 Task: Find connections with filter location Bathgate with filter topic #careerswith filter profile language Potuguese with filter current company CNBC-TV18 with filter school Sathyabama Institute of Science & Technology, Chennai with filter industry Taxi and Limousine Services with filter service category Telecommunications with filter keywords title Branch Manager
Action: Mouse moved to (643, 93)
Screenshot: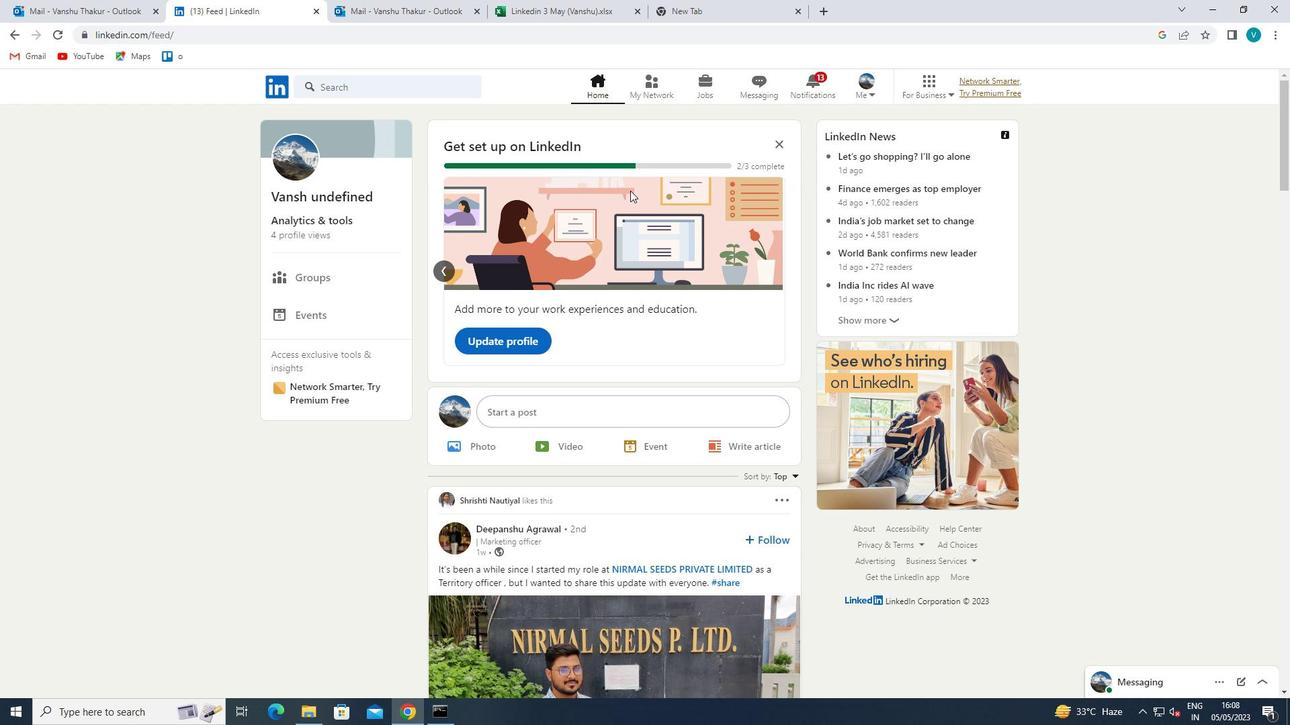 
Action: Mouse pressed left at (643, 93)
Screenshot: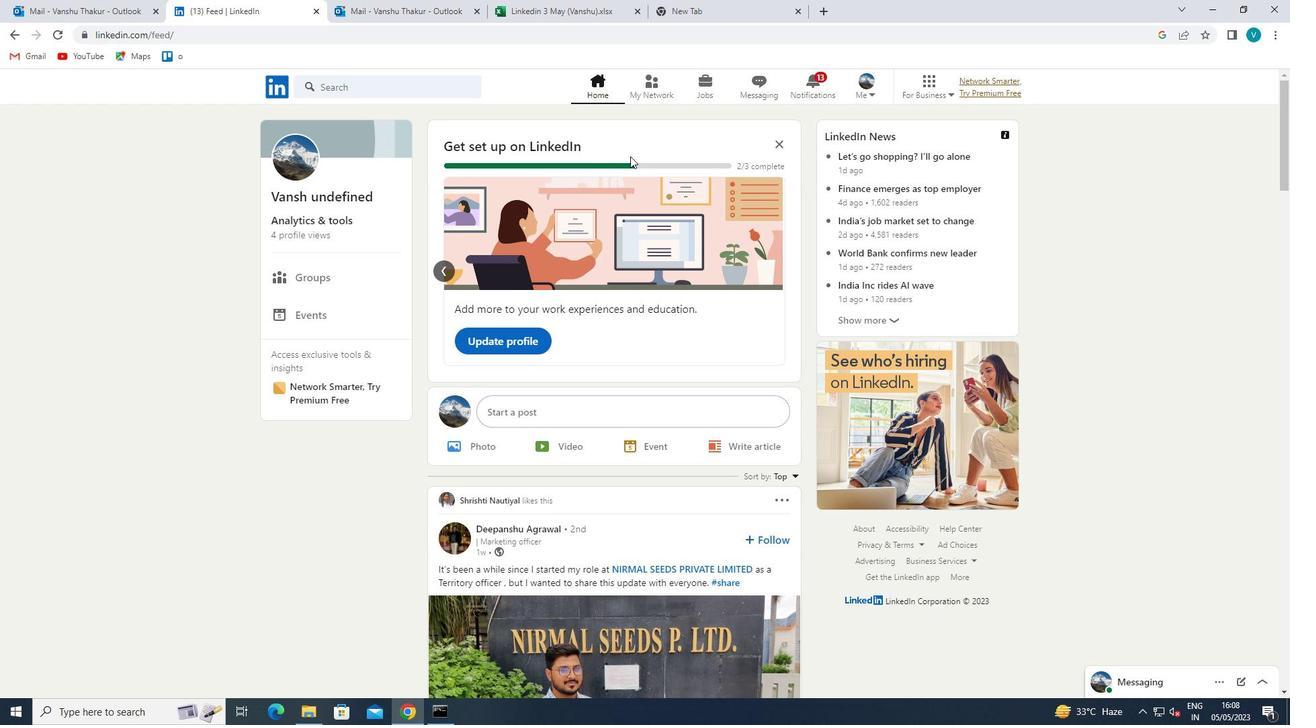 
Action: Mouse moved to (400, 155)
Screenshot: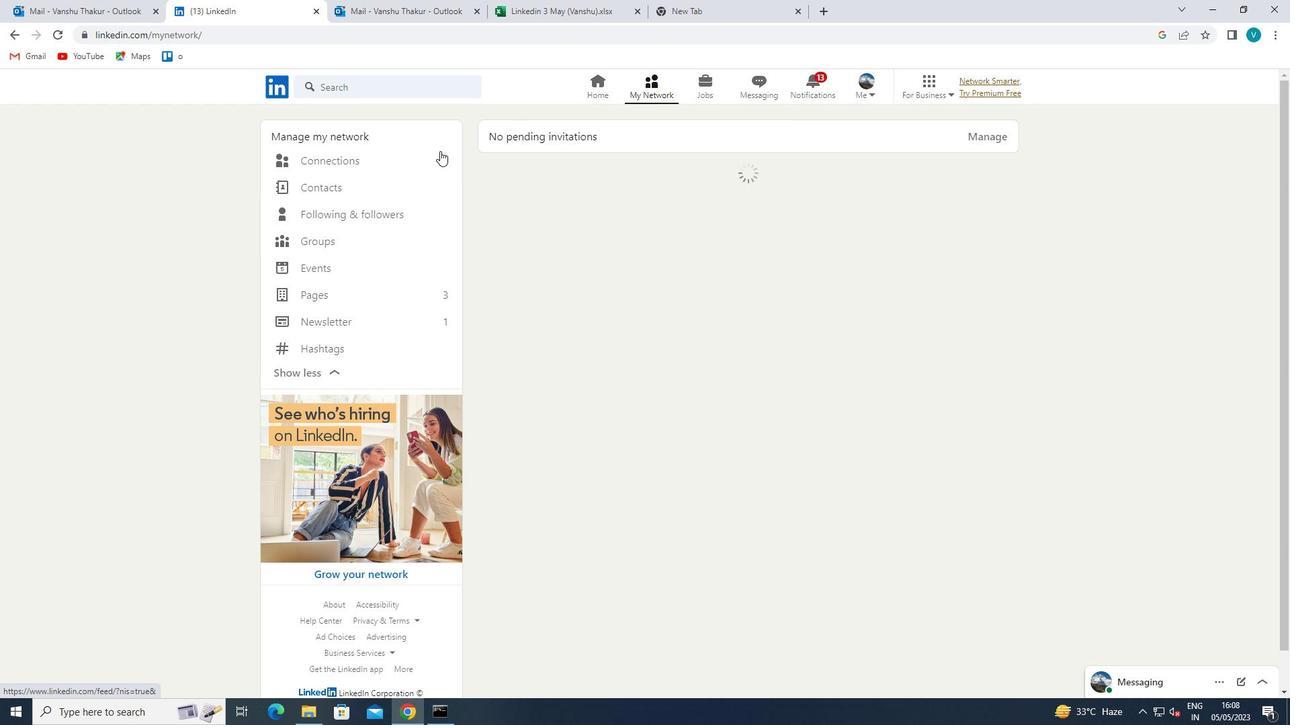 
Action: Mouse pressed left at (400, 155)
Screenshot: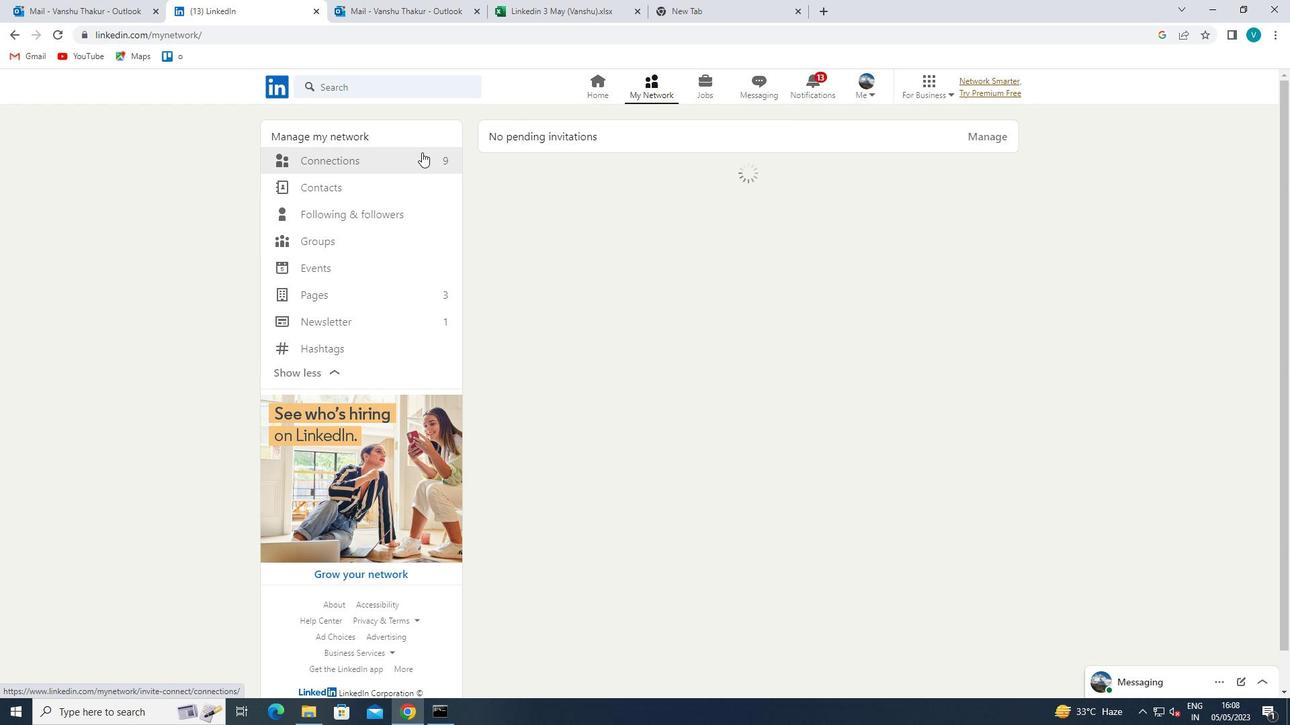 
Action: Mouse moved to (729, 163)
Screenshot: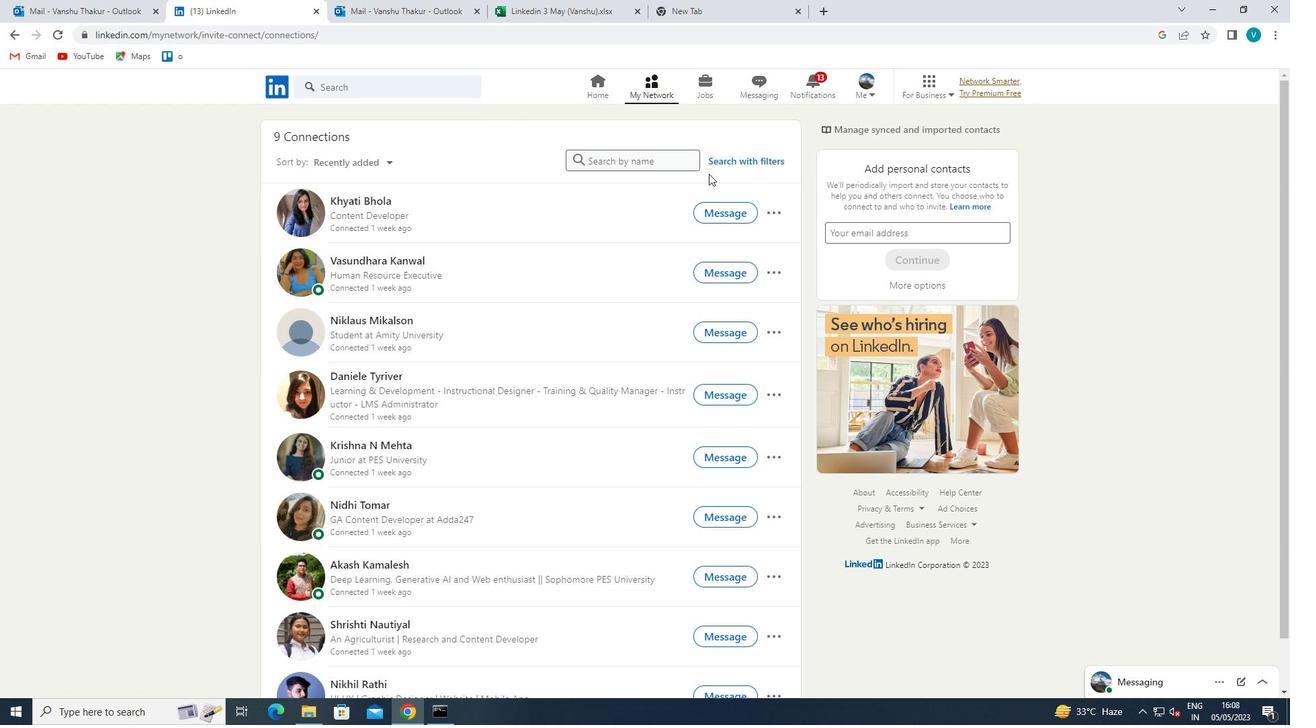 
Action: Mouse pressed left at (729, 163)
Screenshot: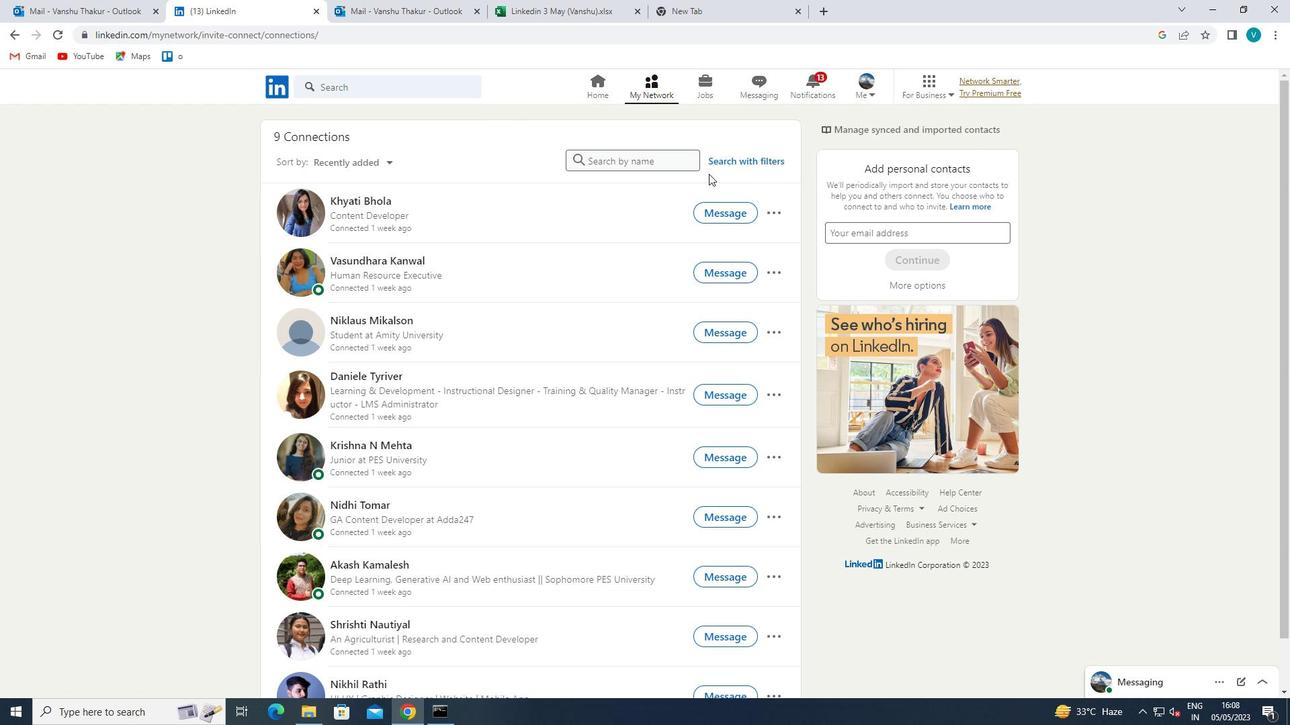 
Action: Mouse moved to (656, 126)
Screenshot: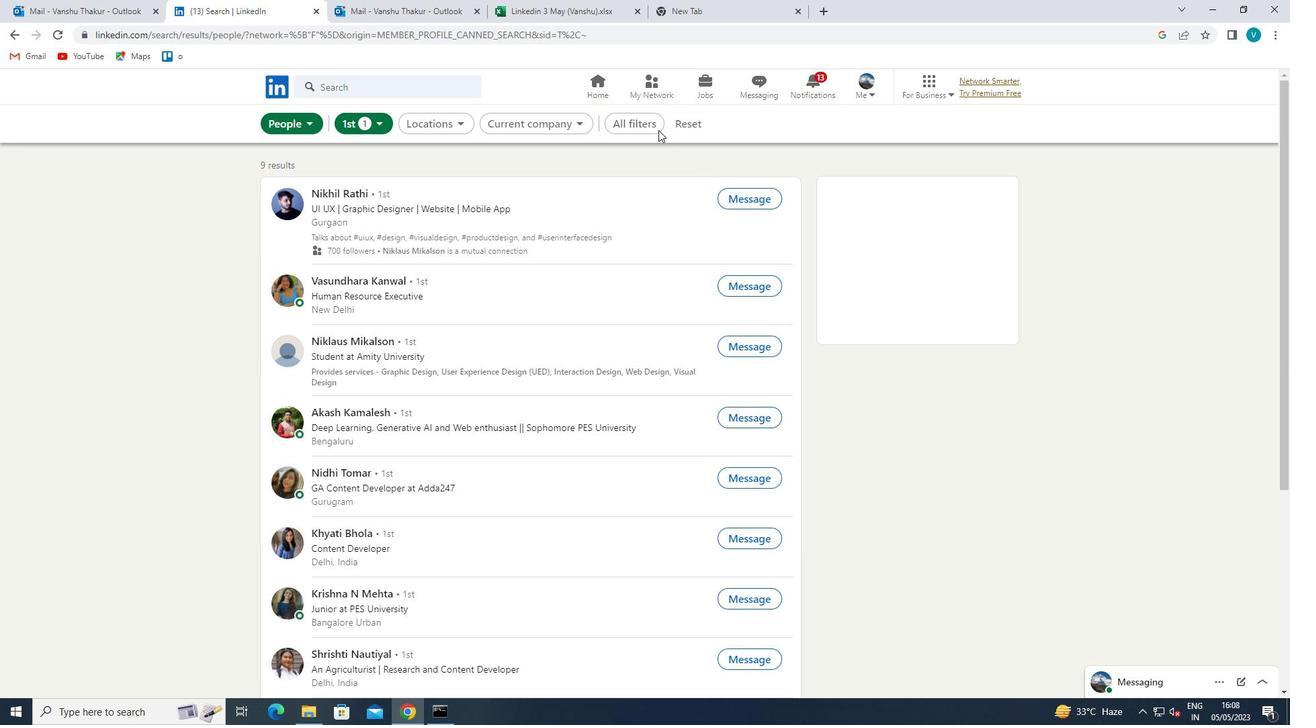 
Action: Mouse pressed left at (656, 126)
Screenshot: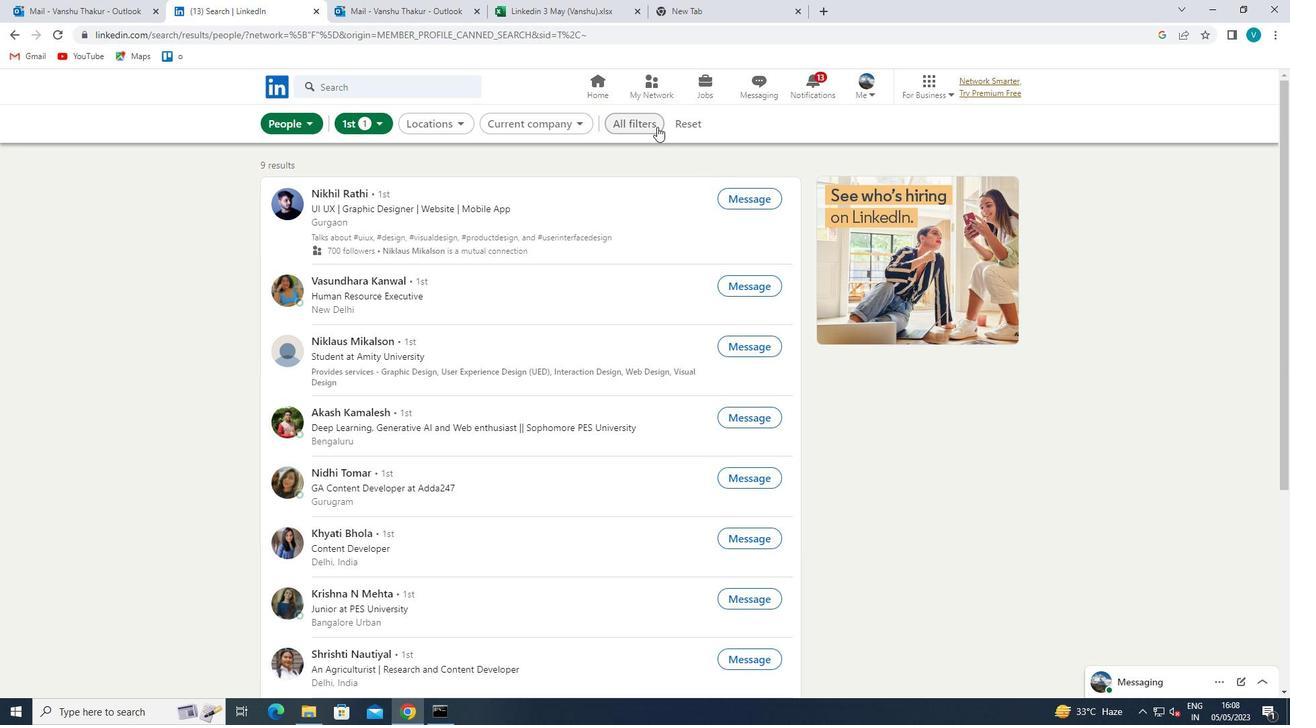 
Action: Mouse moved to (1094, 282)
Screenshot: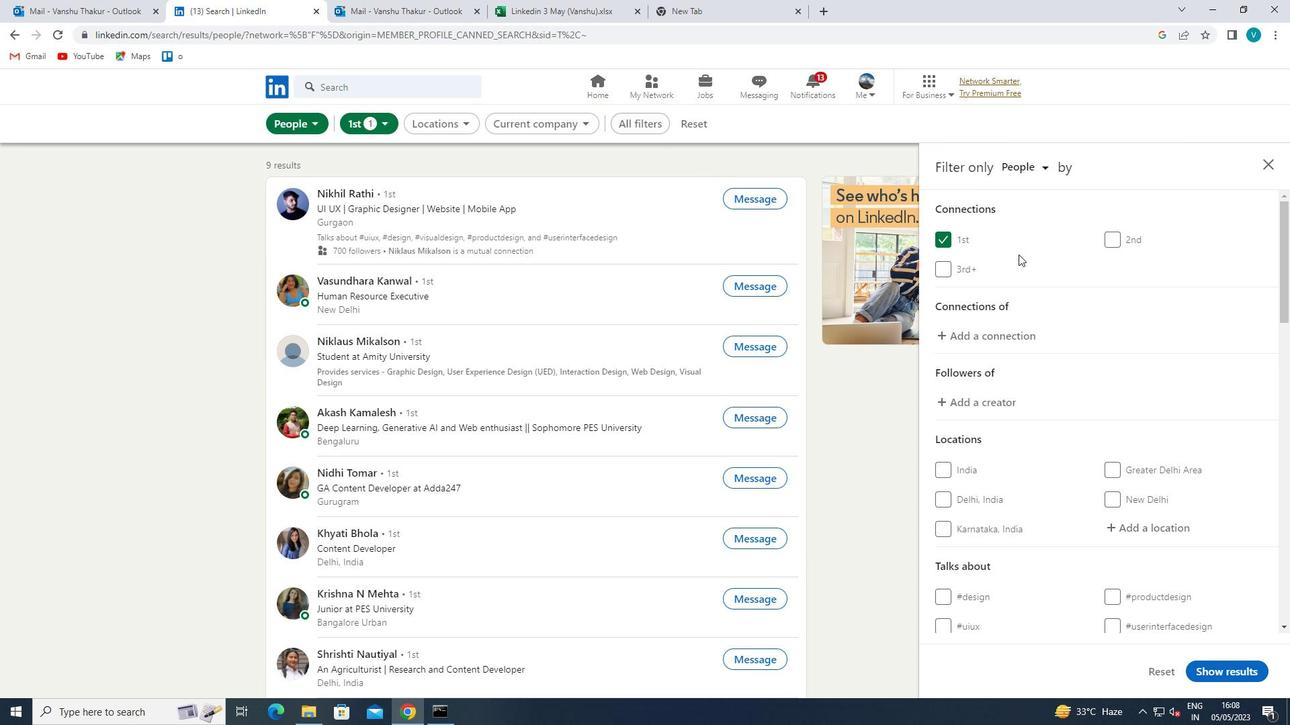 
Action: Mouse scrolled (1094, 281) with delta (0, 0)
Screenshot: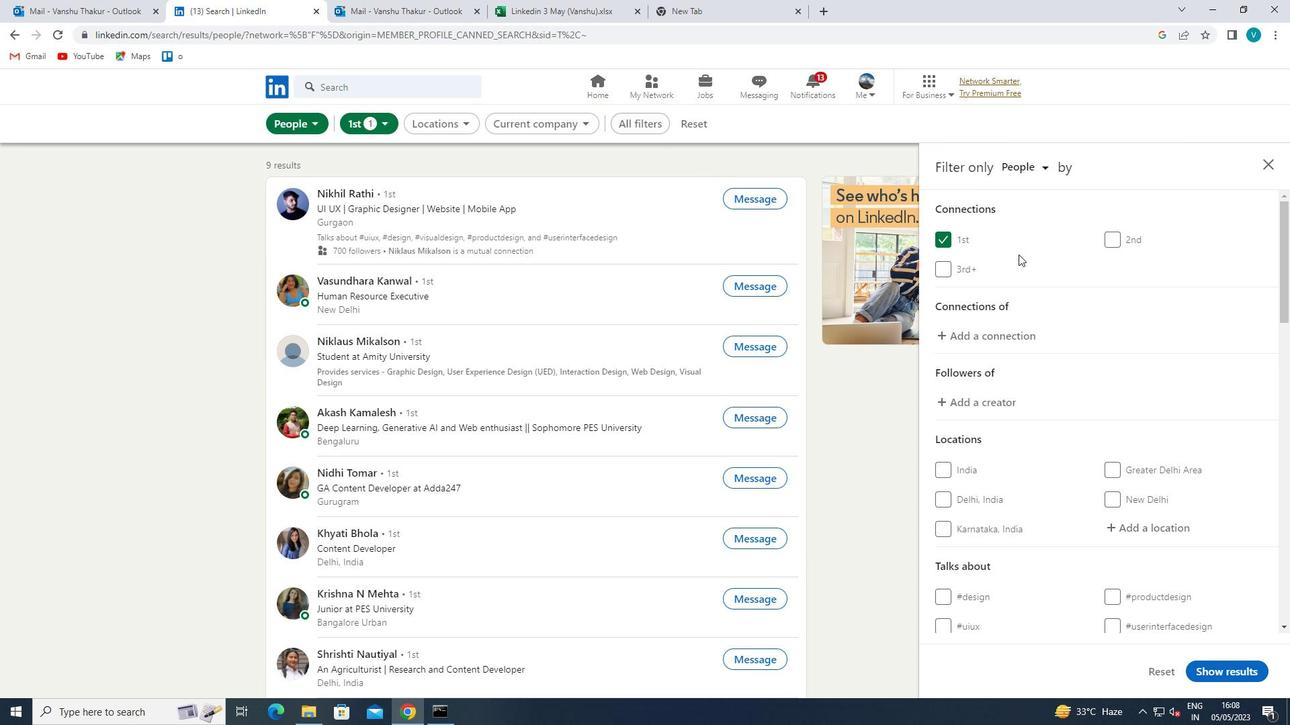 
Action: Mouse moved to (1094, 284)
Screenshot: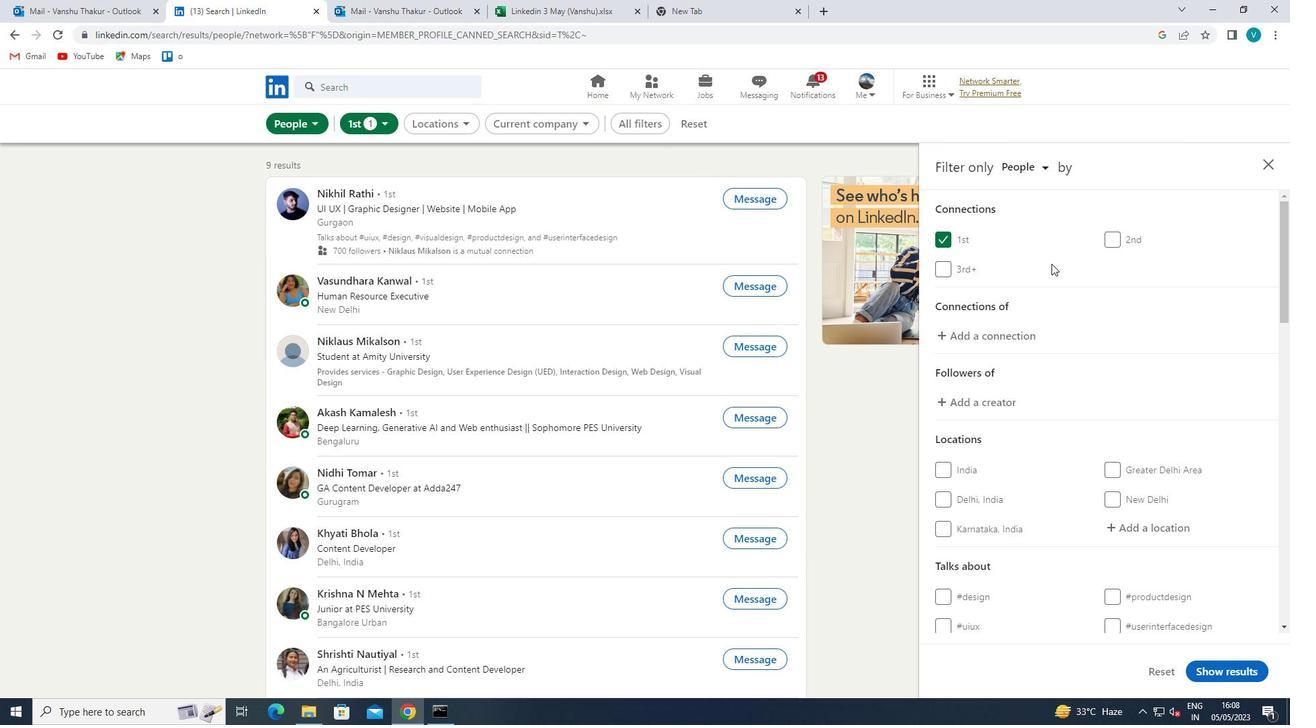 
Action: Mouse scrolled (1094, 284) with delta (0, 0)
Screenshot: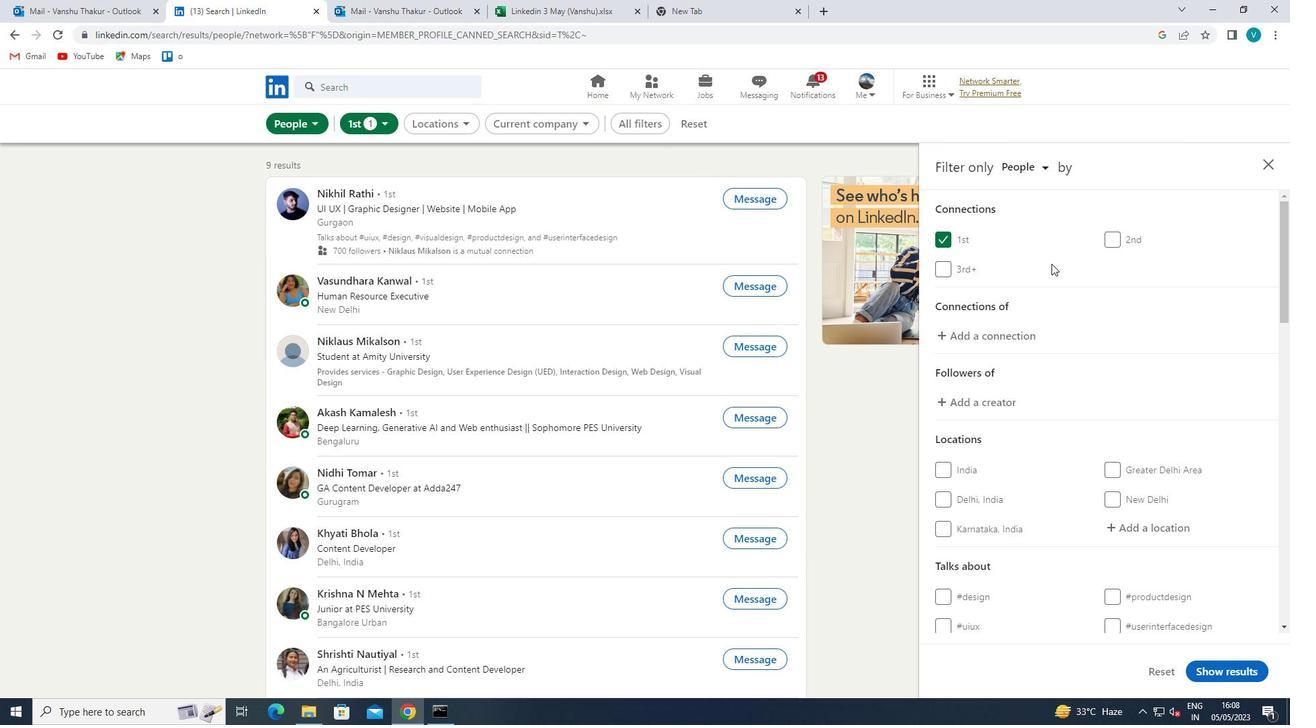 
Action: Mouse moved to (1095, 290)
Screenshot: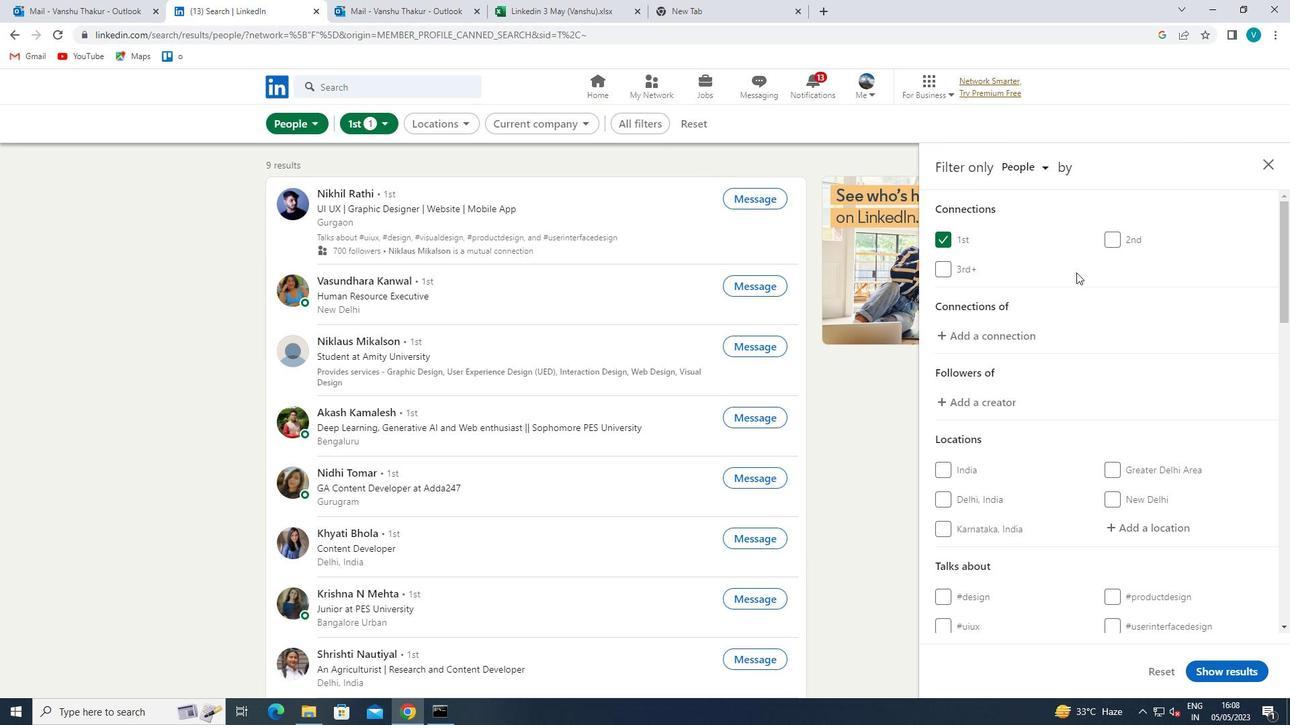 
Action: Mouse scrolled (1095, 290) with delta (0, 0)
Screenshot: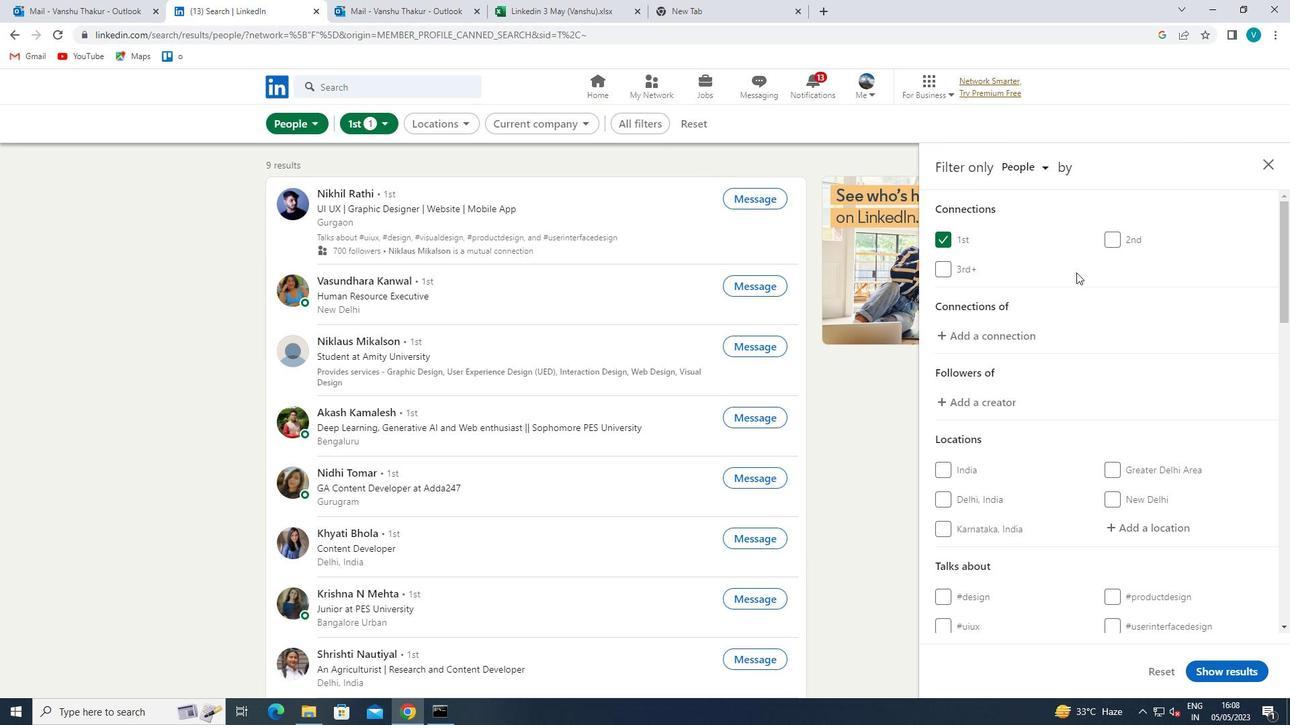 
Action: Mouse moved to (1143, 327)
Screenshot: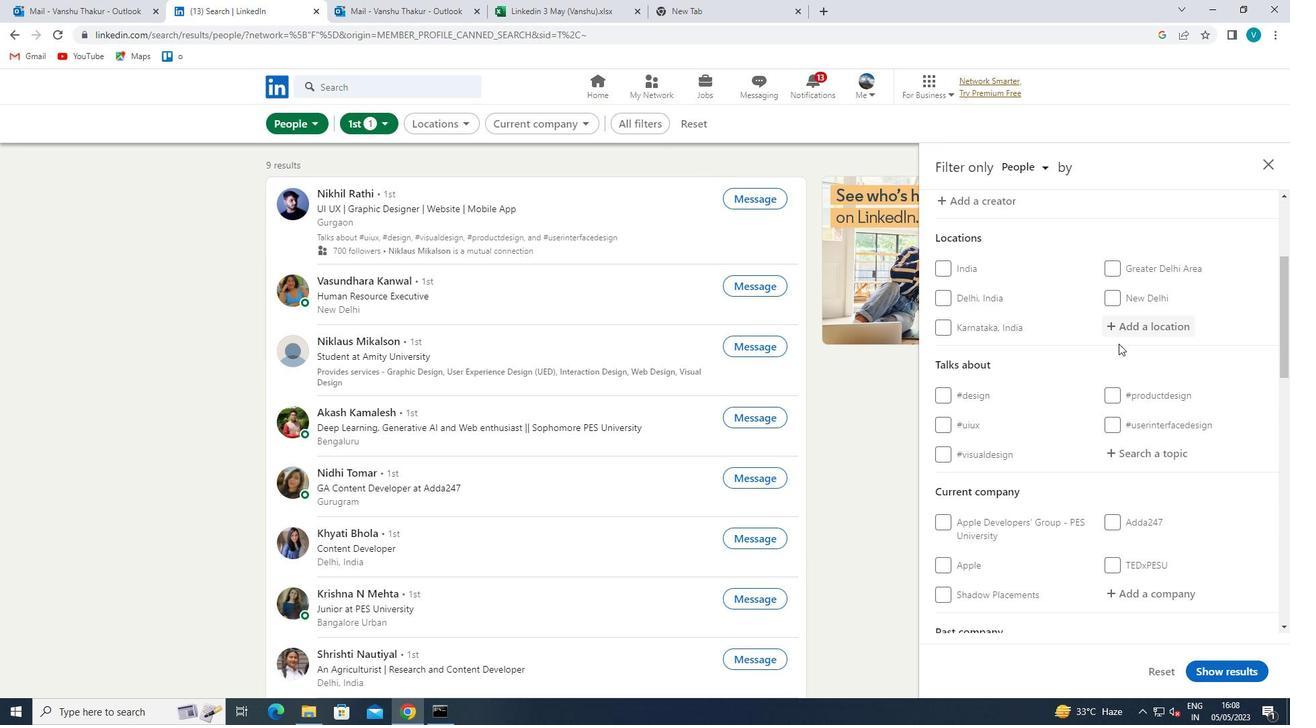 
Action: Mouse pressed left at (1143, 327)
Screenshot: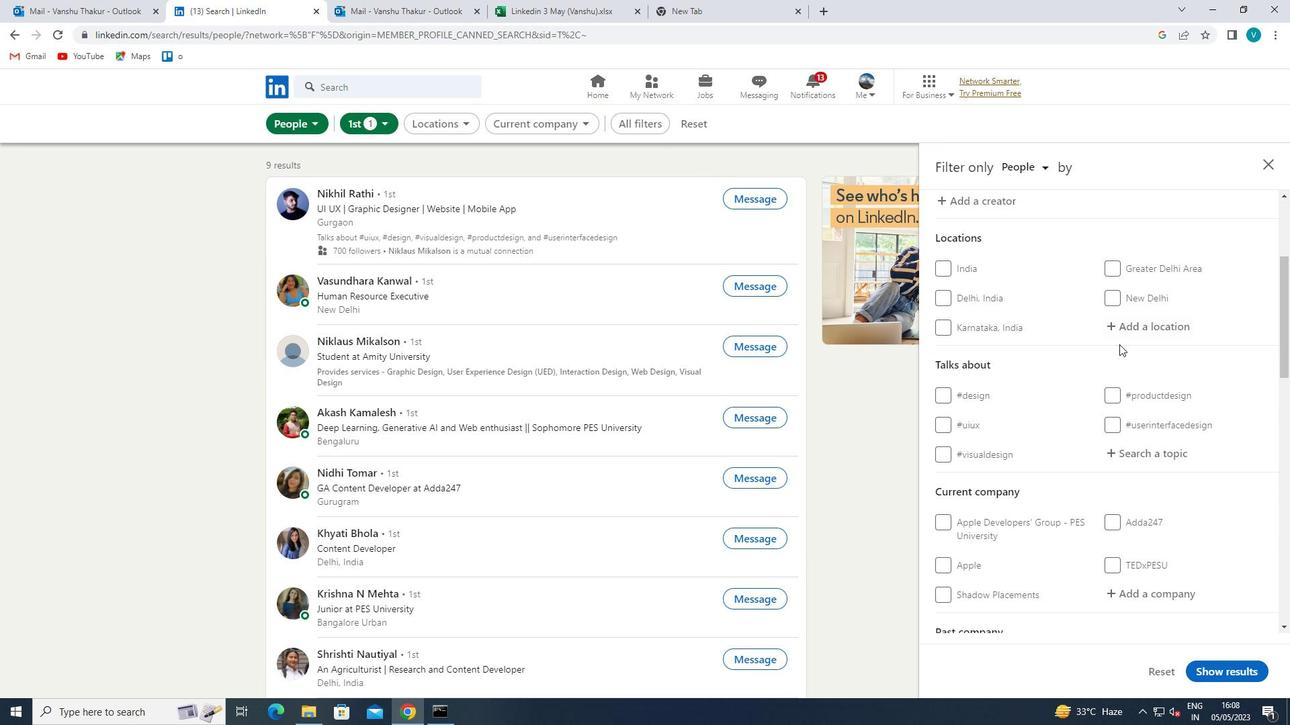 
Action: Mouse moved to (1122, 340)
Screenshot: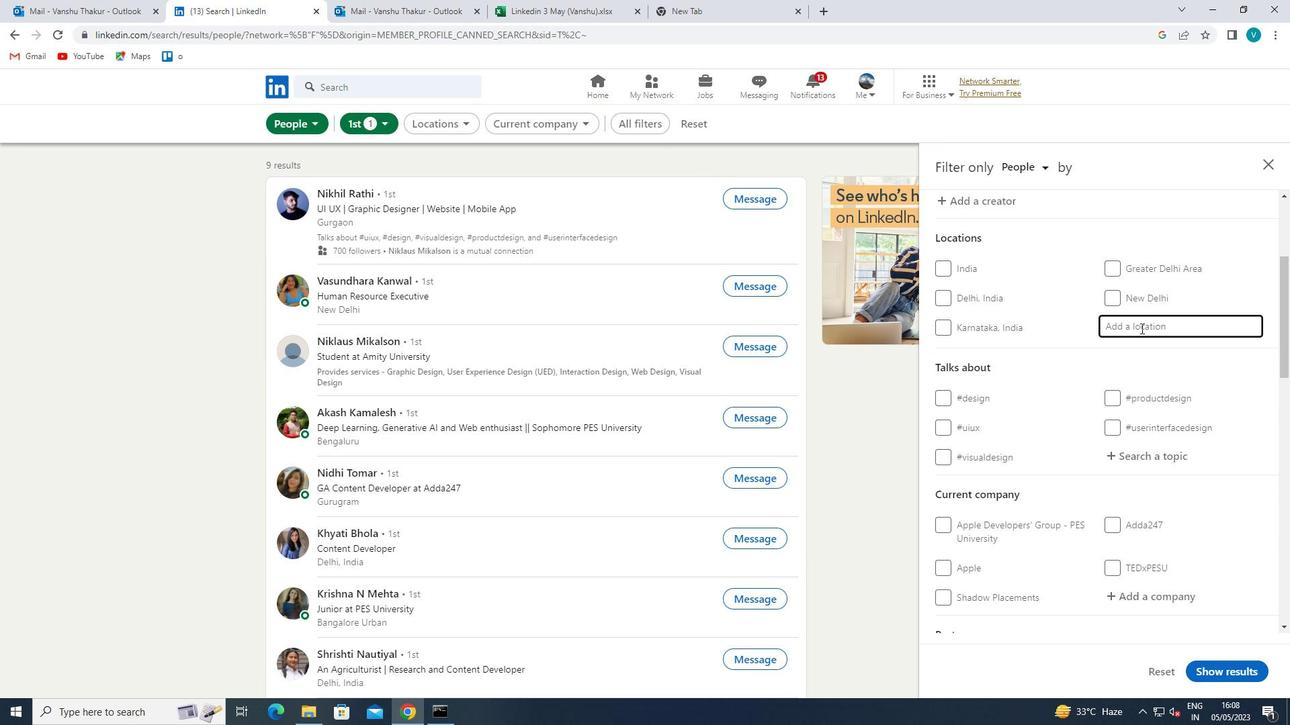 
Action: Key pressed <Key.shift>BATHGATE
Screenshot: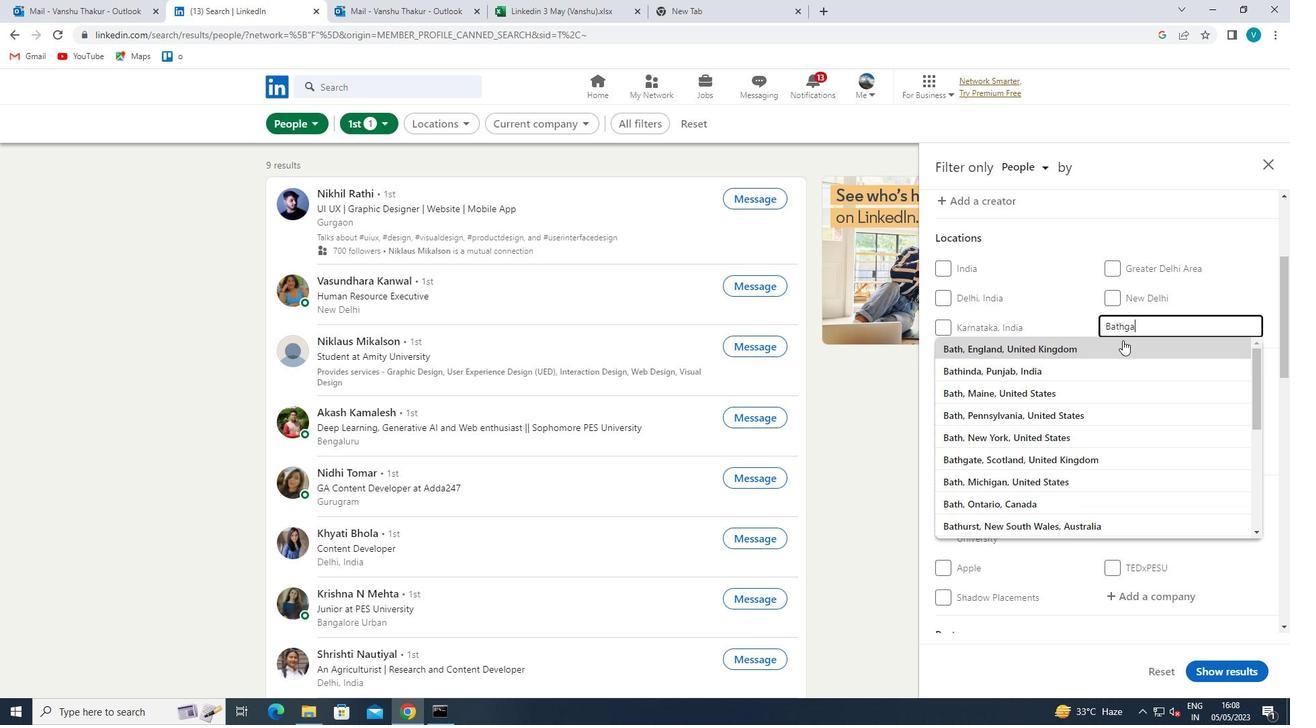 
Action: Mouse pressed left at (1122, 340)
Screenshot: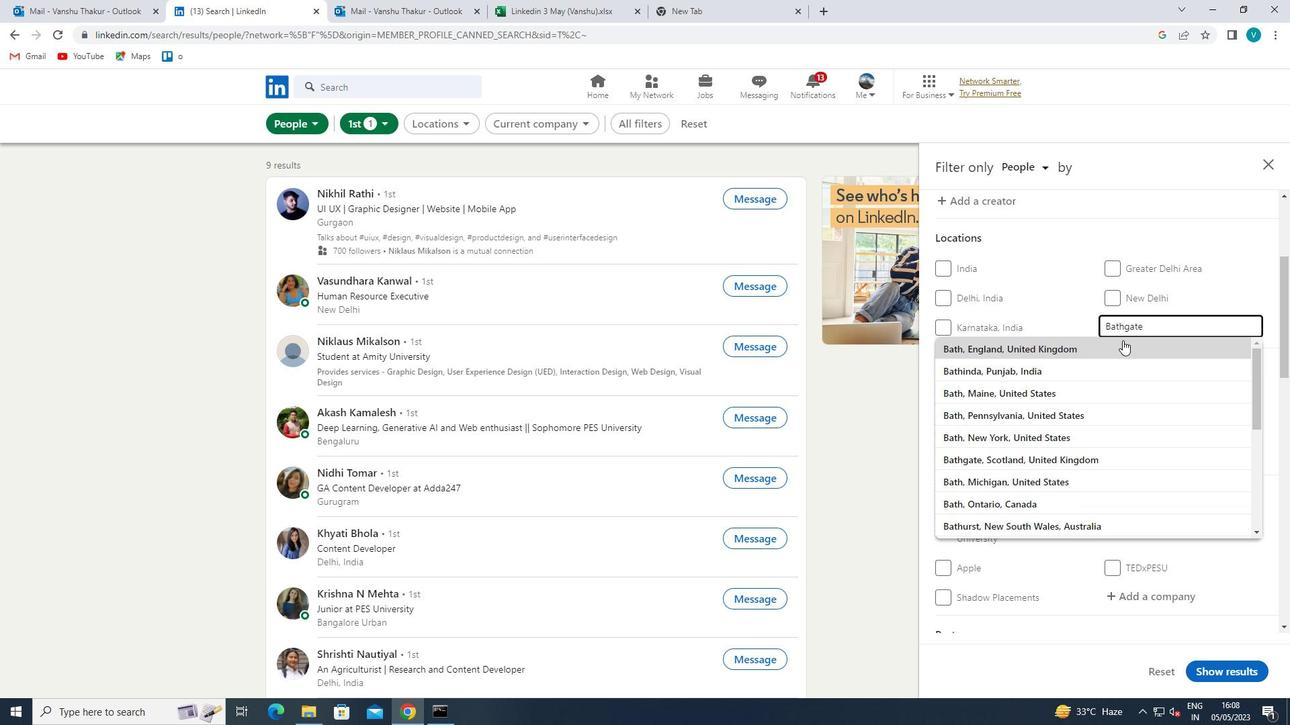 
Action: Mouse moved to (1112, 347)
Screenshot: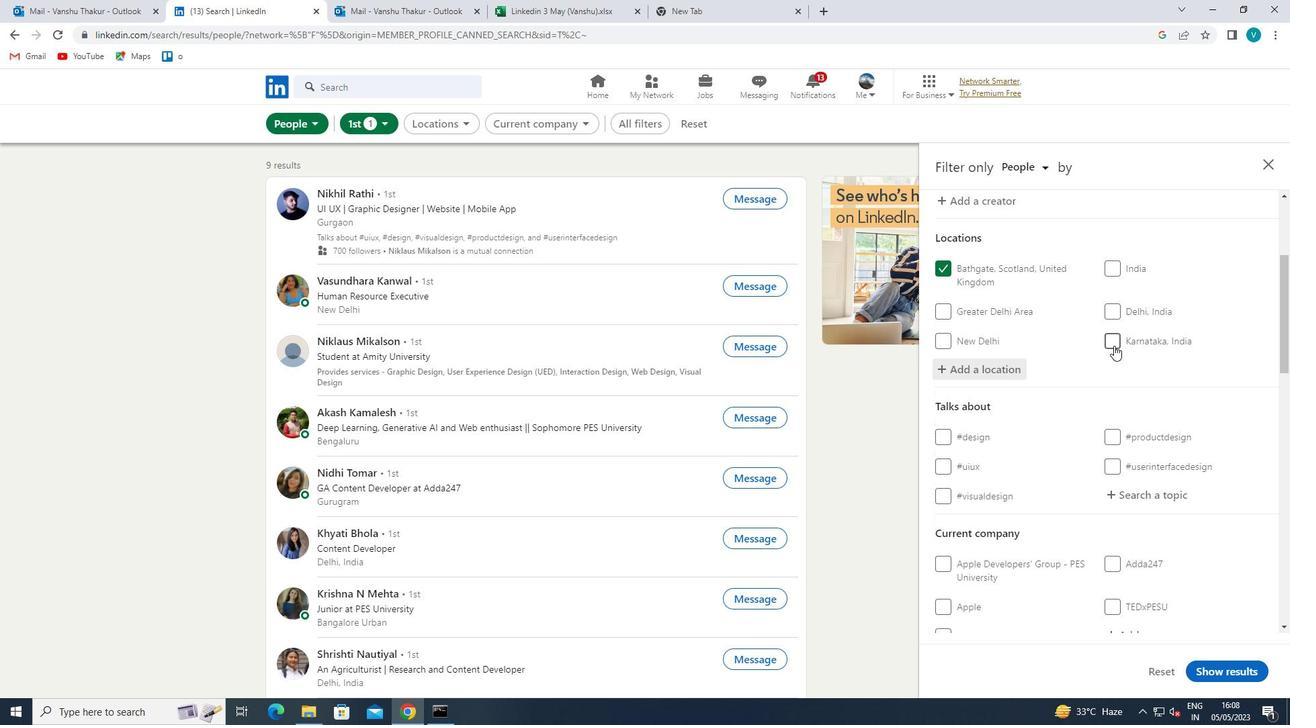 
Action: Mouse scrolled (1112, 346) with delta (0, 0)
Screenshot: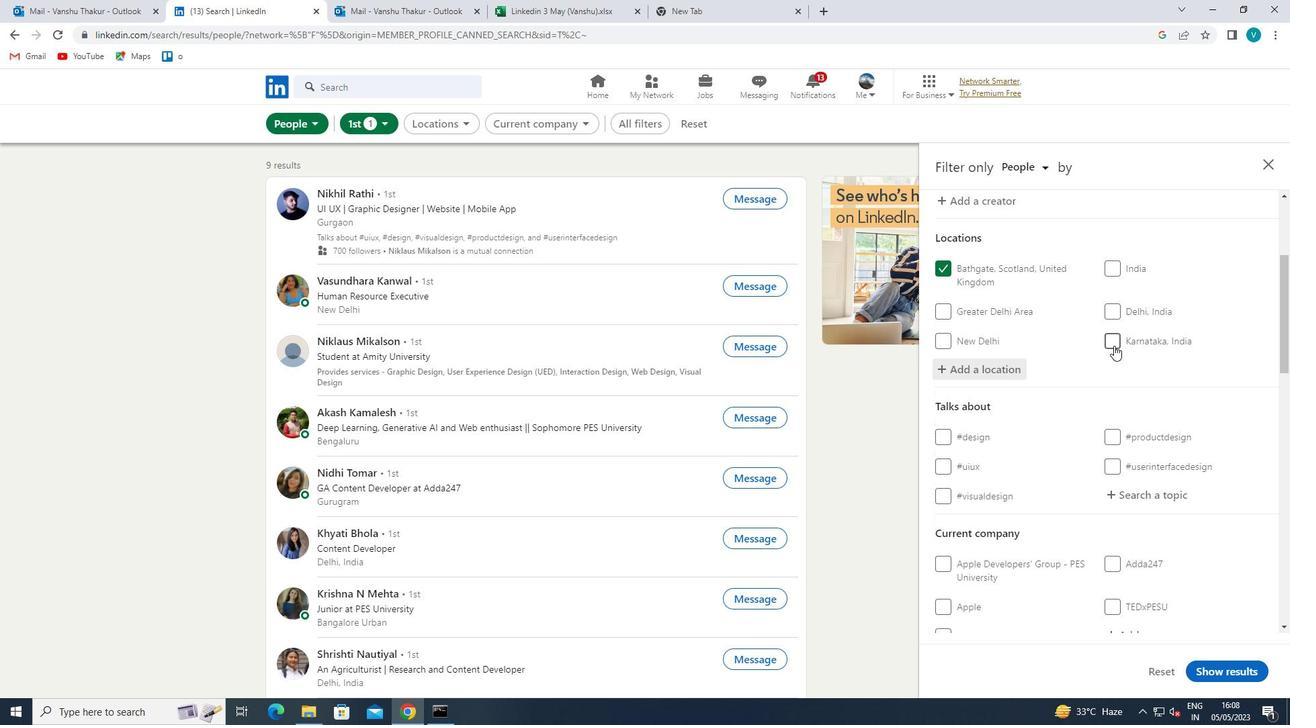 
Action: Mouse moved to (1110, 348)
Screenshot: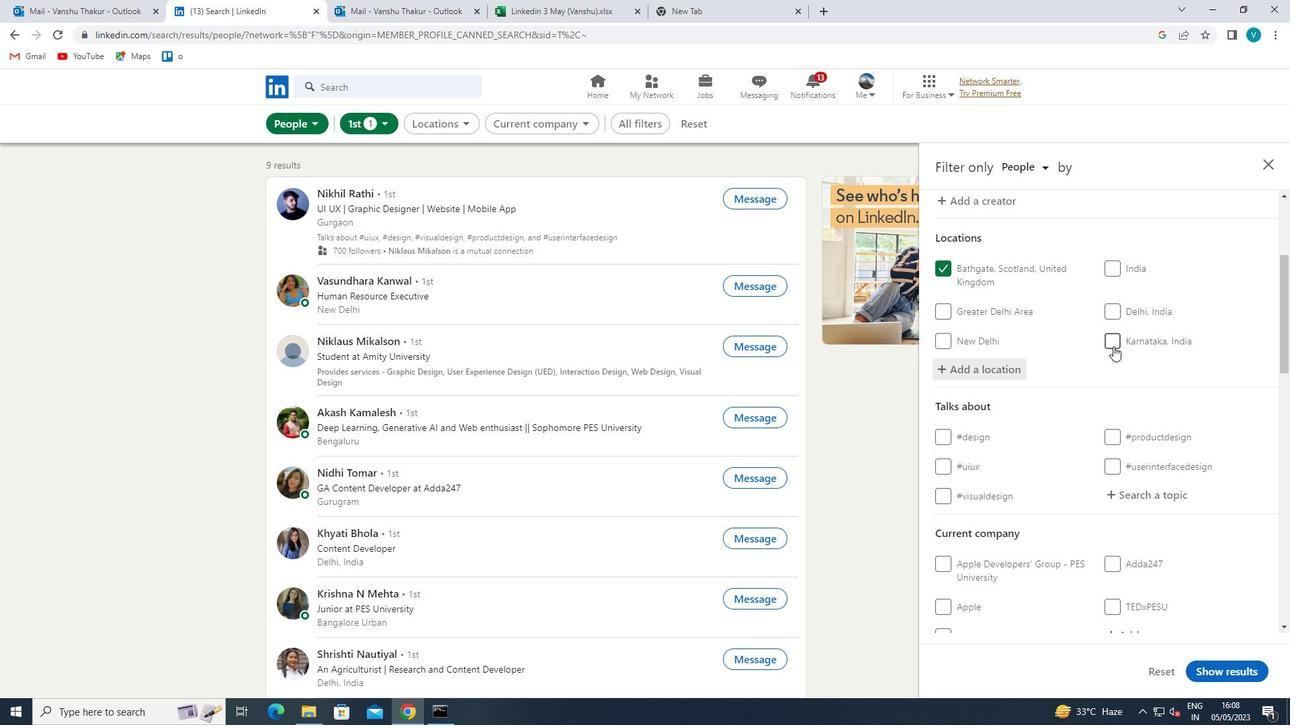 
Action: Mouse scrolled (1110, 348) with delta (0, 0)
Screenshot: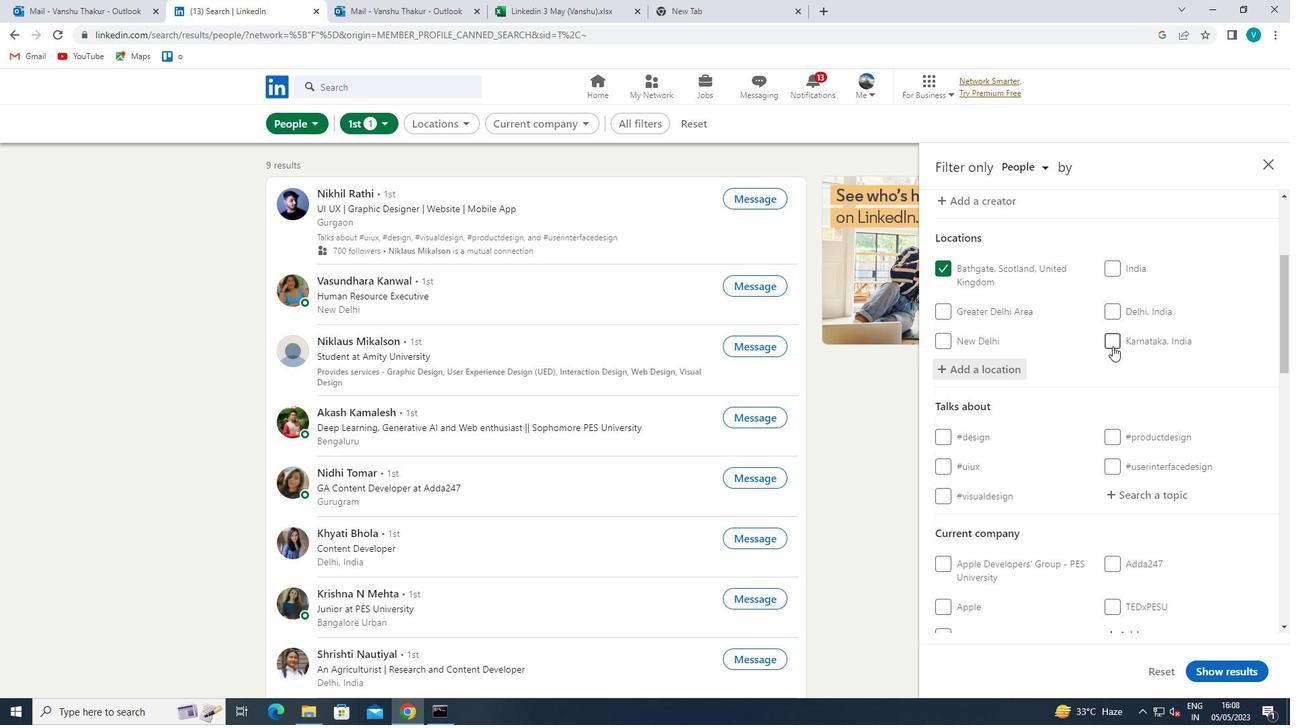 
Action: Mouse moved to (1151, 366)
Screenshot: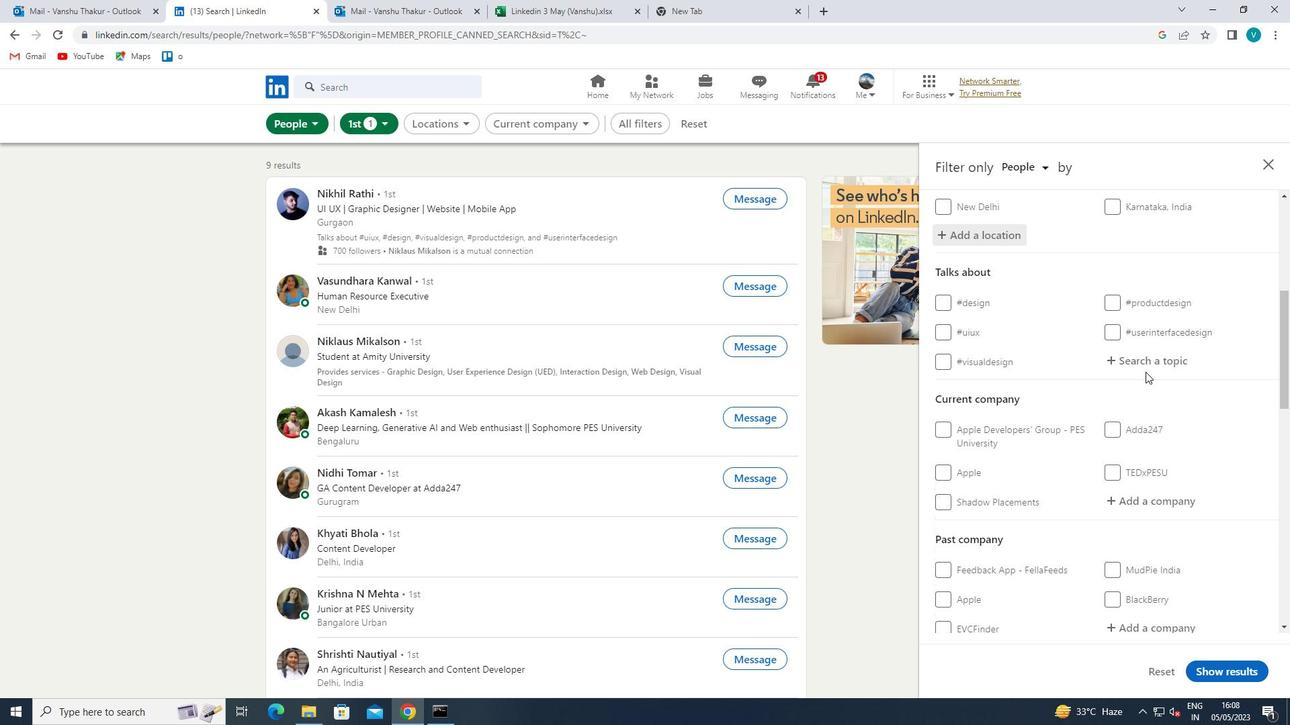 
Action: Mouse pressed left at (1151, 366)
Screenshot: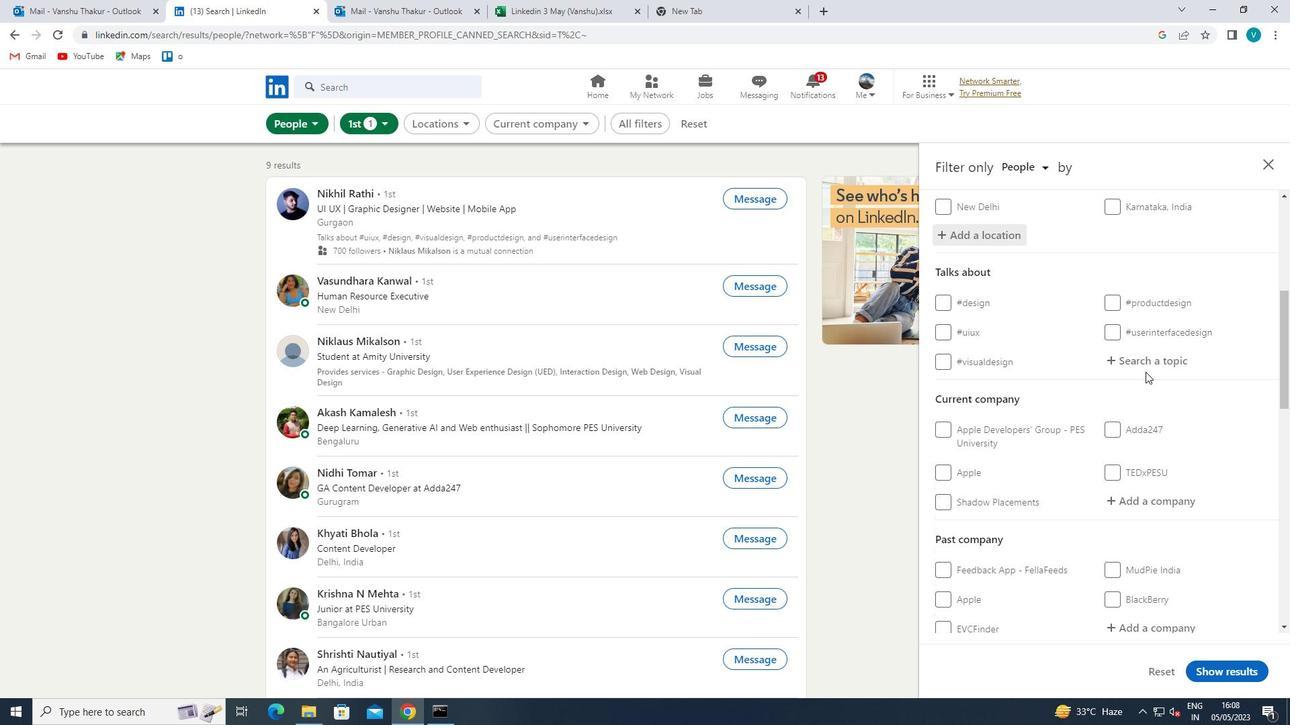 
Action: Mouse moved to (1151, 366)
Screenshot: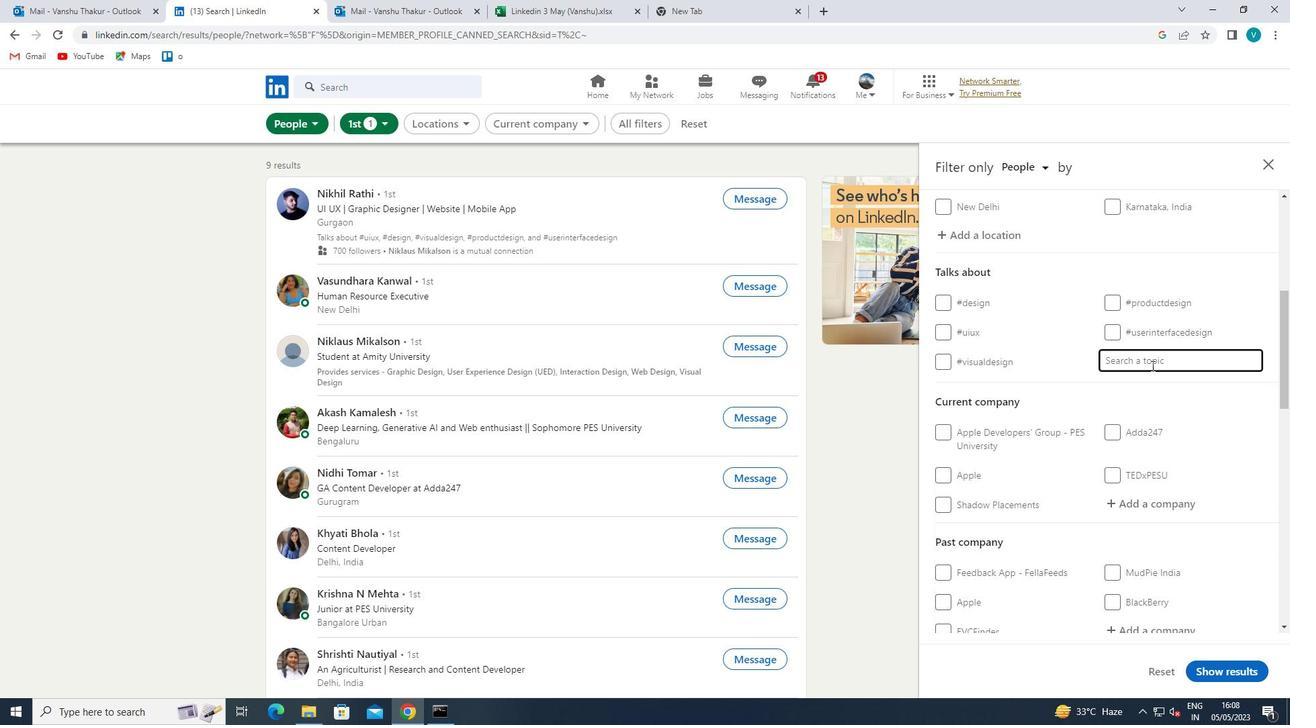 
Action: Key pressed CAT<Key.backspace>REERS
Screenshot: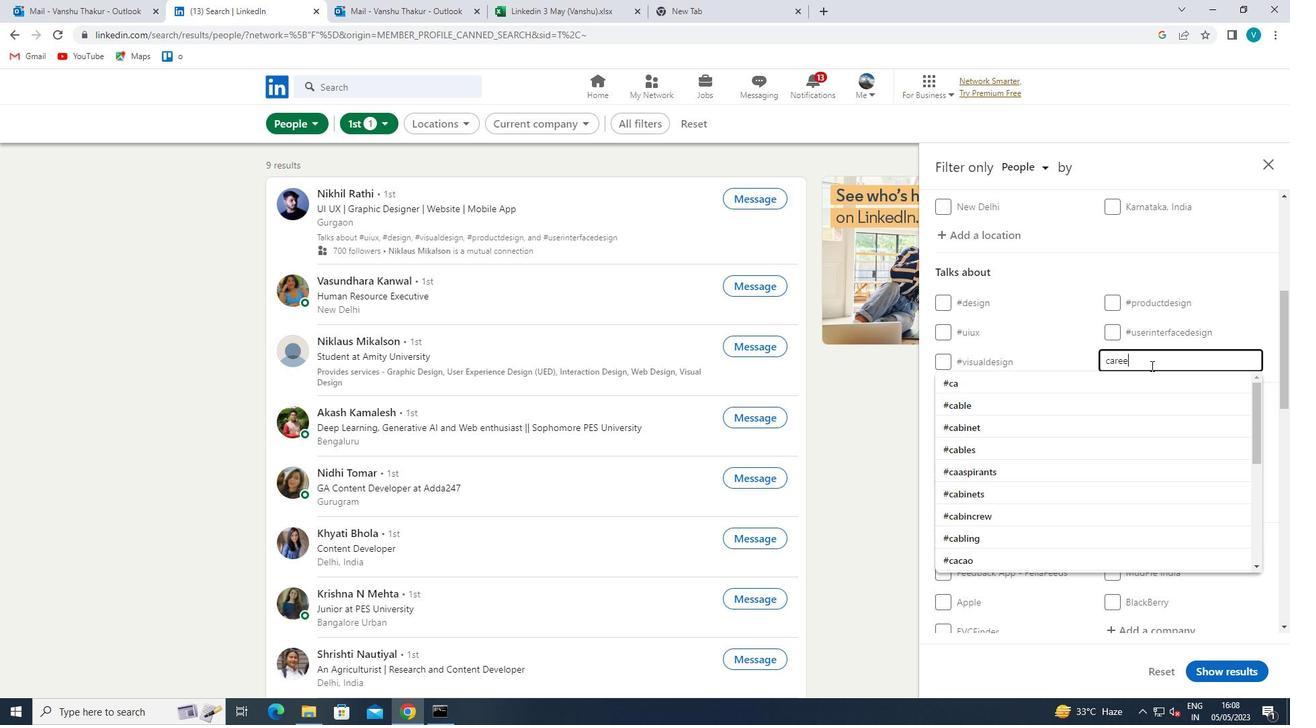 
Action: Mouse moved to (1141, 373)
Screenshot: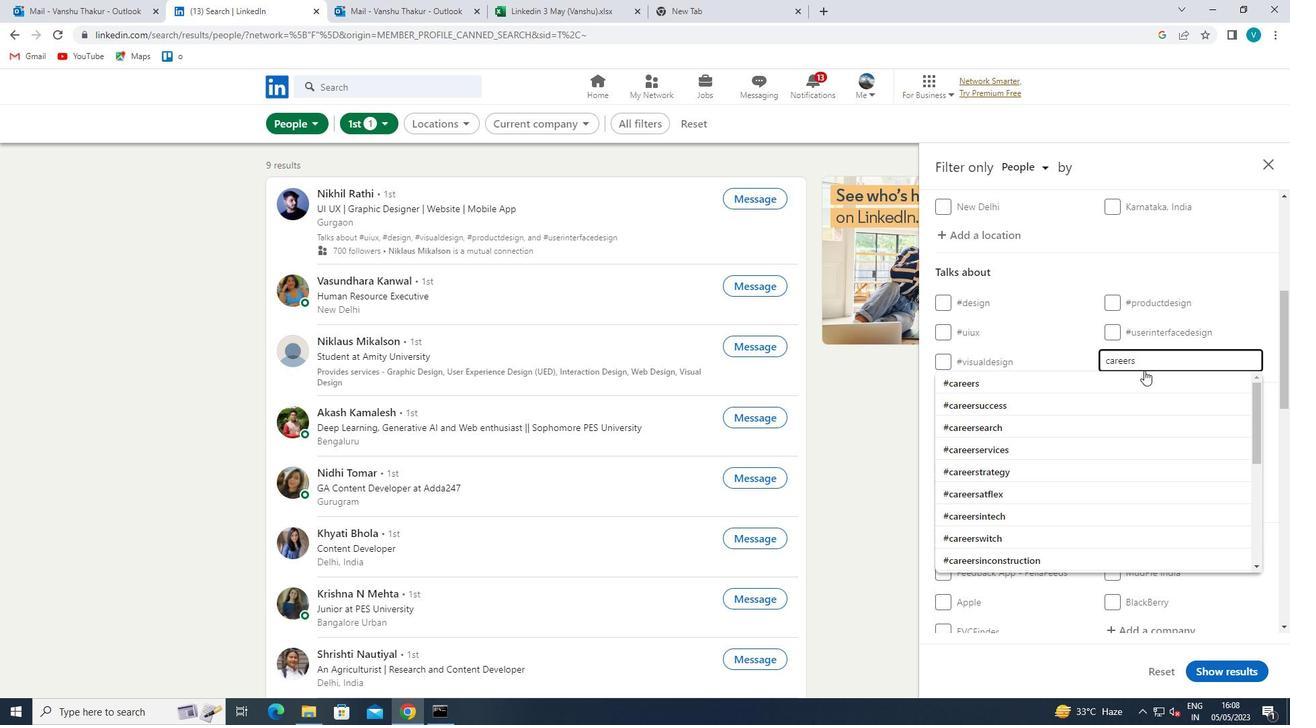 
Action: Mouse pressed left at (1141, 373)
Screenshot: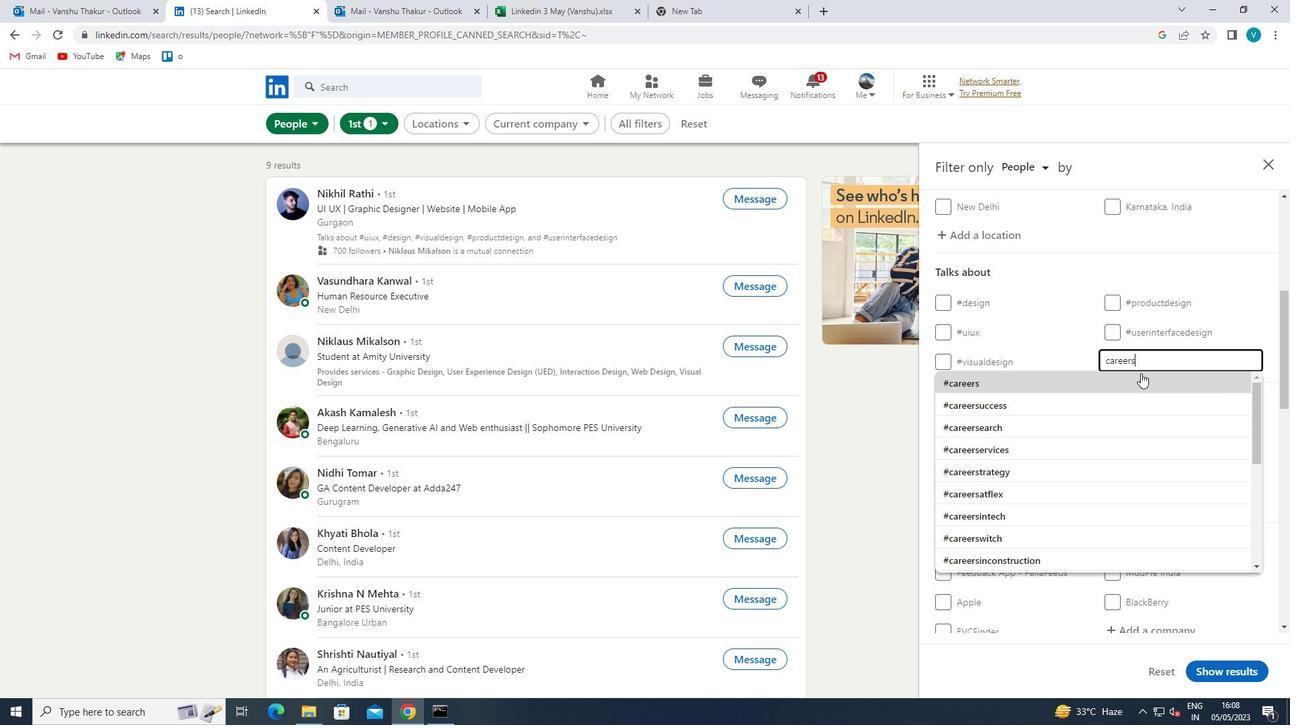 
Action: Mouse scrolled (1141, 372) with delta (0, 0)
Screenshot: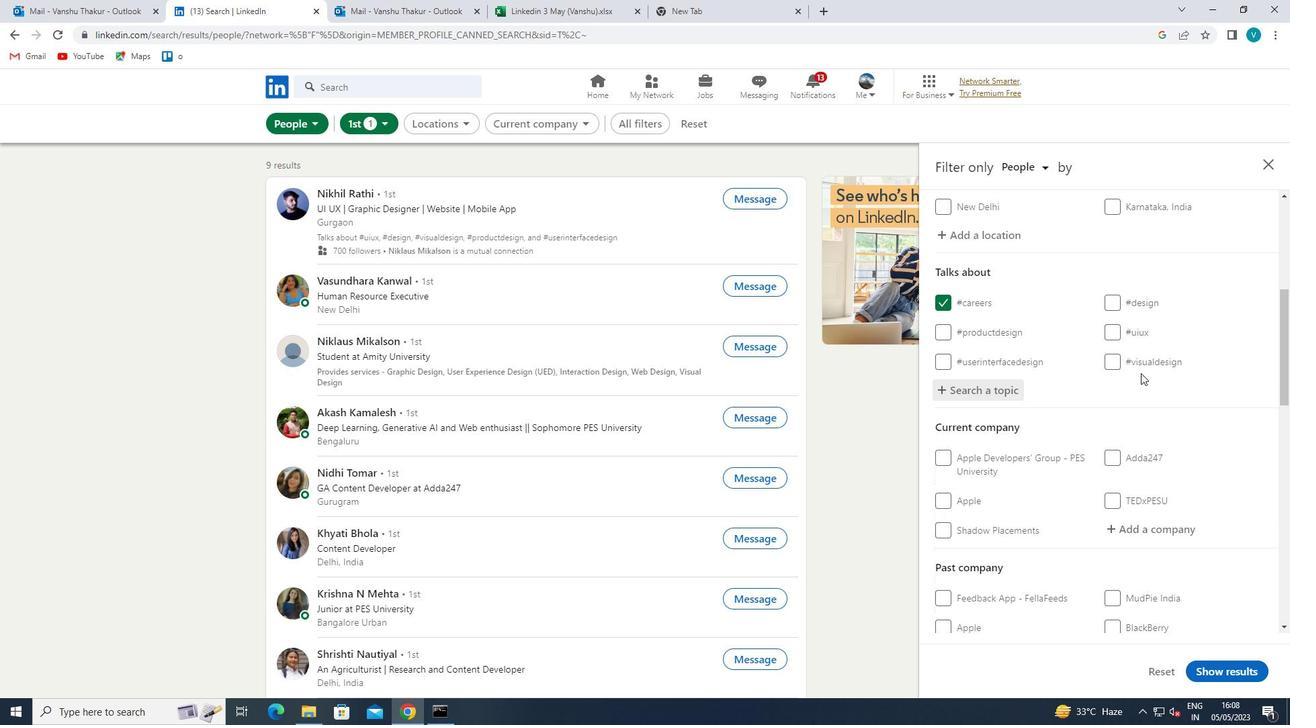 
Action: Mouse scrolled (1141, 372) with delta (0, 0)
Screenshot: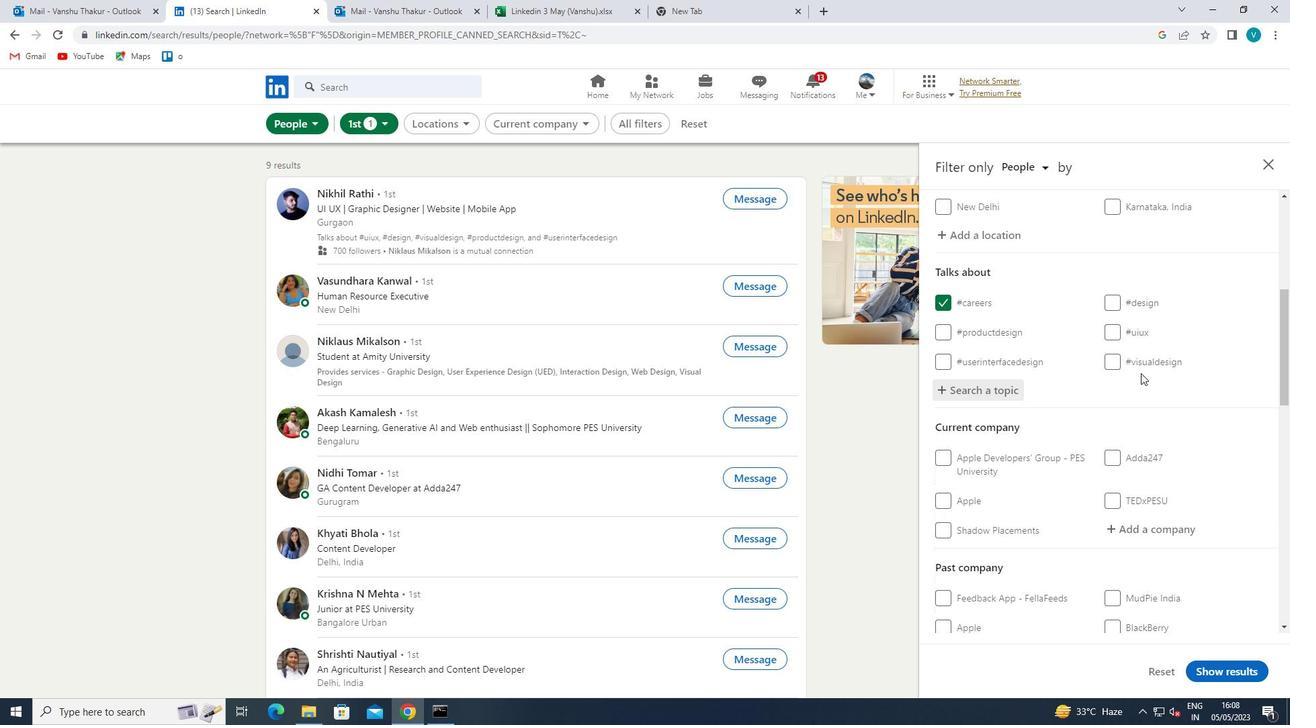 
Action: Mouse moved to (1136, 388)
Screenshot: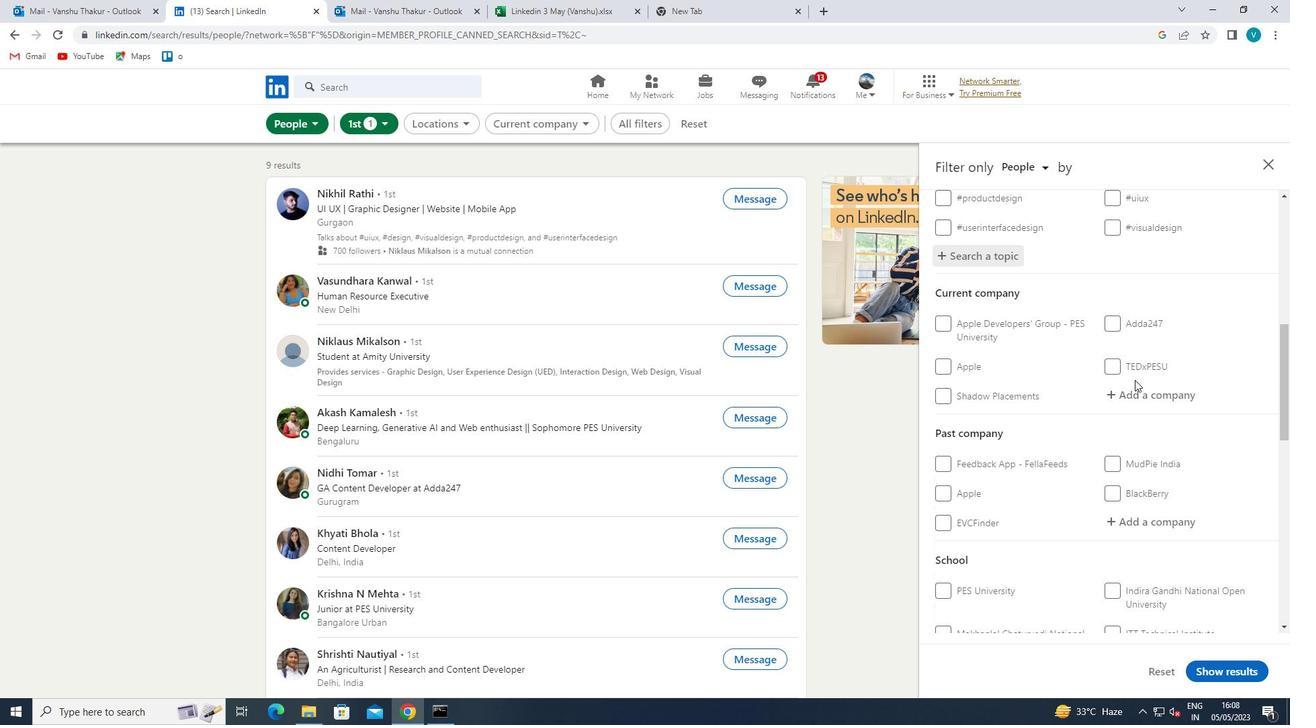 
Action: Mouse pressed left at (1136, 388)
Screenshot: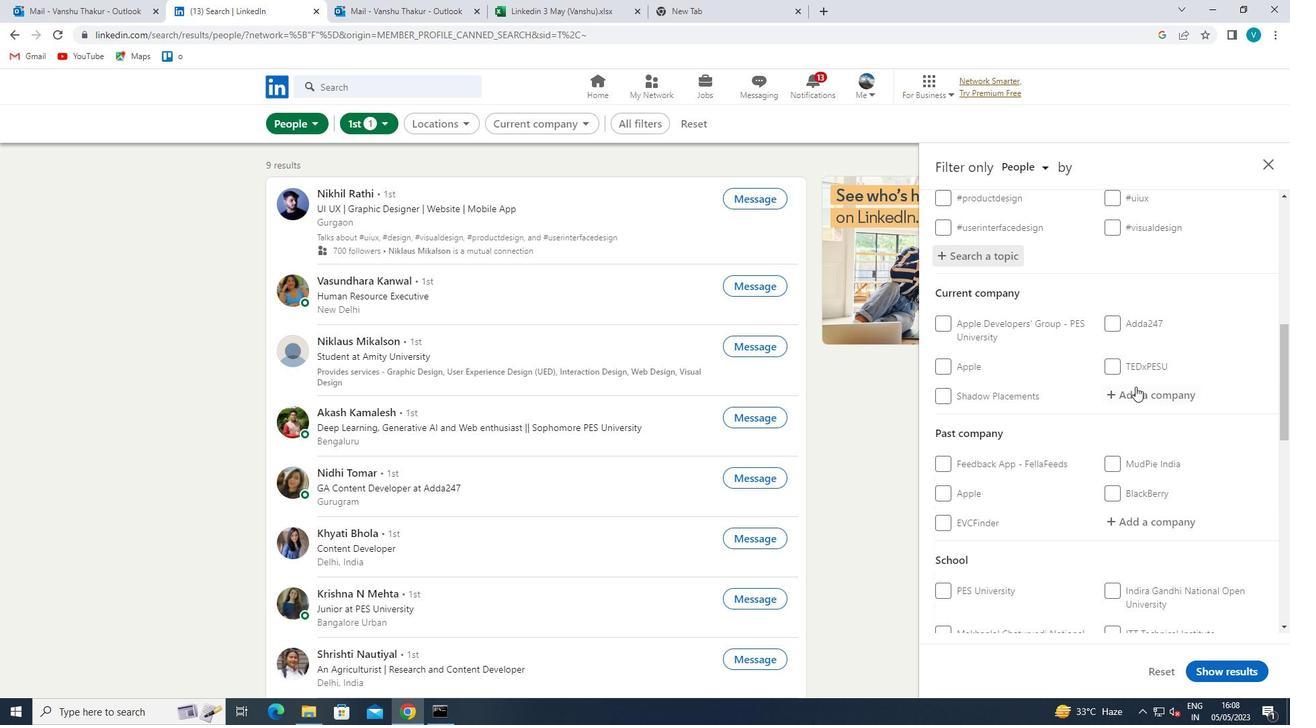 
Action: Key pressed <Key.shift>CNBC
Screenshot: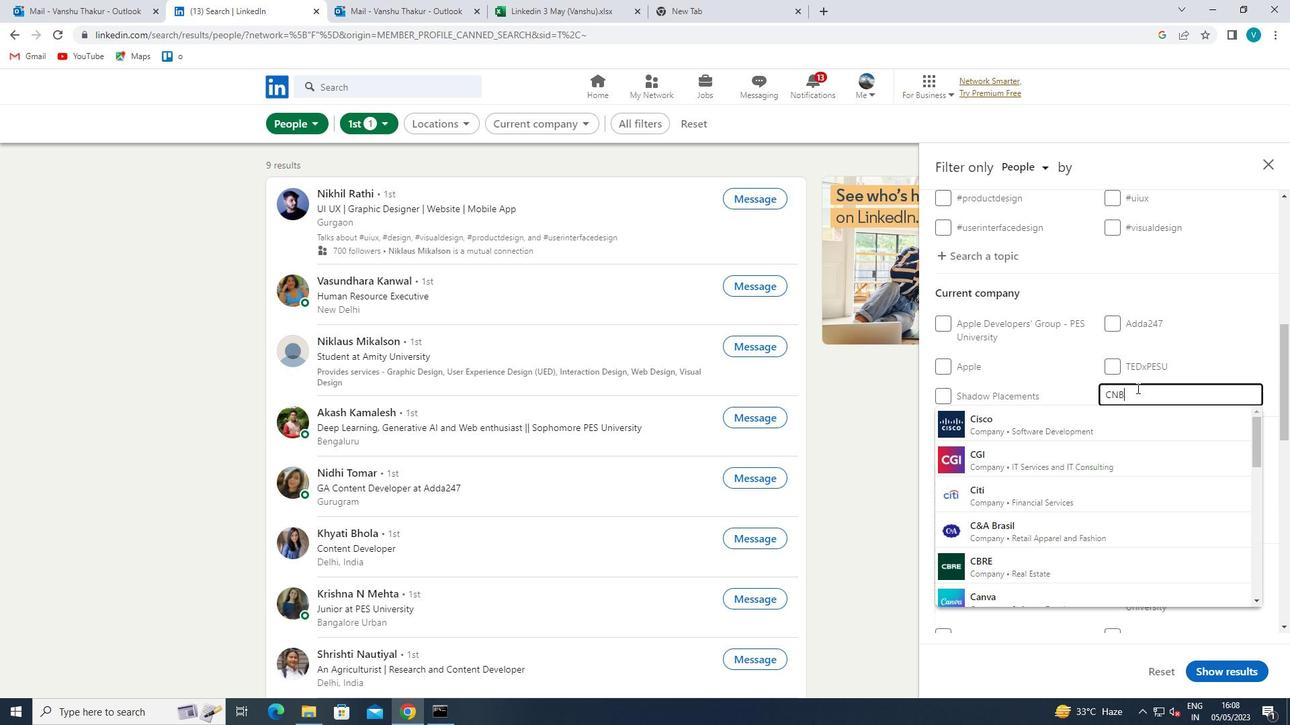 
Action: Mouse moved to (1114, 448)
Screenshot: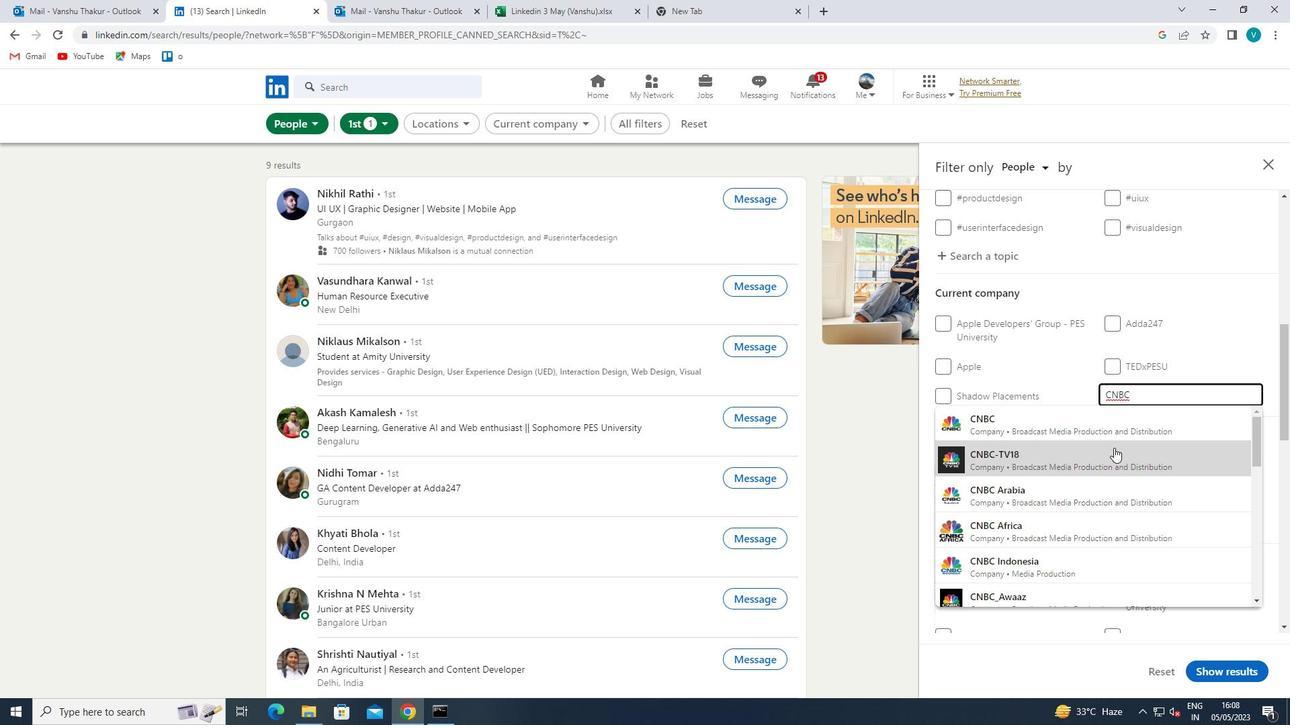 
Action: Mouse pressed left at (1114, 448)
Screenshot: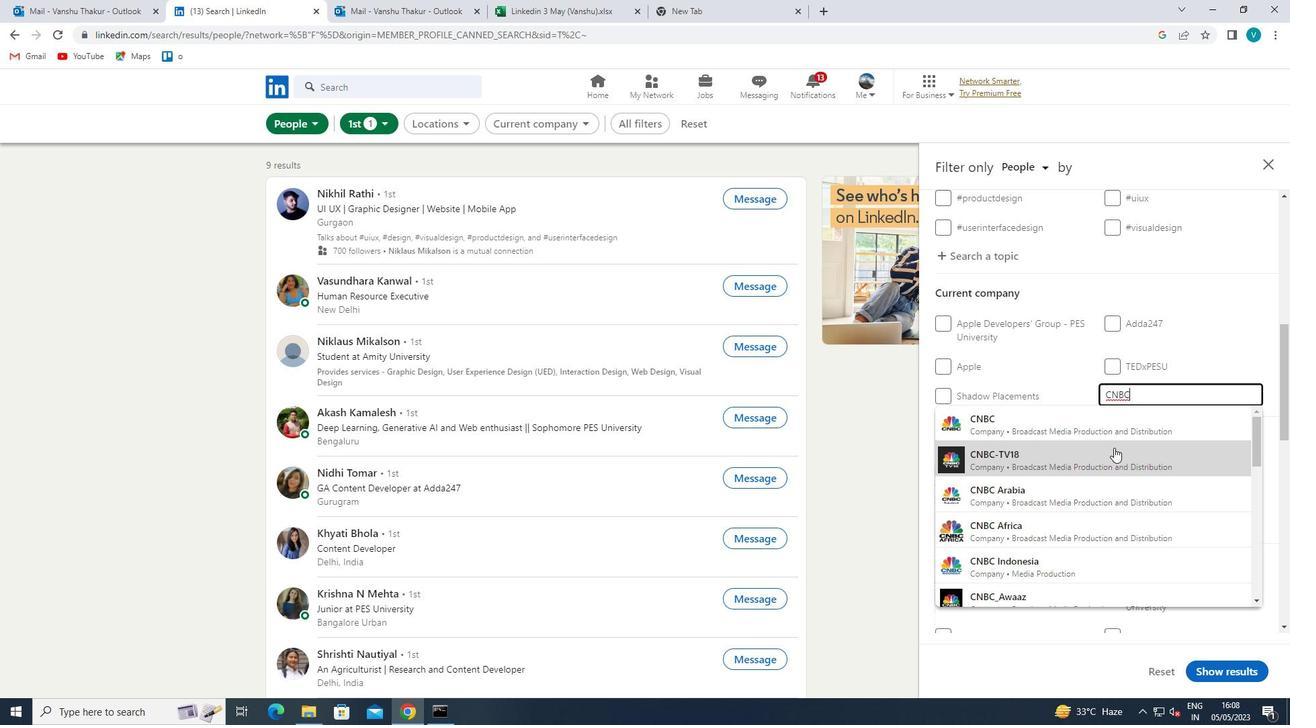 
Action: Mouse moved to (1120, 445)
Screenshot: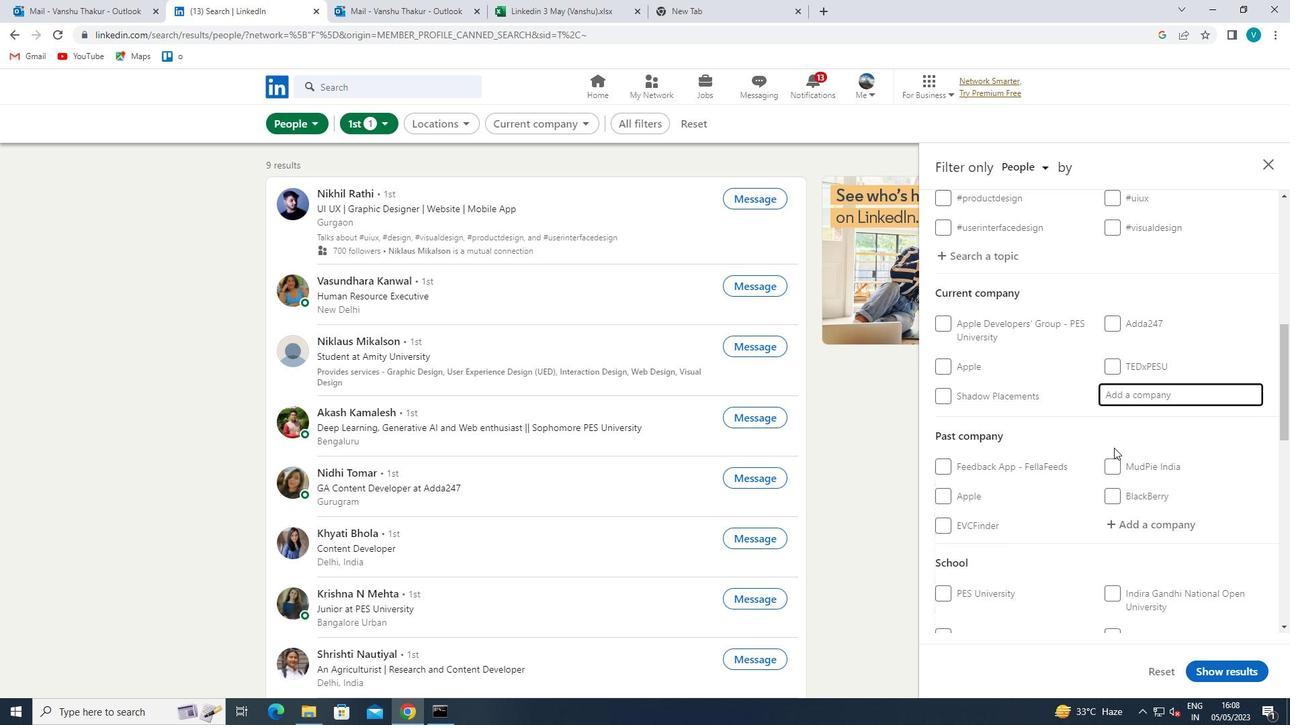 
Action: Mouse scrolled (1120, 444) with delta (0, 0)
Screenshot: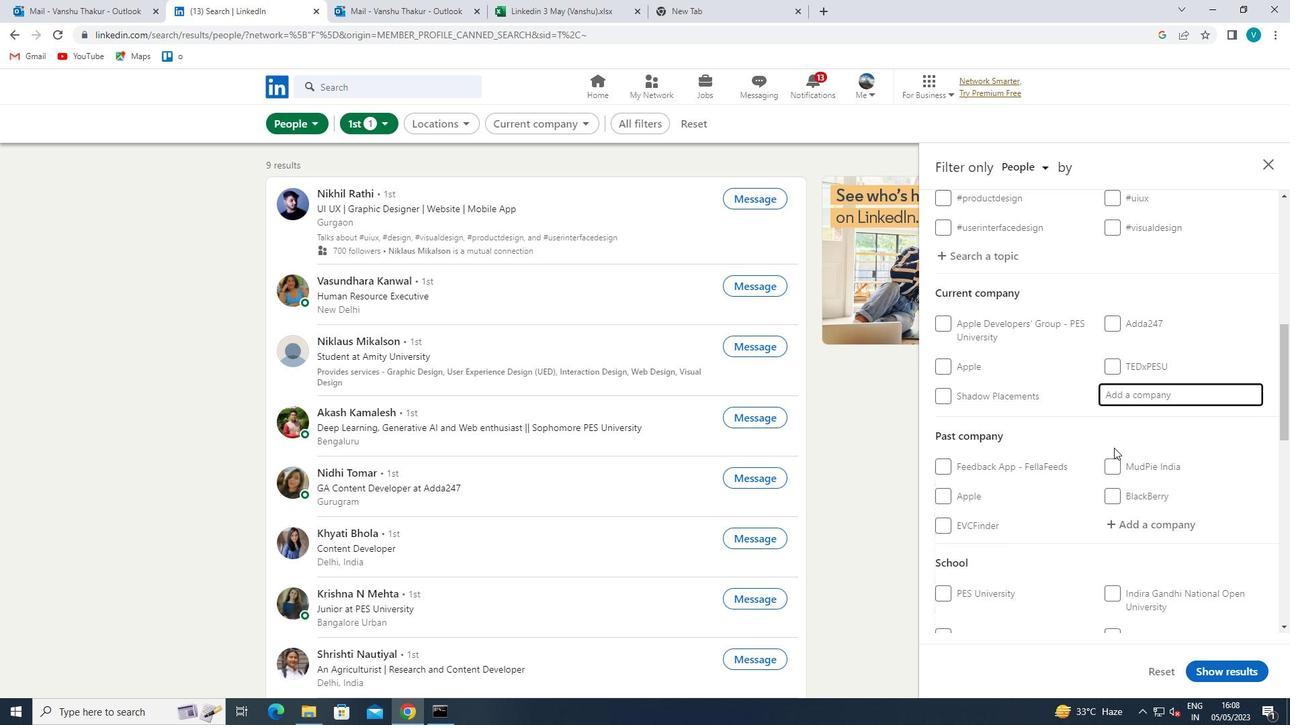
Action: Mouse moved to (1122, 444)
Screenshot: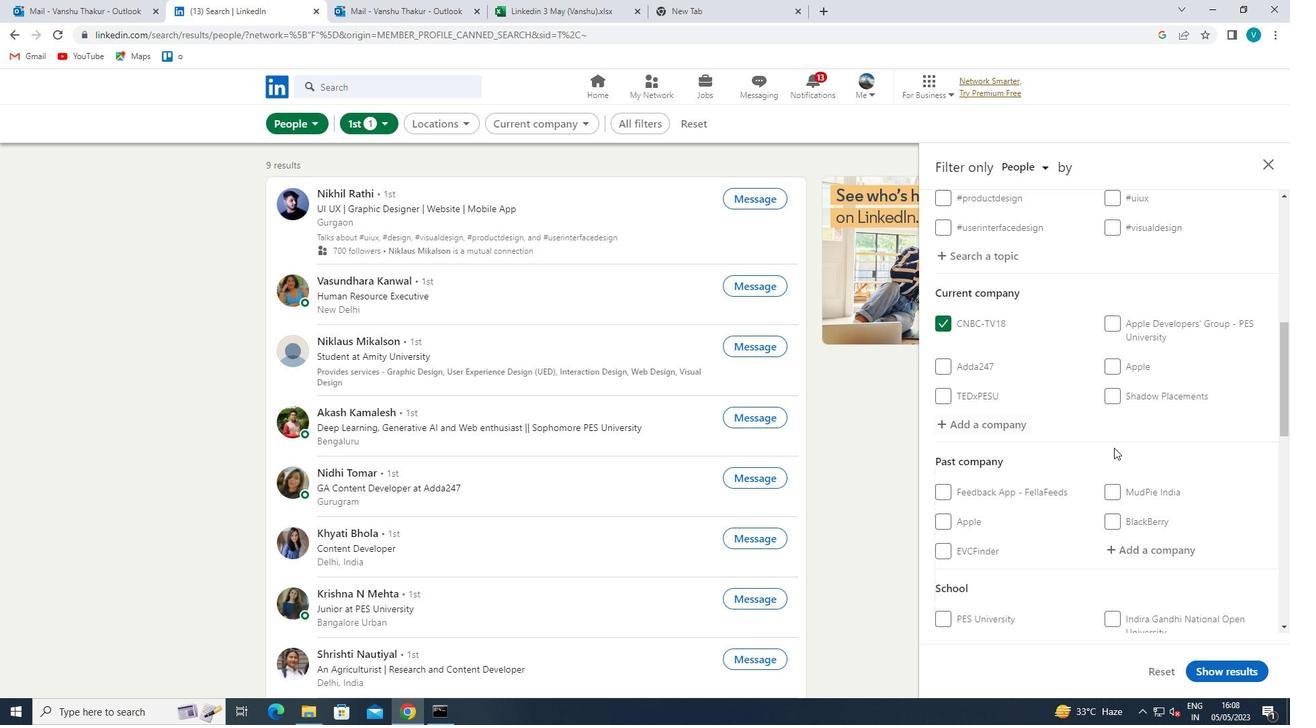
Action: Mouse scrolled (1122, 443) with delta (0, 0)
Screenshot: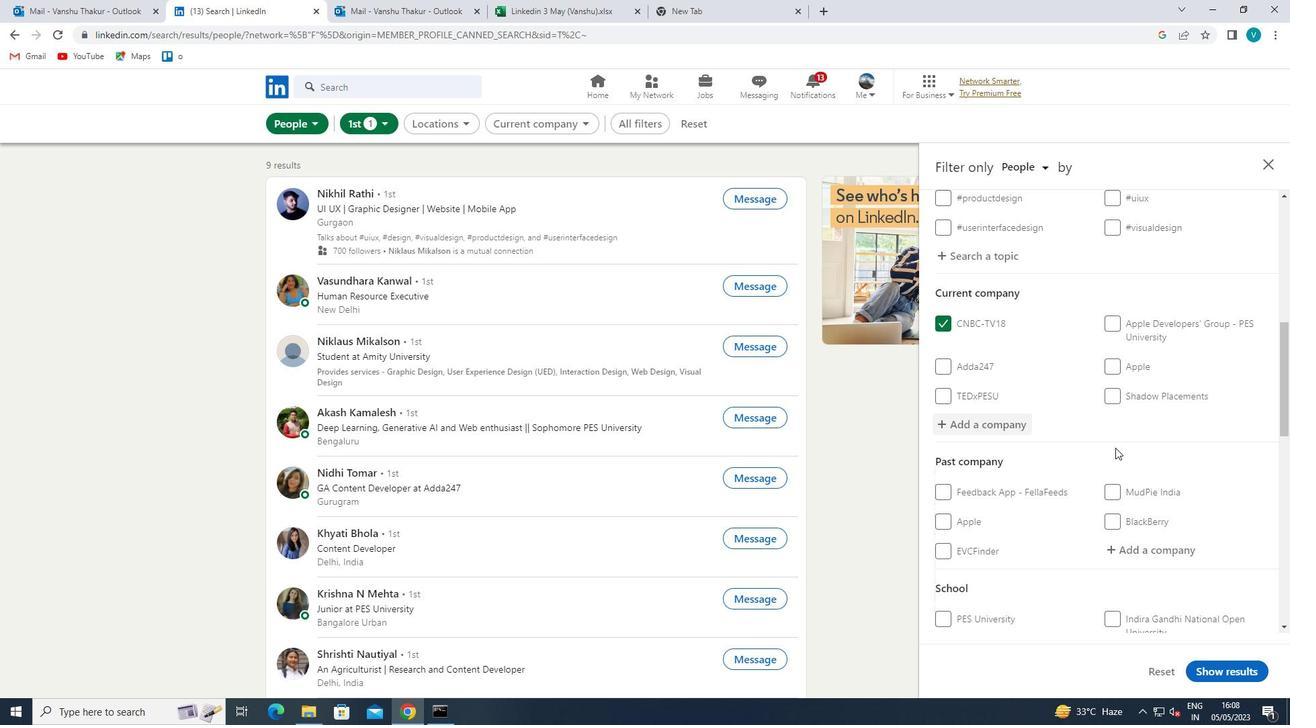 
Action: Mouse moved to (1123, 444)
Screenshot: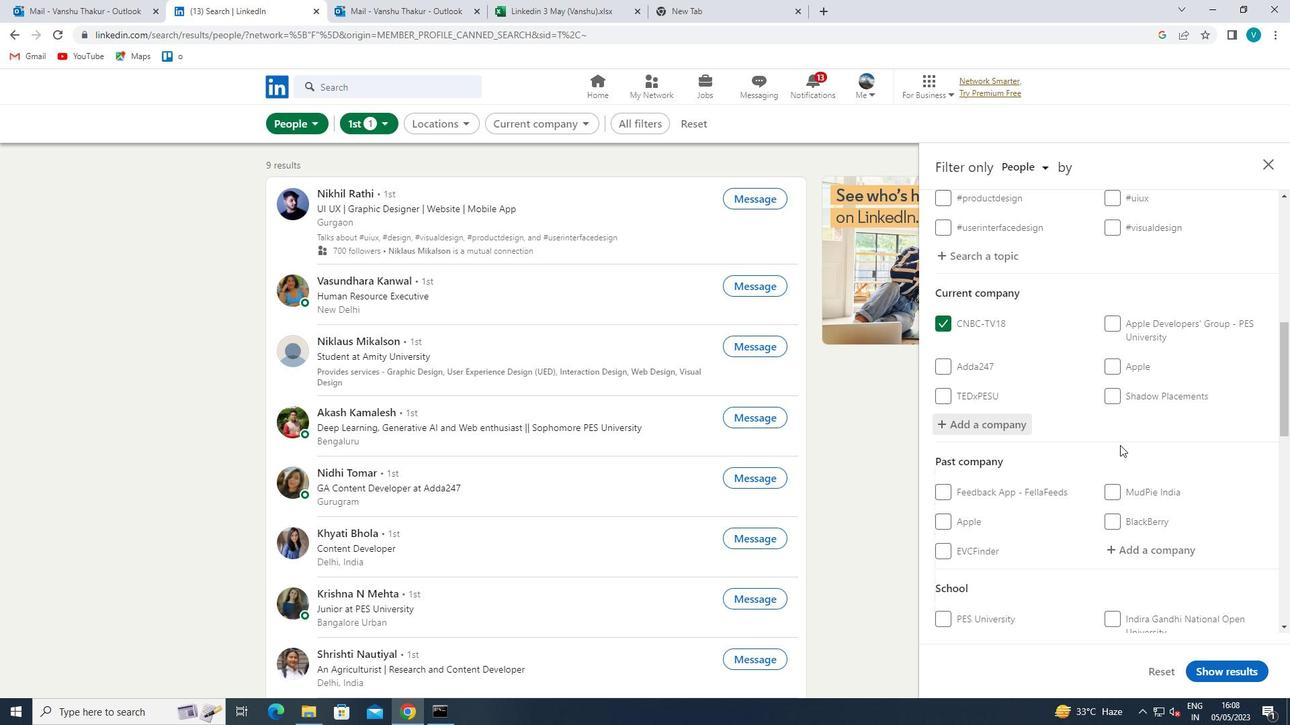 
Action: Mouse scrolled (1123, 443) with delta (0, 0)
Screenshot: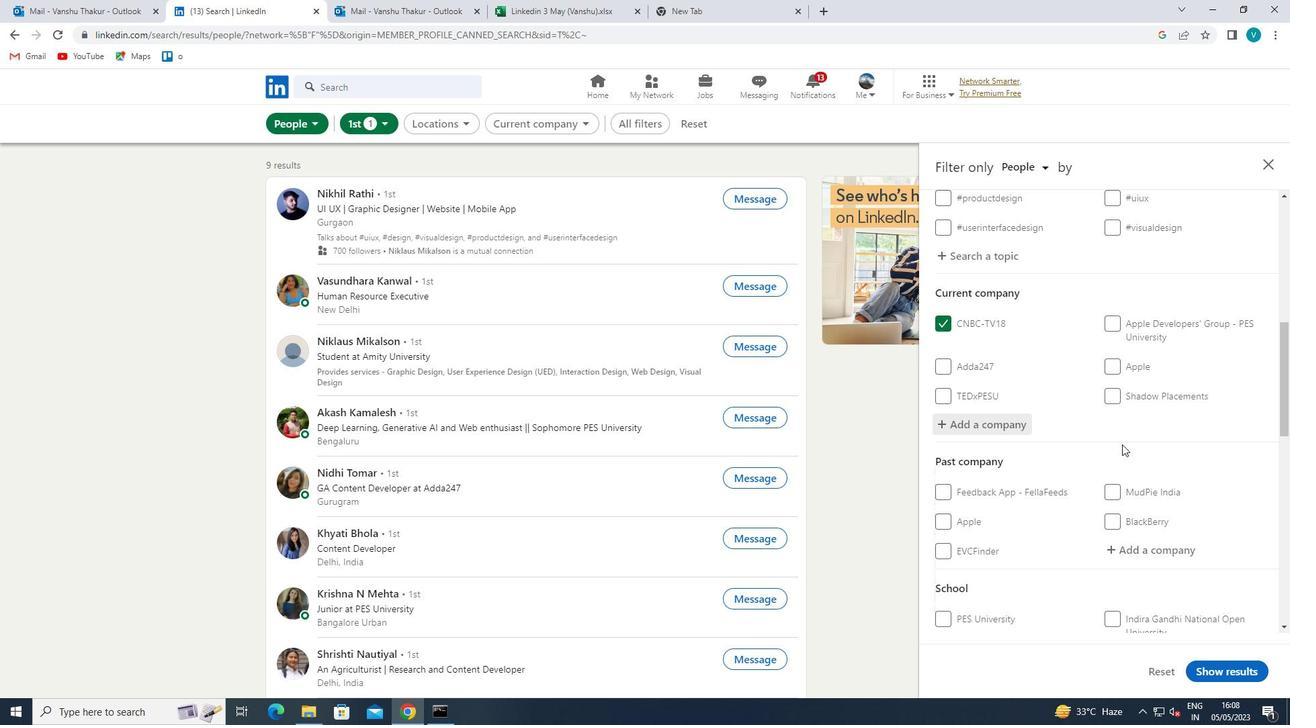 
Action: Mouse moved to (1124, 444)
Screenshot: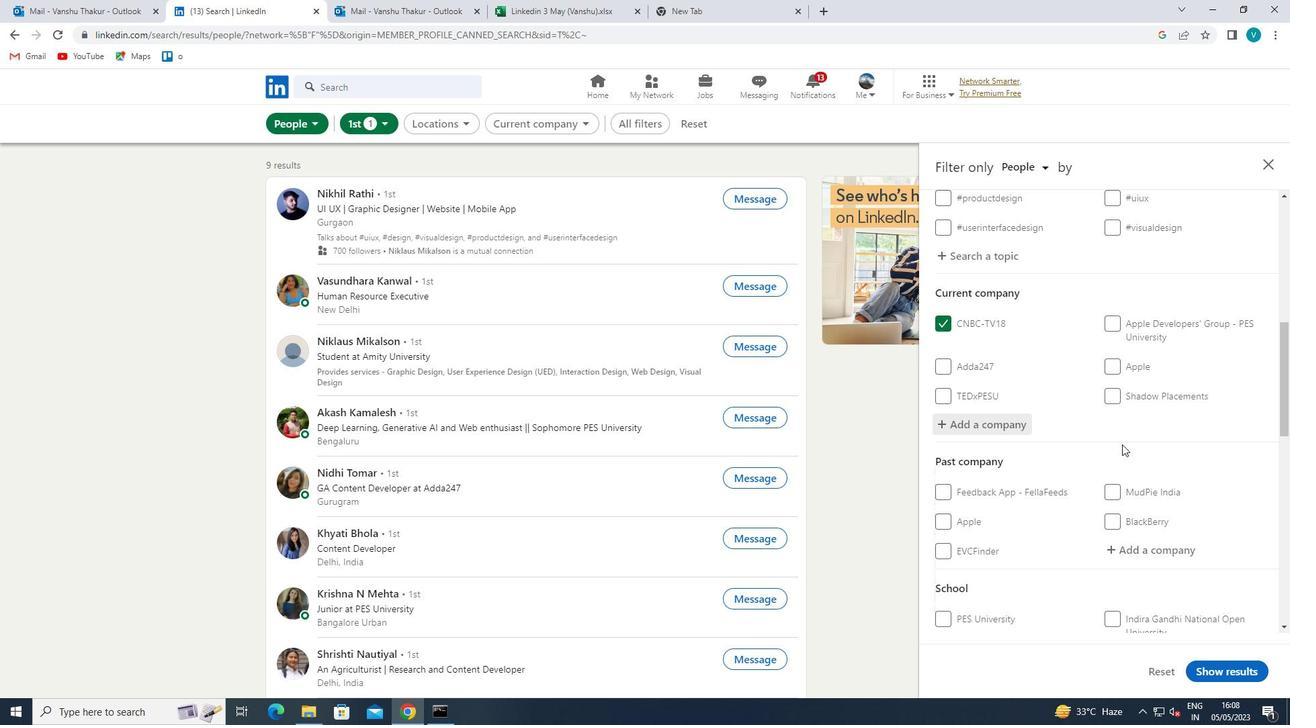 
Action: Mouse scrolled (1124, 443) with delta (0, 0)
Screenshot: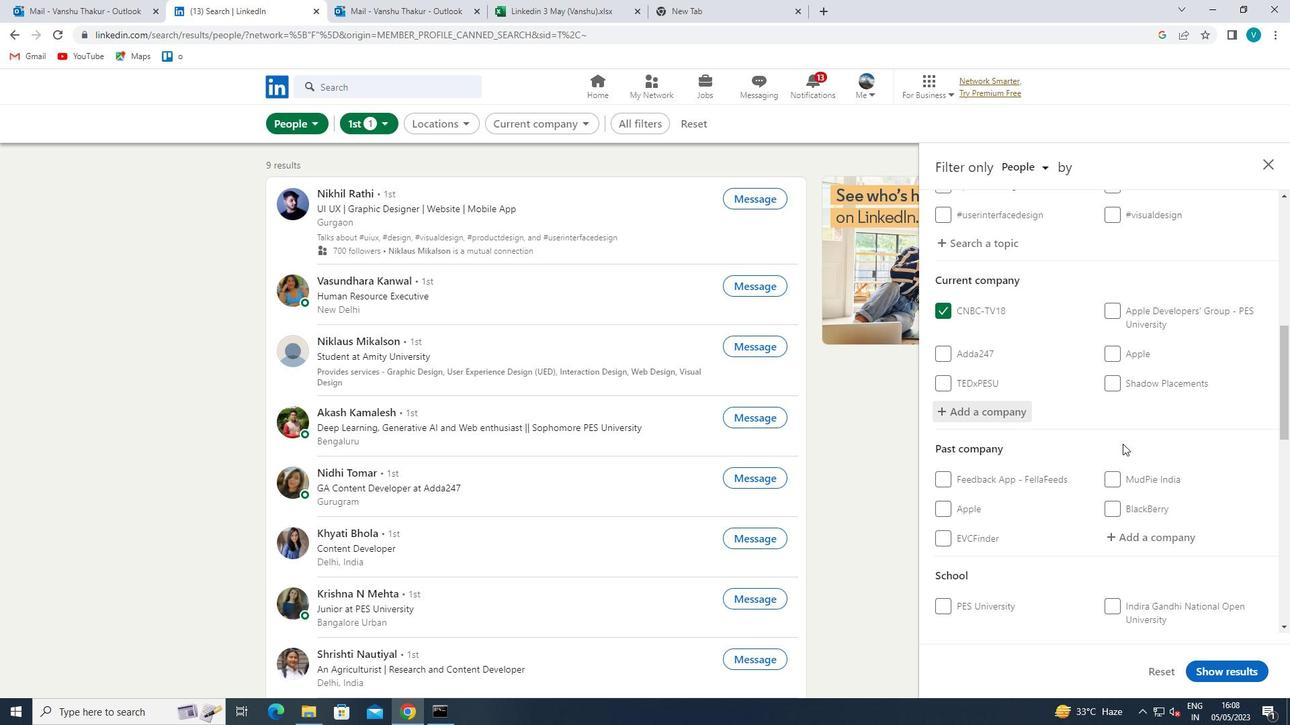 
Action: Mouse scrolled (1124, 443) with delta (0, 0)
Screenshot: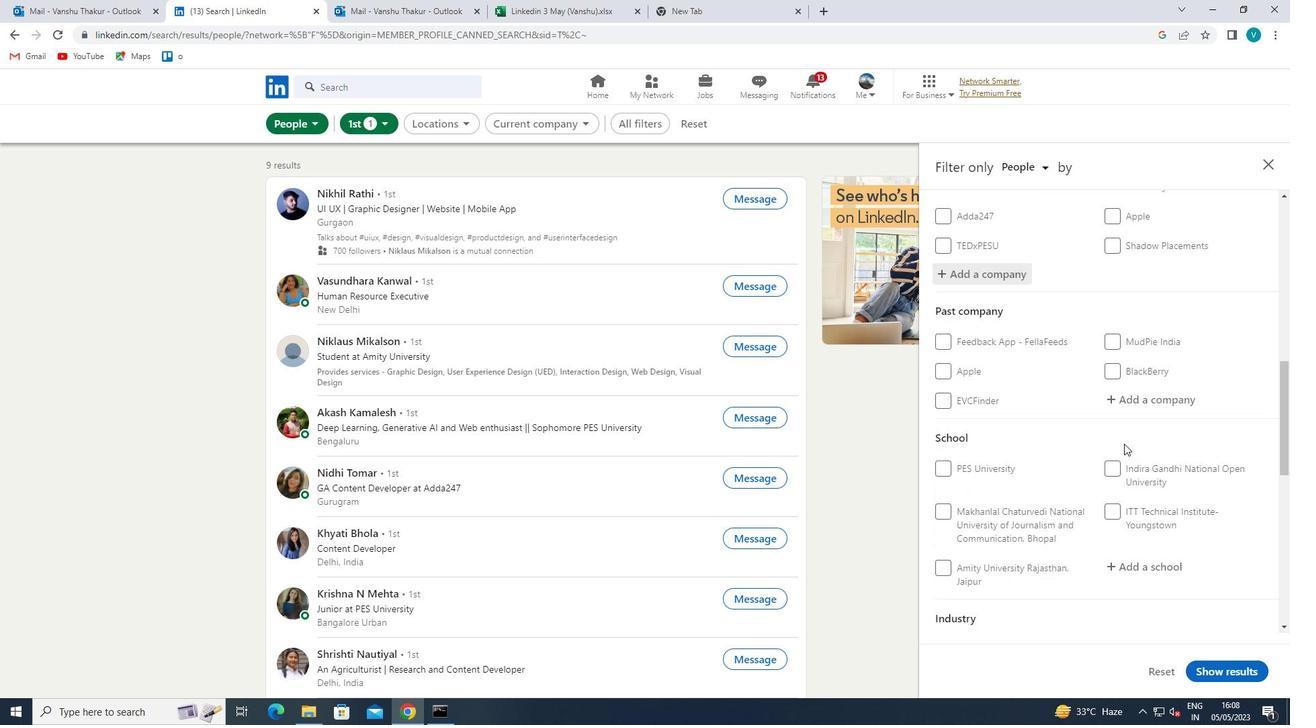 
Action: Mouse moved to (1155, 366)
Screenshot: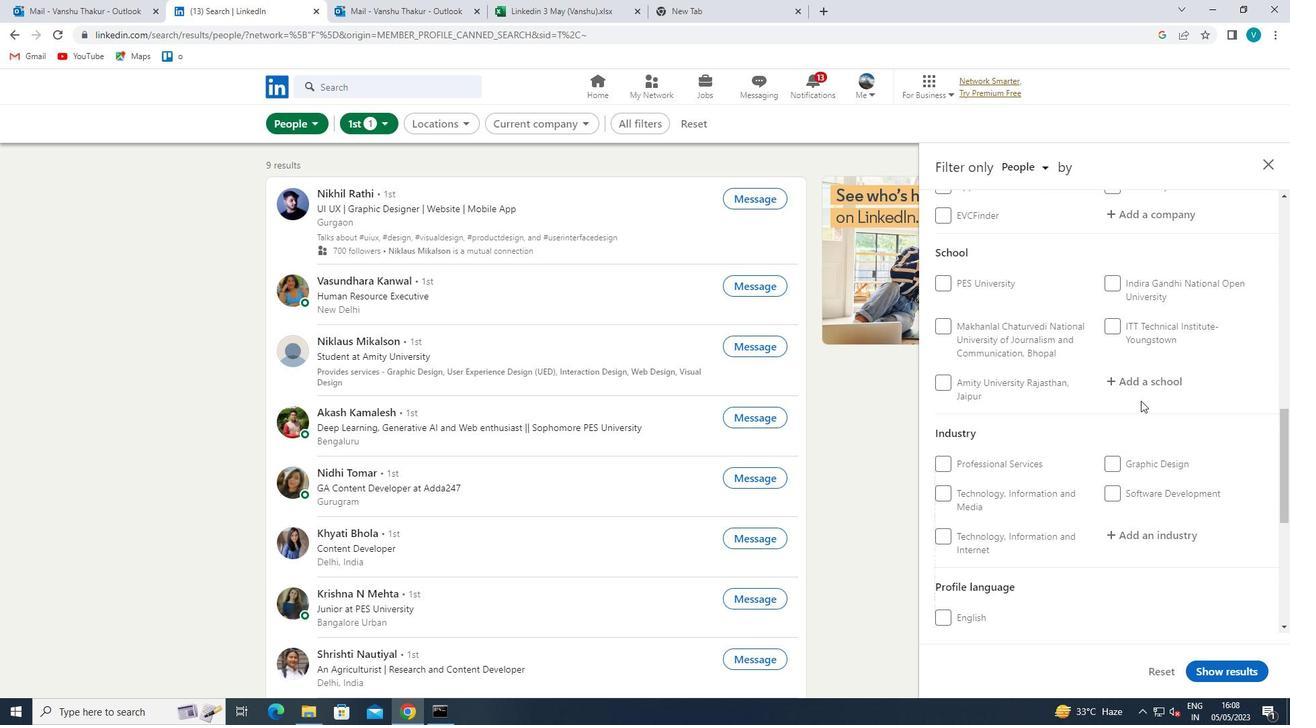 
Action: Mouse pressed left at (1155, 366)
Screenshot: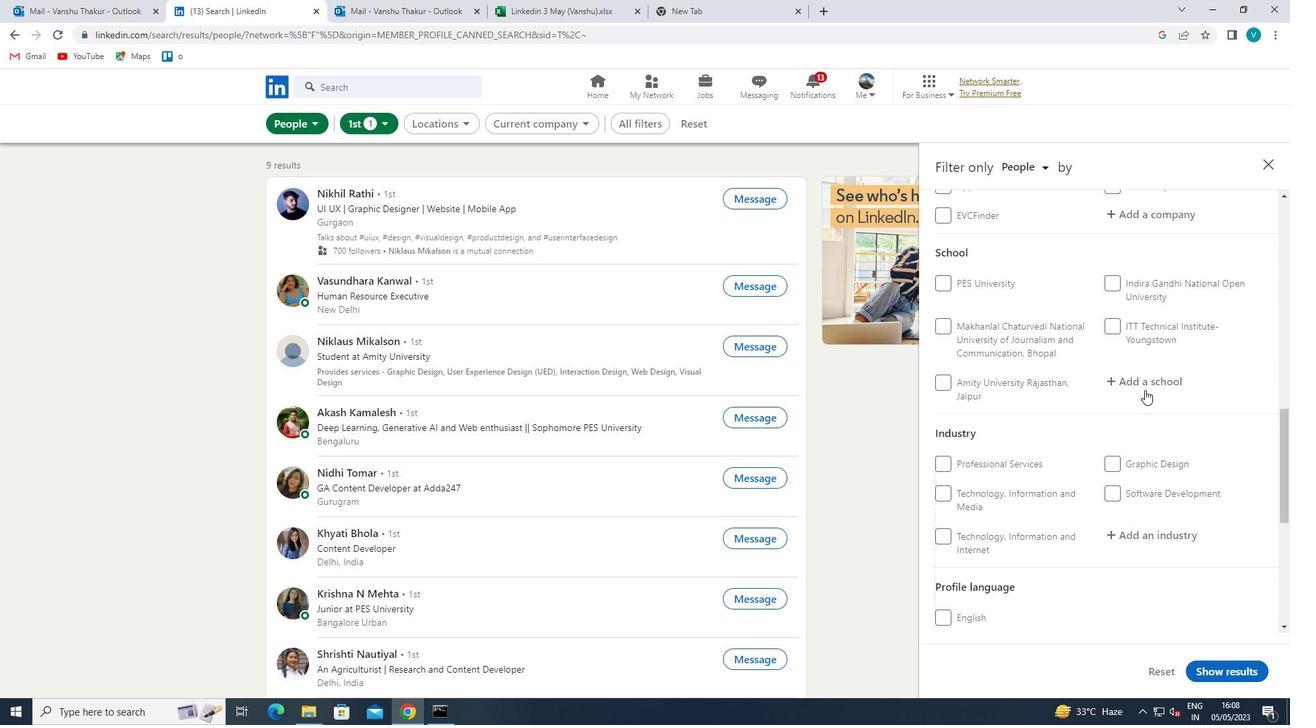
Action: Mouse moved to (1155, 374)
Screenshot: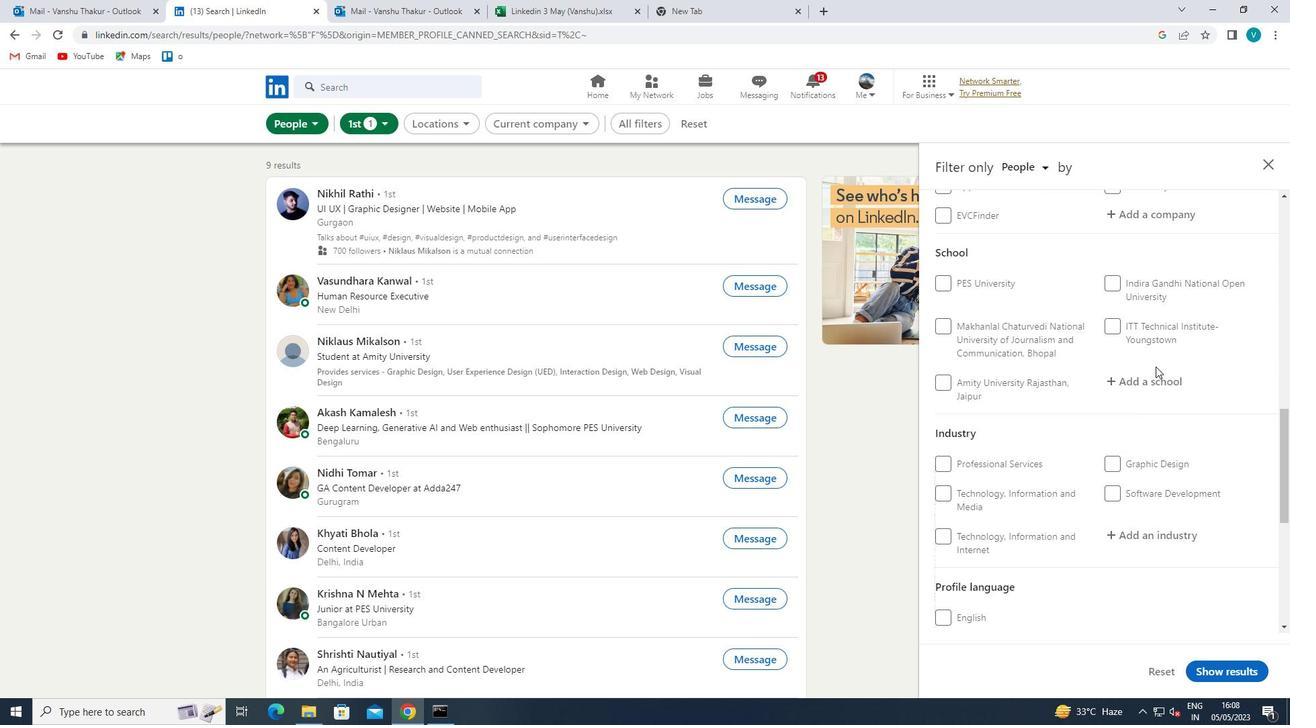 
Action: Mouse pressed left at (1155, 374)
Screenshot: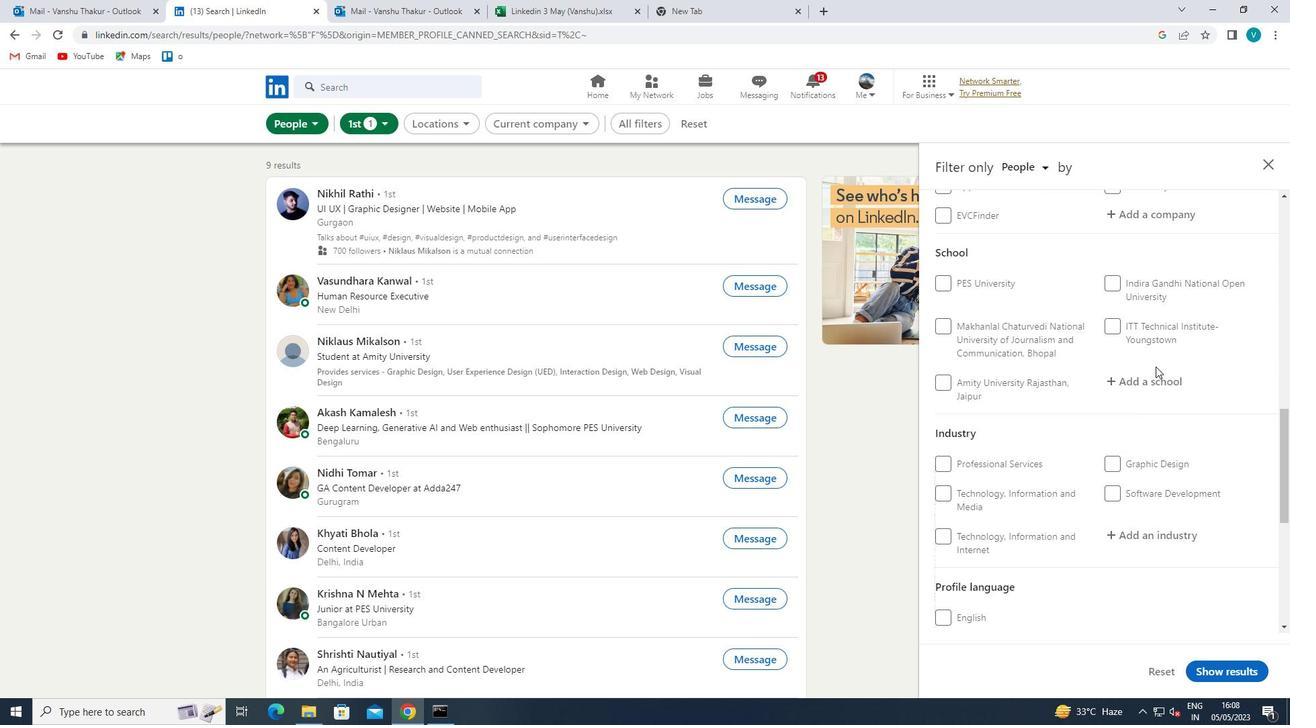 
Action: Mouse moved to (1155, 375)
Screenshot: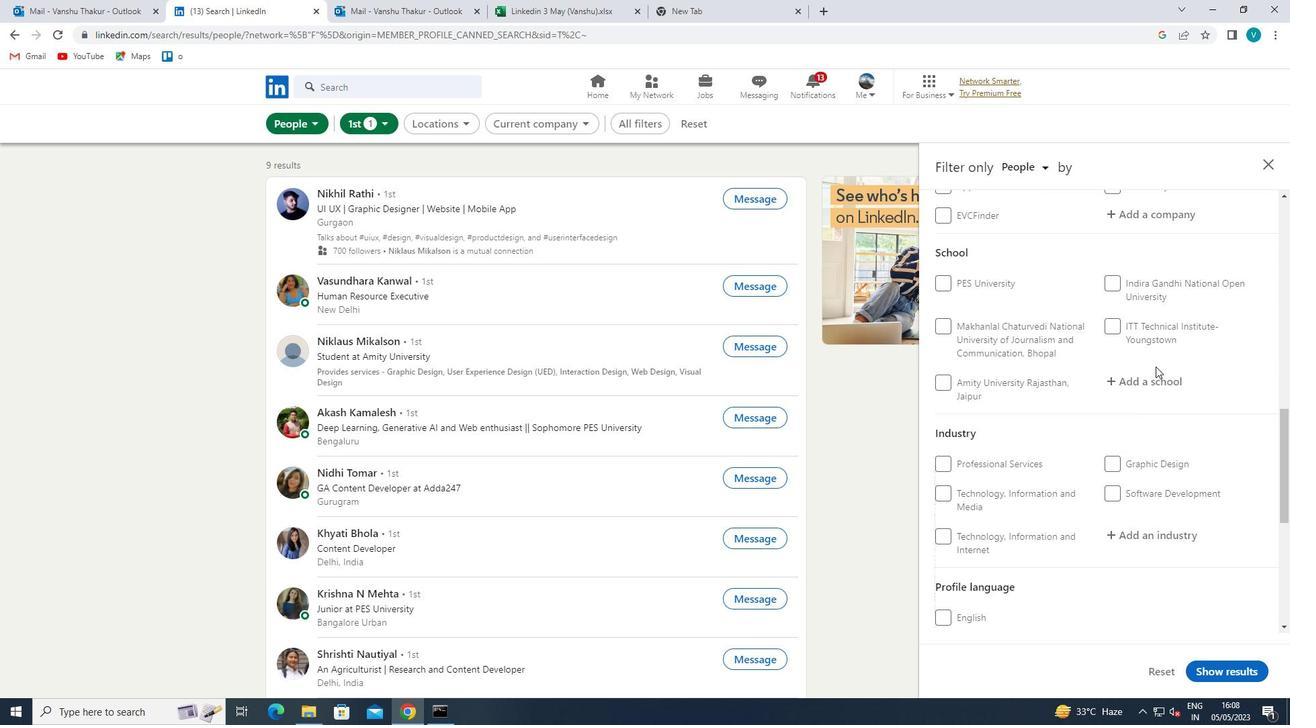 
Action: Key pressed <Key.shift>SATHYA
Screenshot: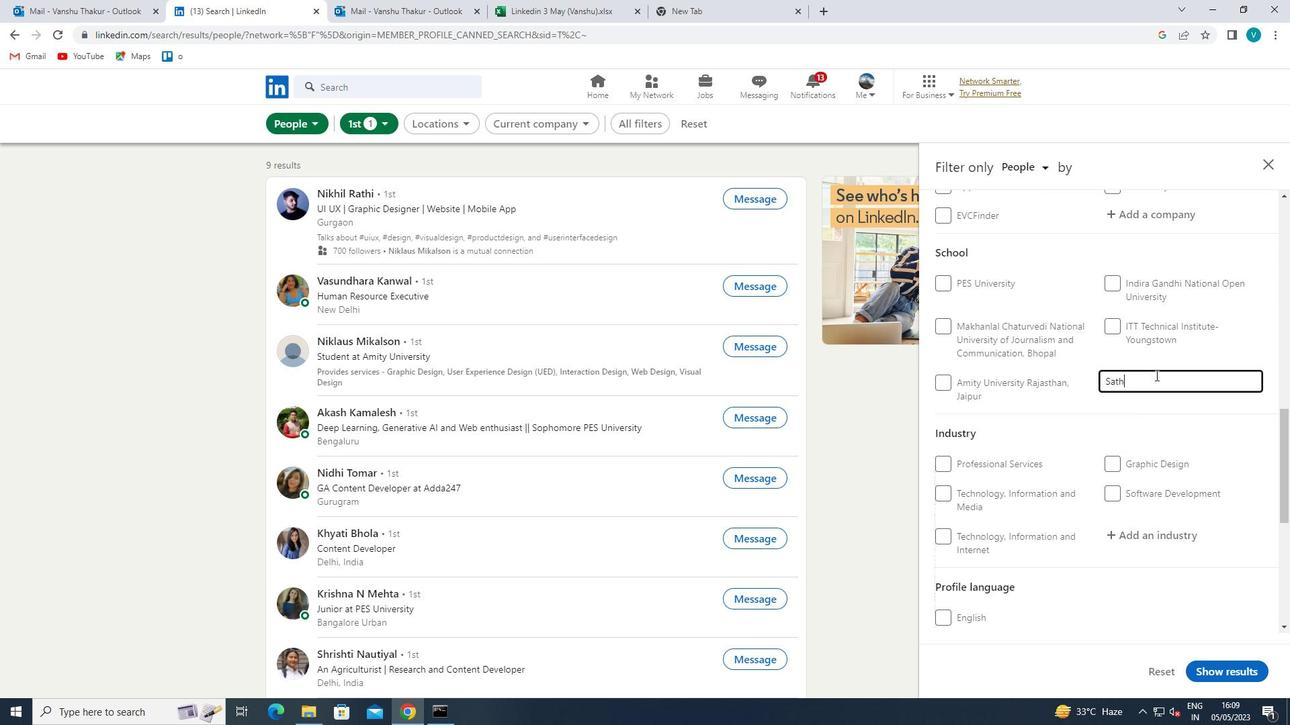 
Action: Mouse moved to (1160, 417)
Screenshot: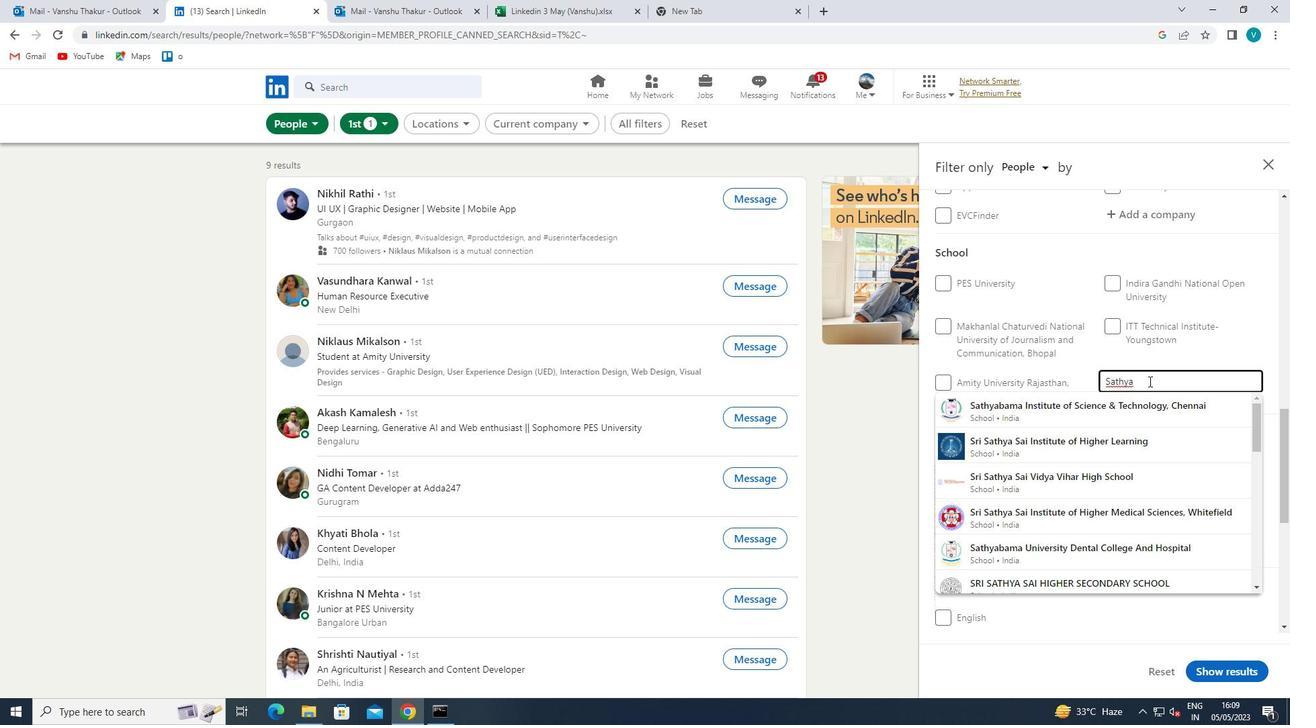 
Action: Mouse pressed left at (1160, 417)
Screenshot: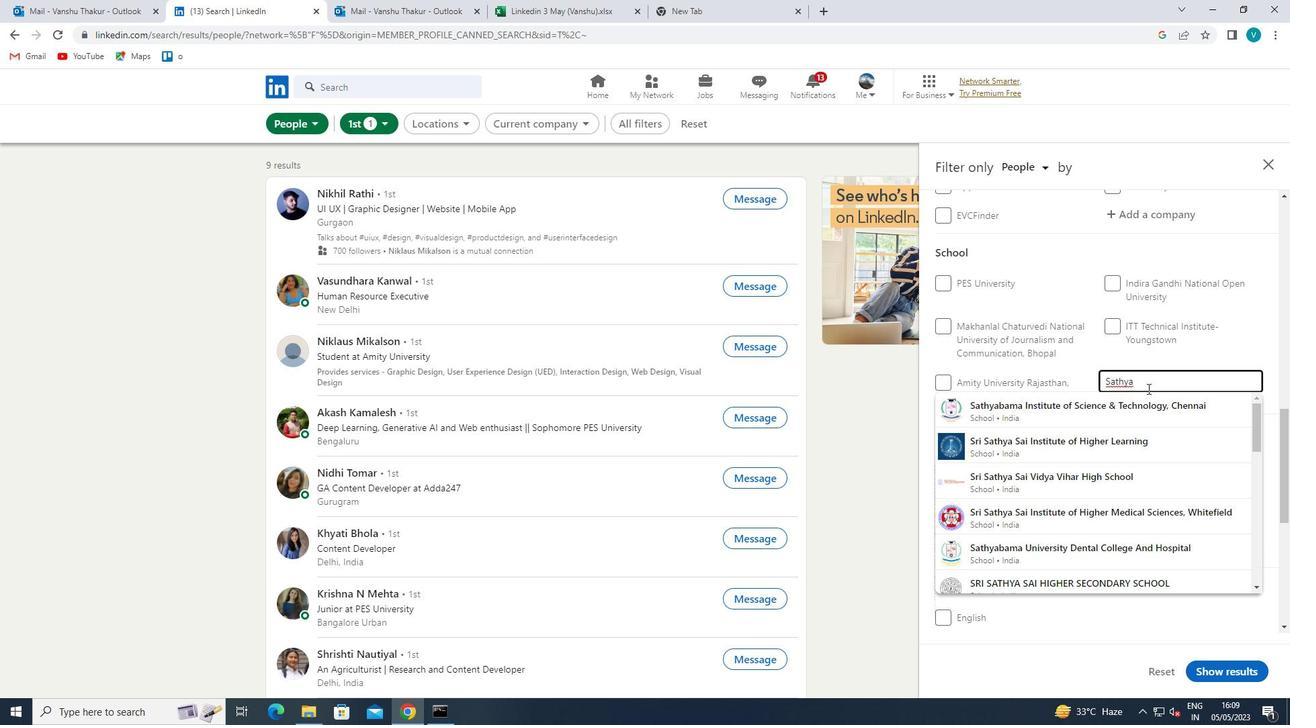 
Action: Mouse moved to (1164, 416)
Screenshot: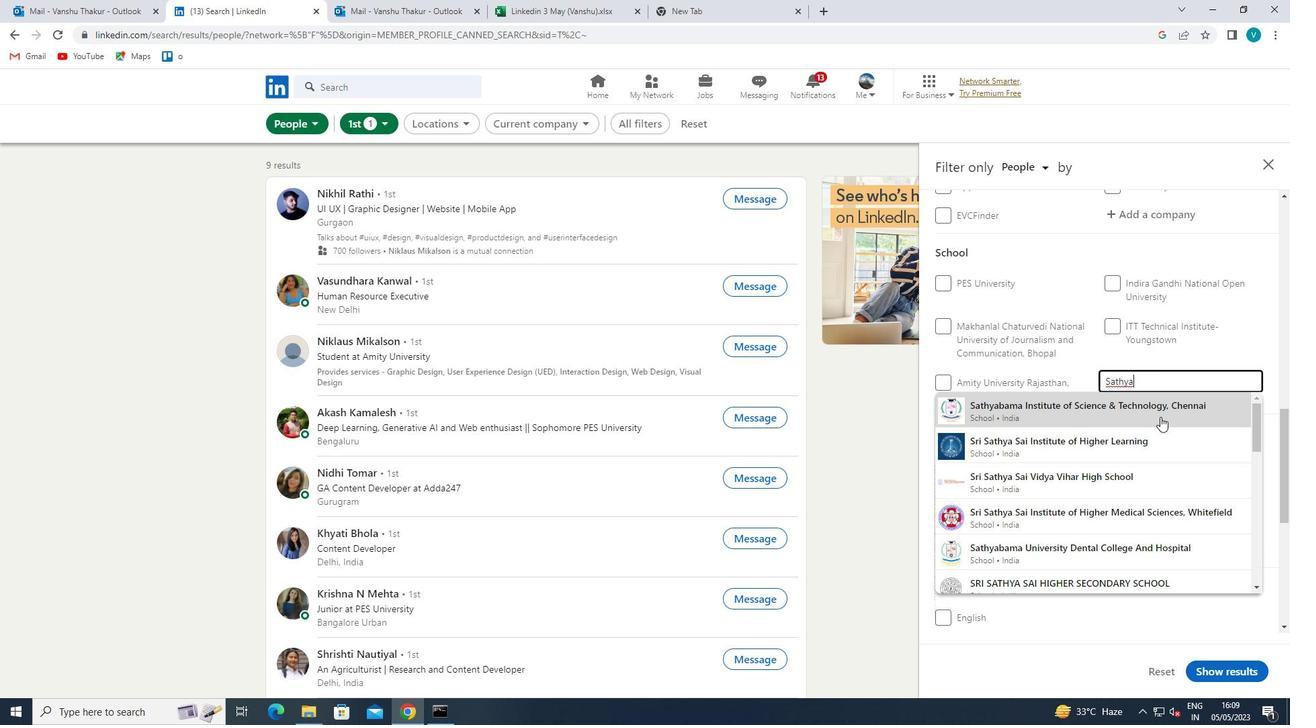
Action: Mouse scrolled (1164, 415) with delta (0, 0)
Screenshot: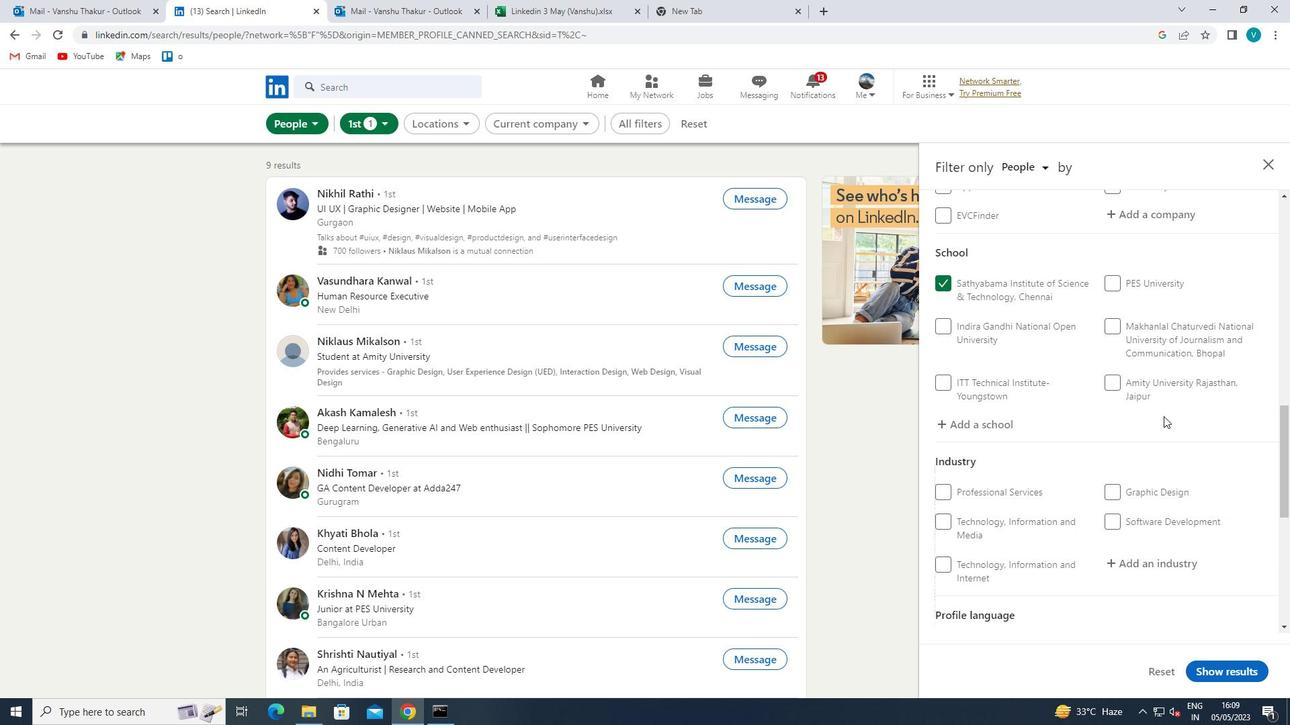 
Action: Mouse scrolled (1164, 415) with delta (0, 0)
Screenshot: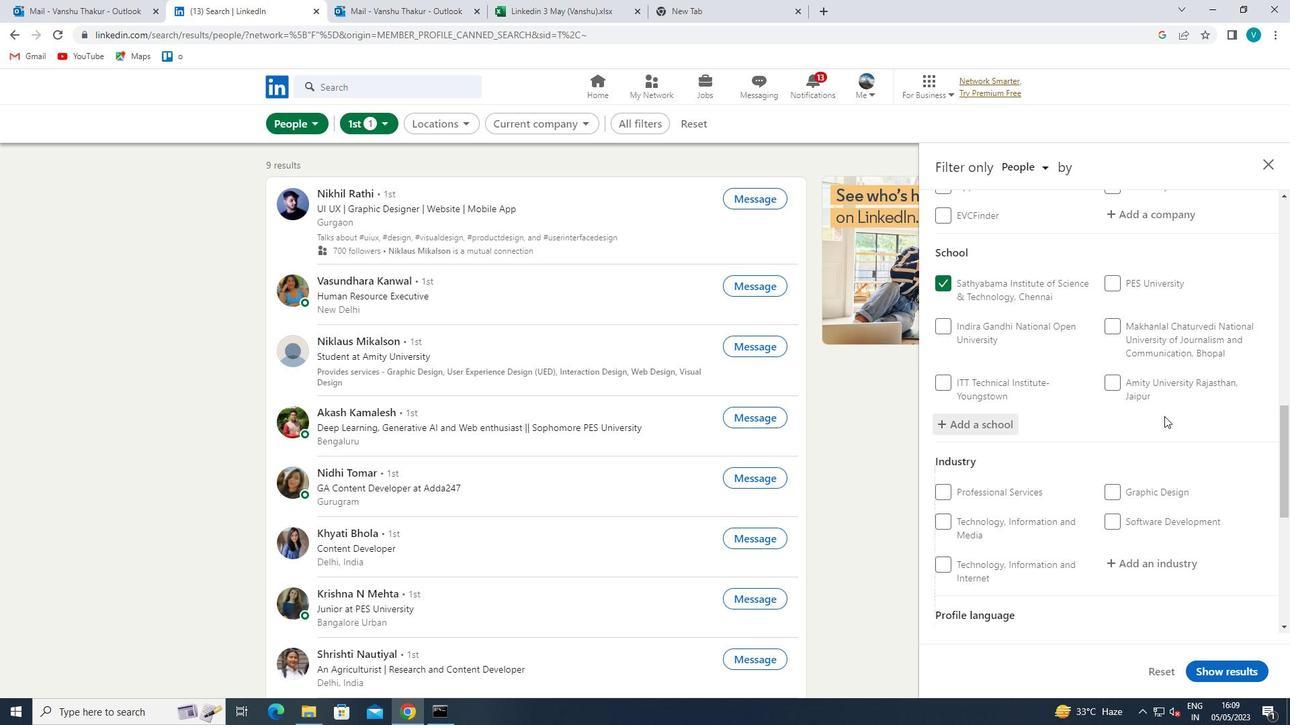 
Action: Mouse moved to (1164, 416)
Screenshot: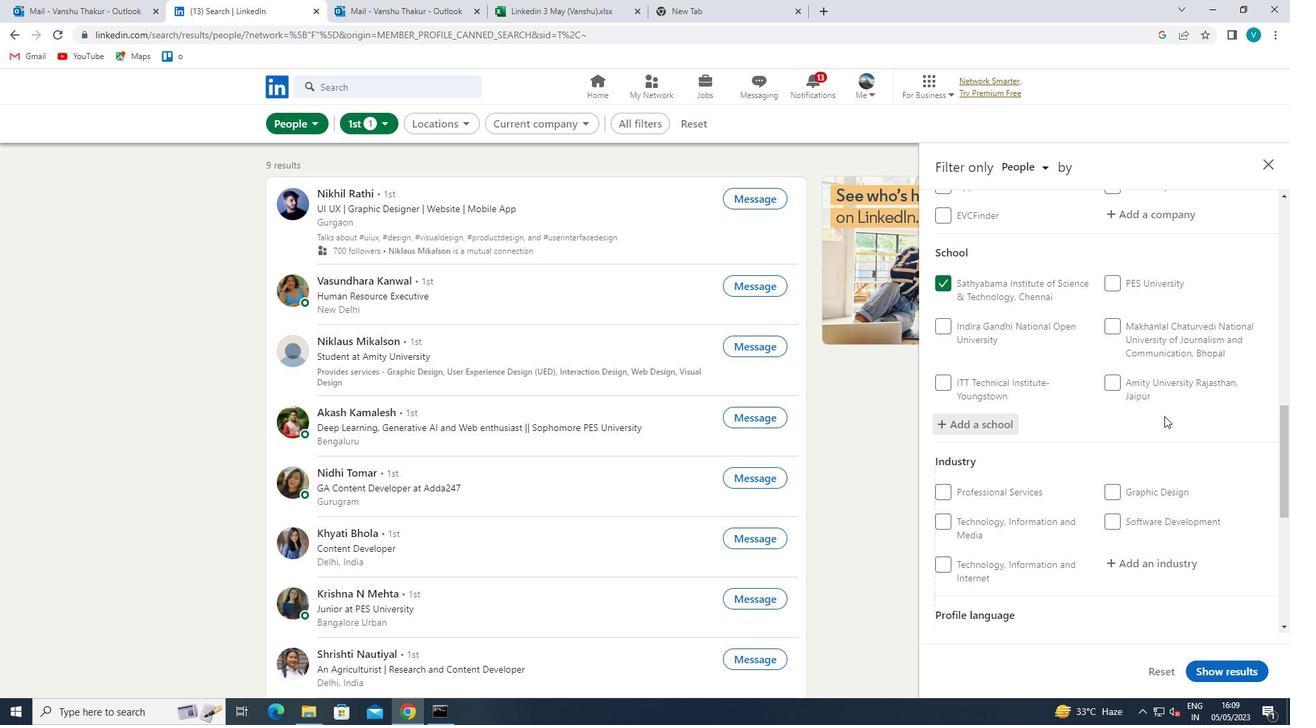 
Action: Mouse scrolled (1164, 415) with delta (0, 0)
Screenshot: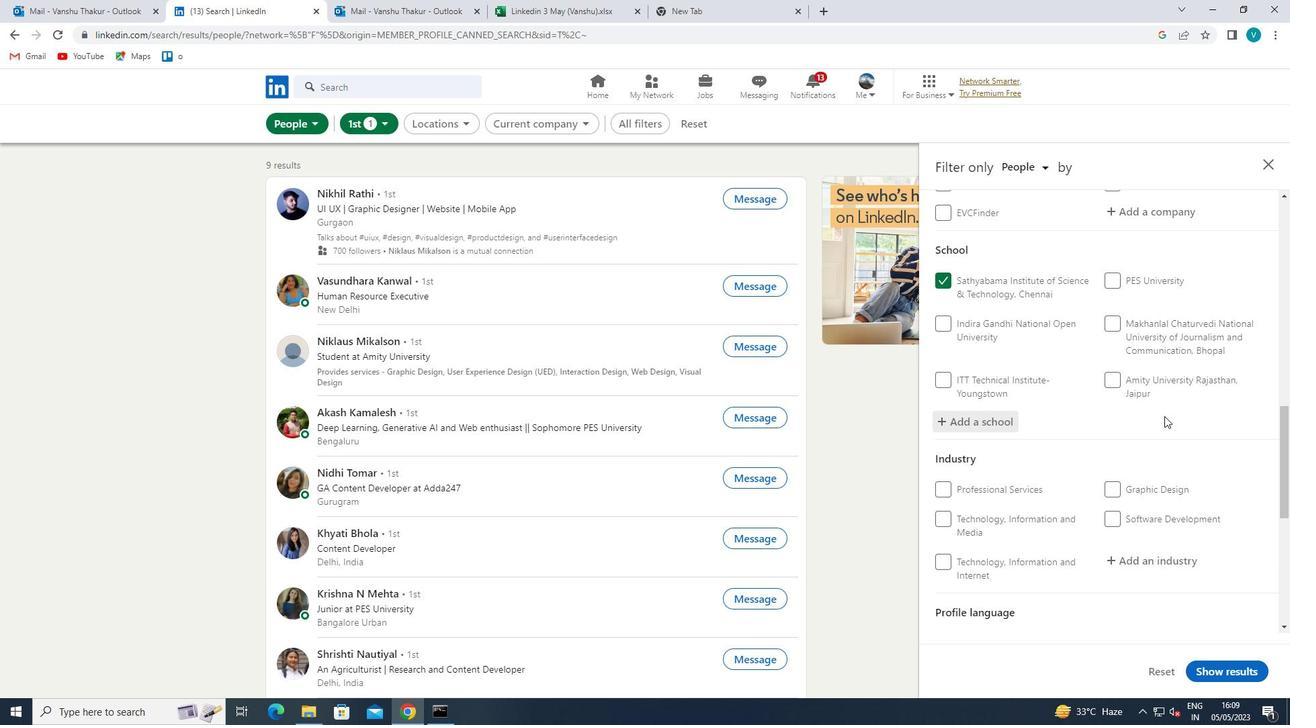 
Action: Mouse moved to (1184, 366)
Screenshot: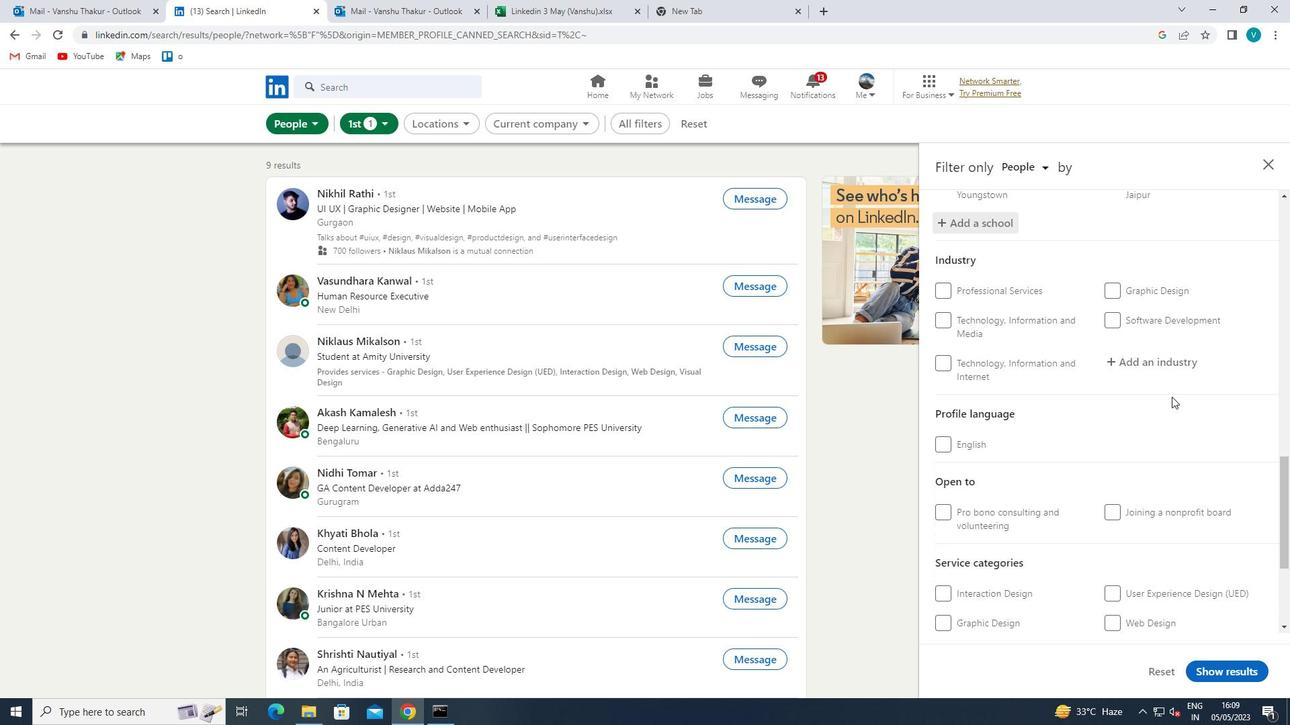 
Action: Mouse pressed left at (1184, 366)
Screenshot: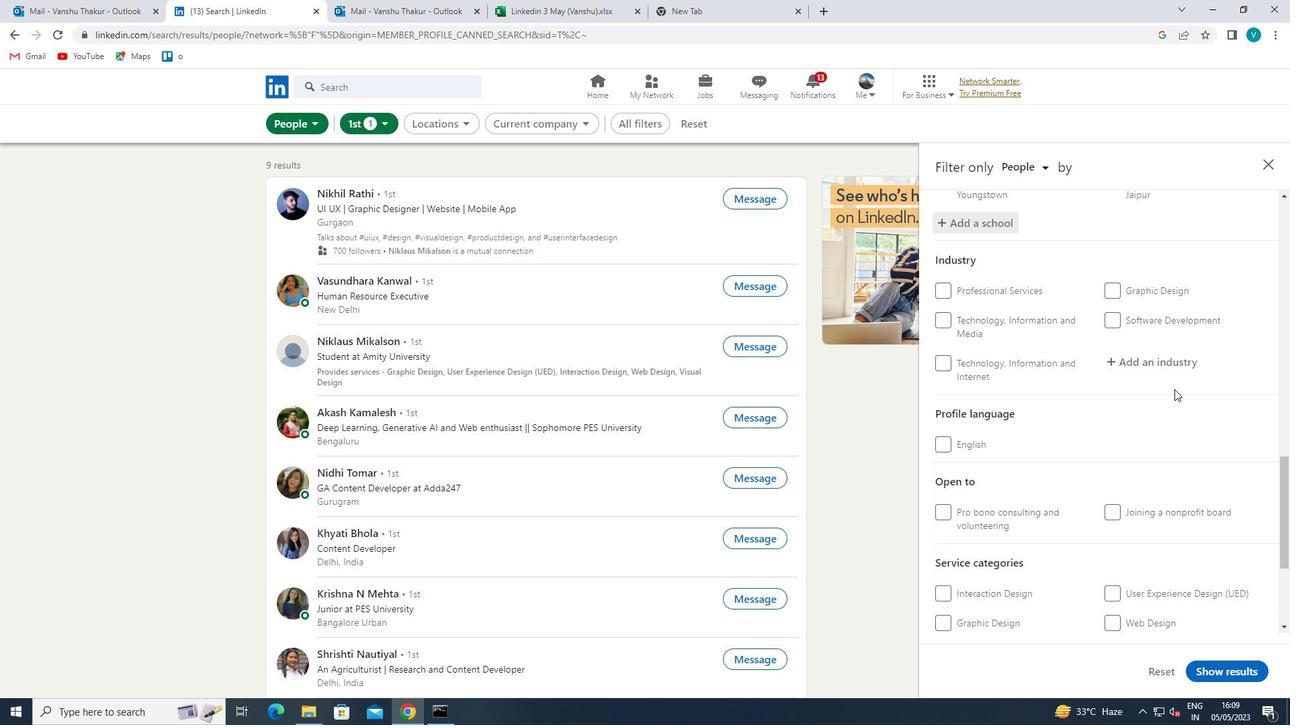 
Action: Mouse moved to (1184, 366)
Screenshot: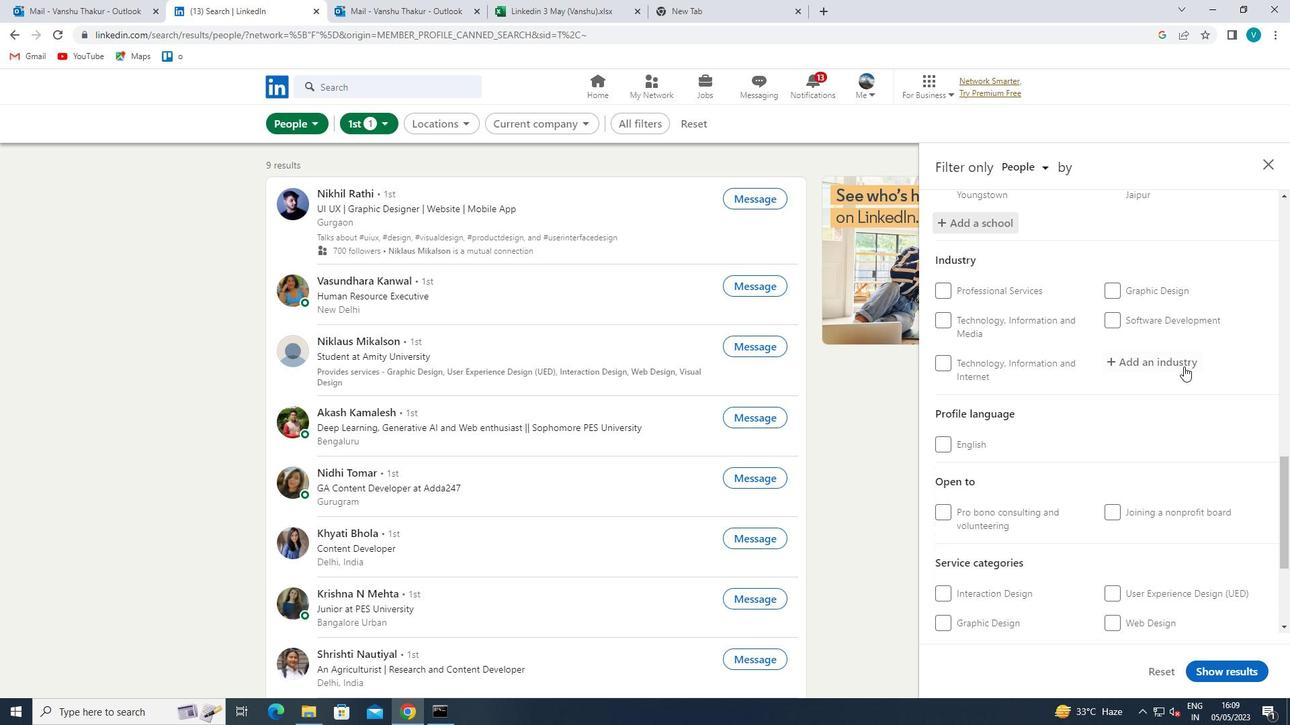 
Action: Key pressed <Key.shift>TAXI<Key.space>
Screenshot: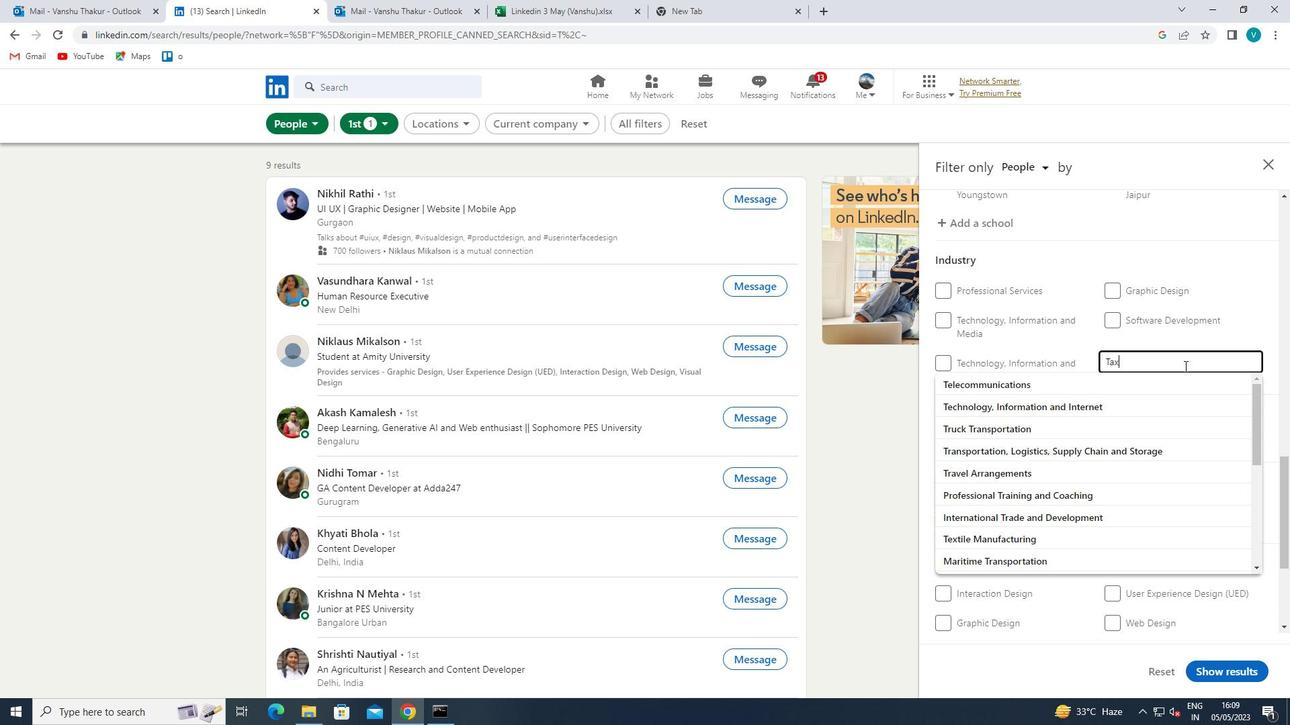 
Action: Mouse moved to (1175, 389)
Screenshot: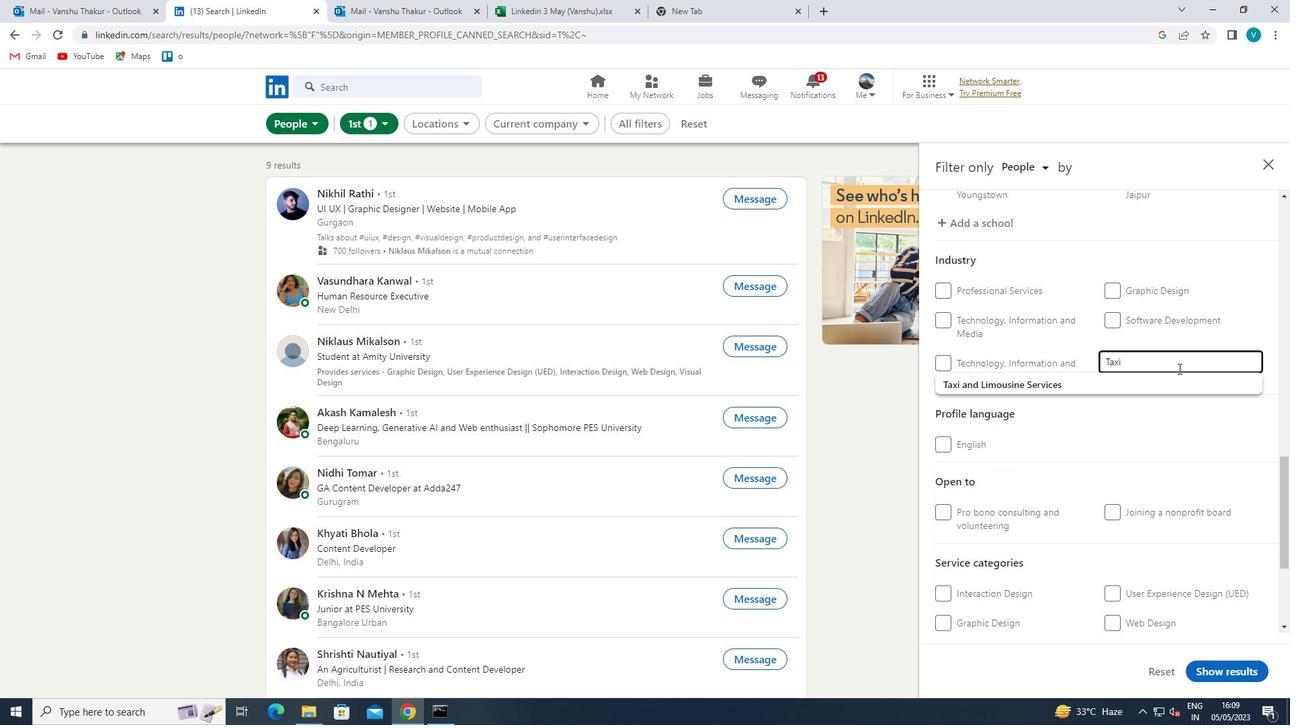 
Action: Mouse pressed left at (1175, 389)
Screenshot: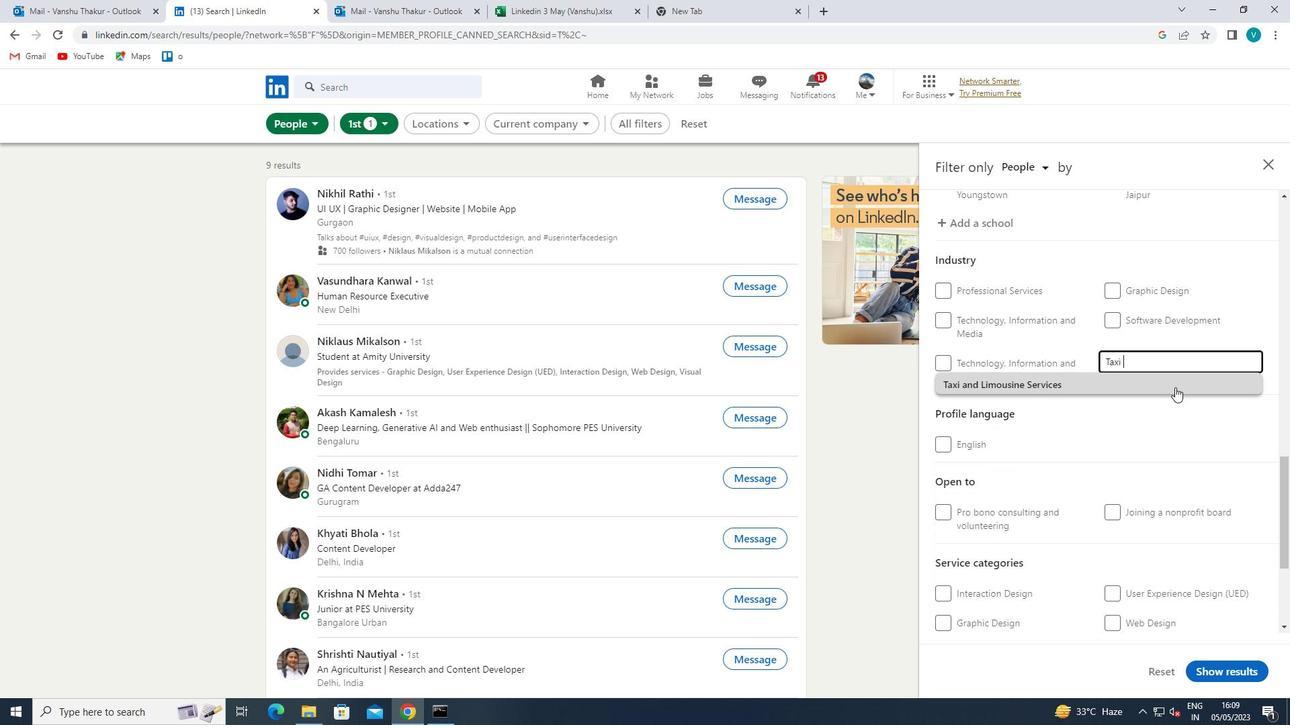 
Action: Mouse moved to (1090, 448)
Screenshot: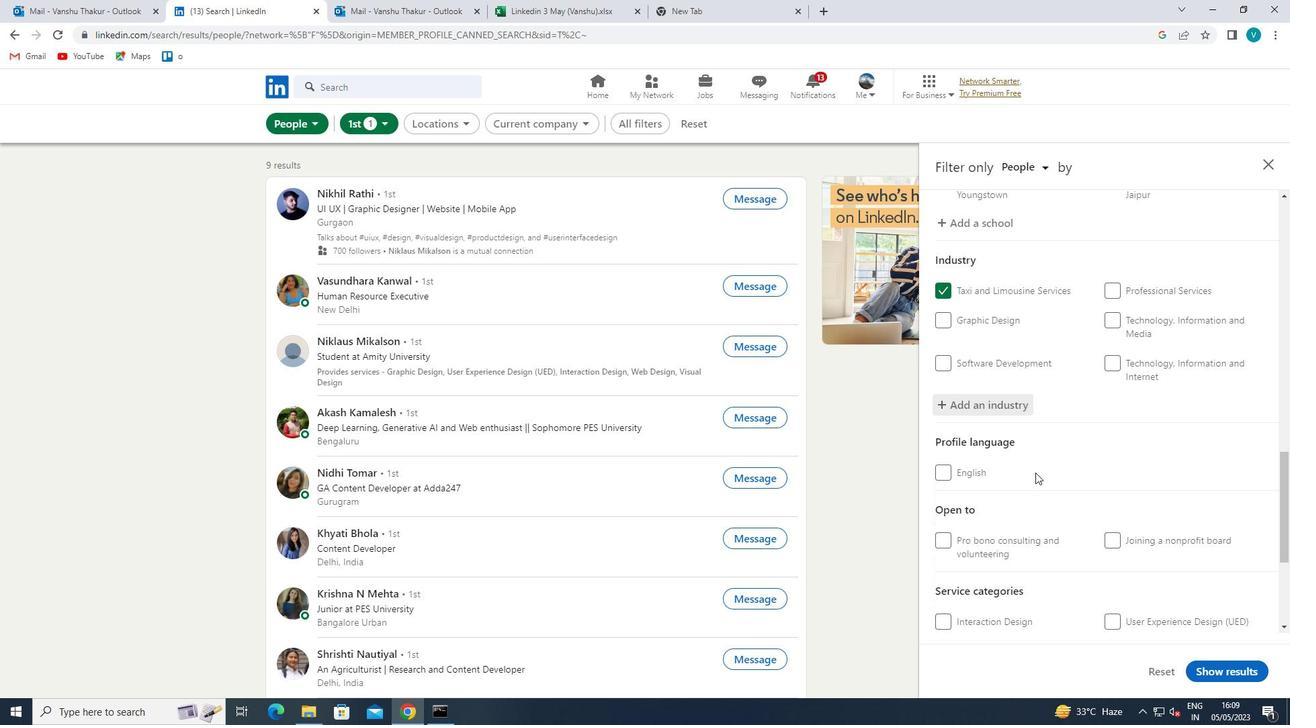 
Action: Mouse scrolled (1090, 447) with delta (0, 0)
Screenshot: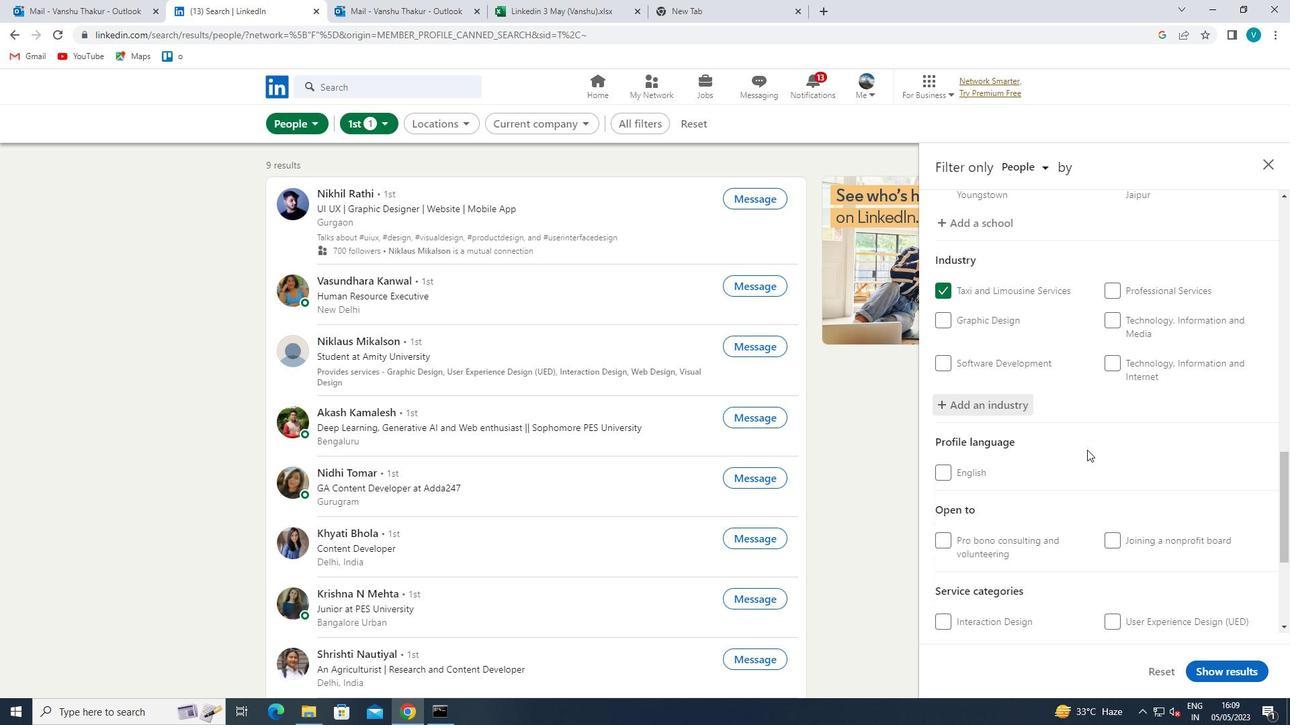 
Action: Mouse moved to (1091, 448)
Screenshot: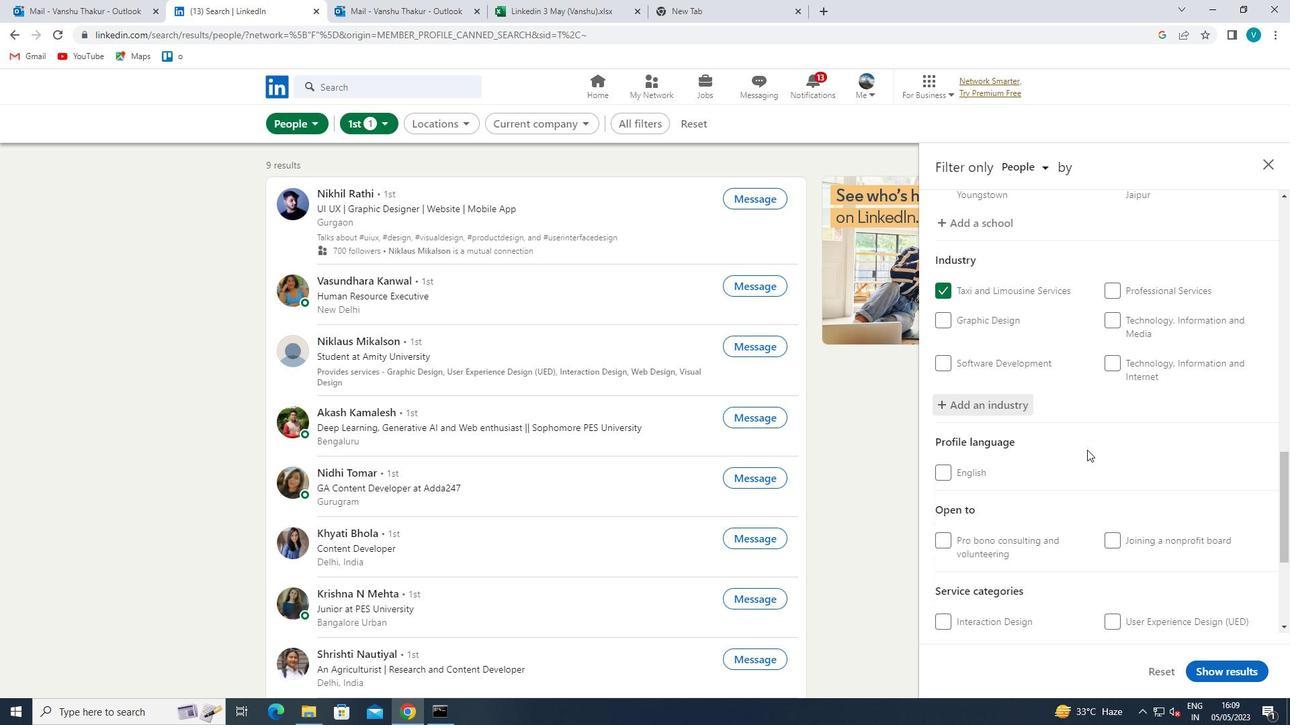 
Action: Mouse scrolled (1091, 447) with delta (0, 0)
Screenshot: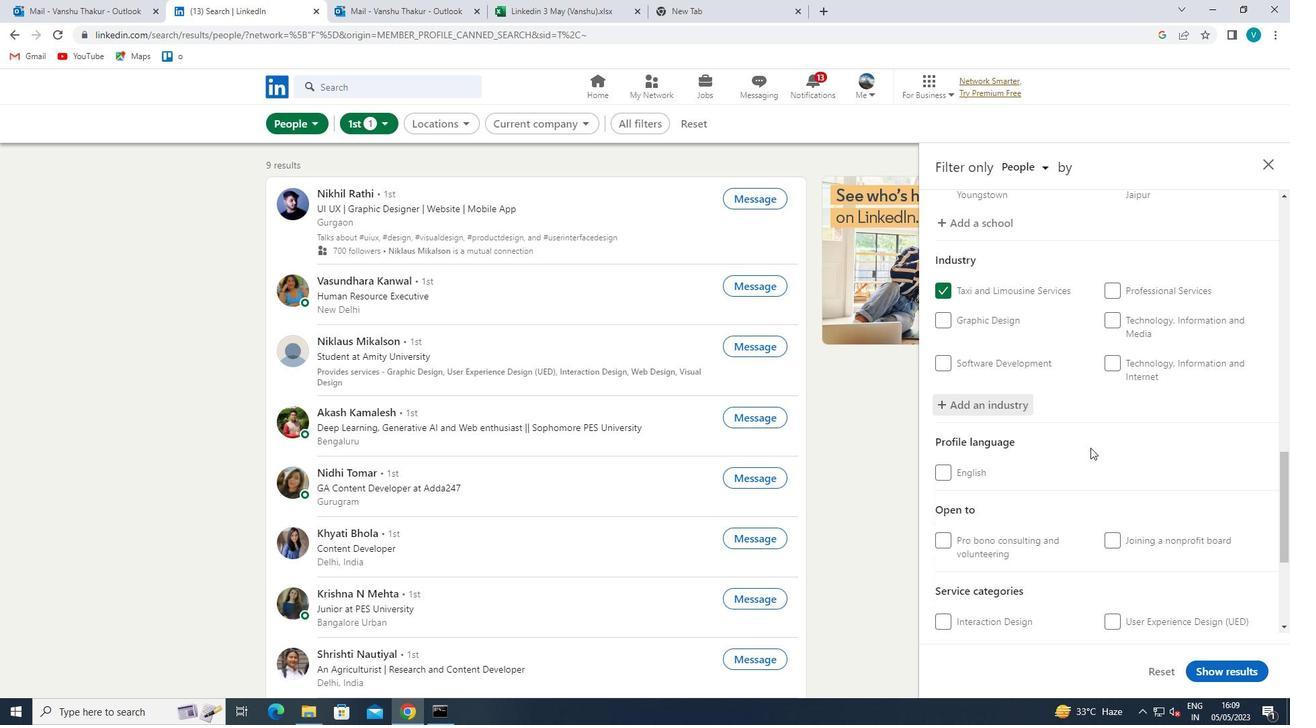 
Action: Mouse moved to (1091, 448)
Screenshot: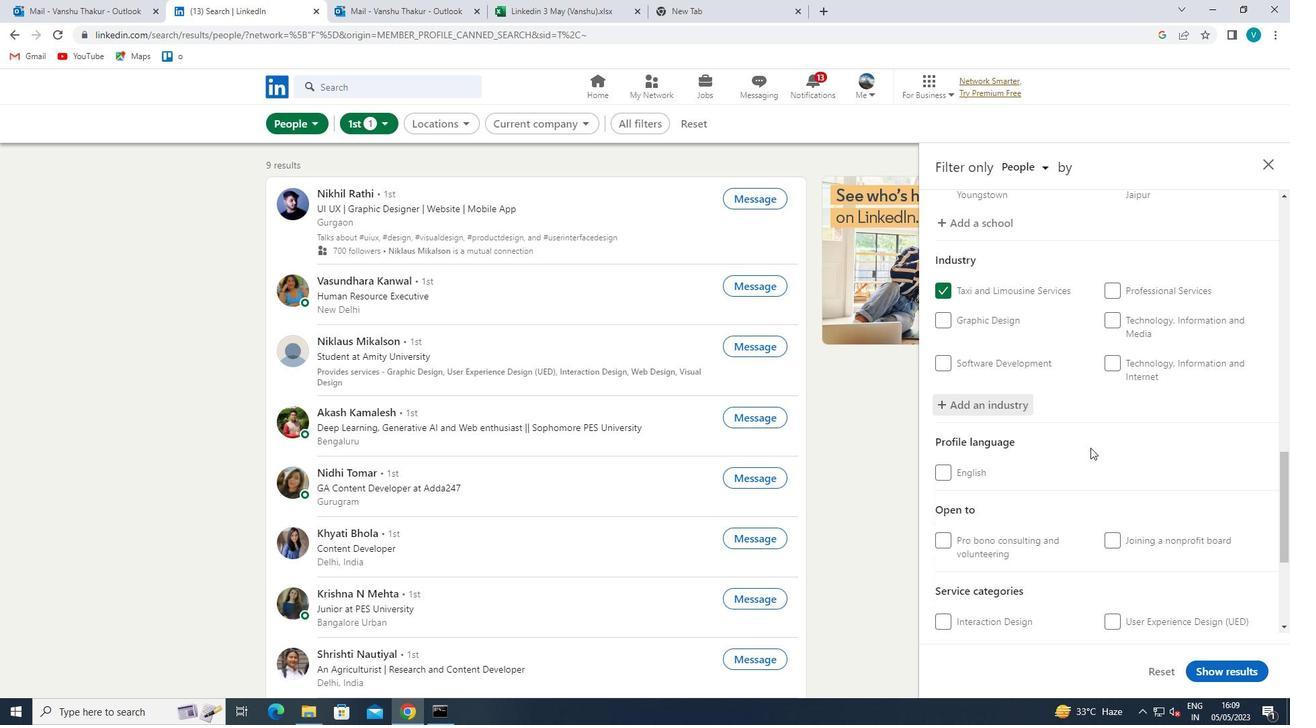 
Action: Mouse scrolled (1091, 447) with delta (0, 0)
Screenshot: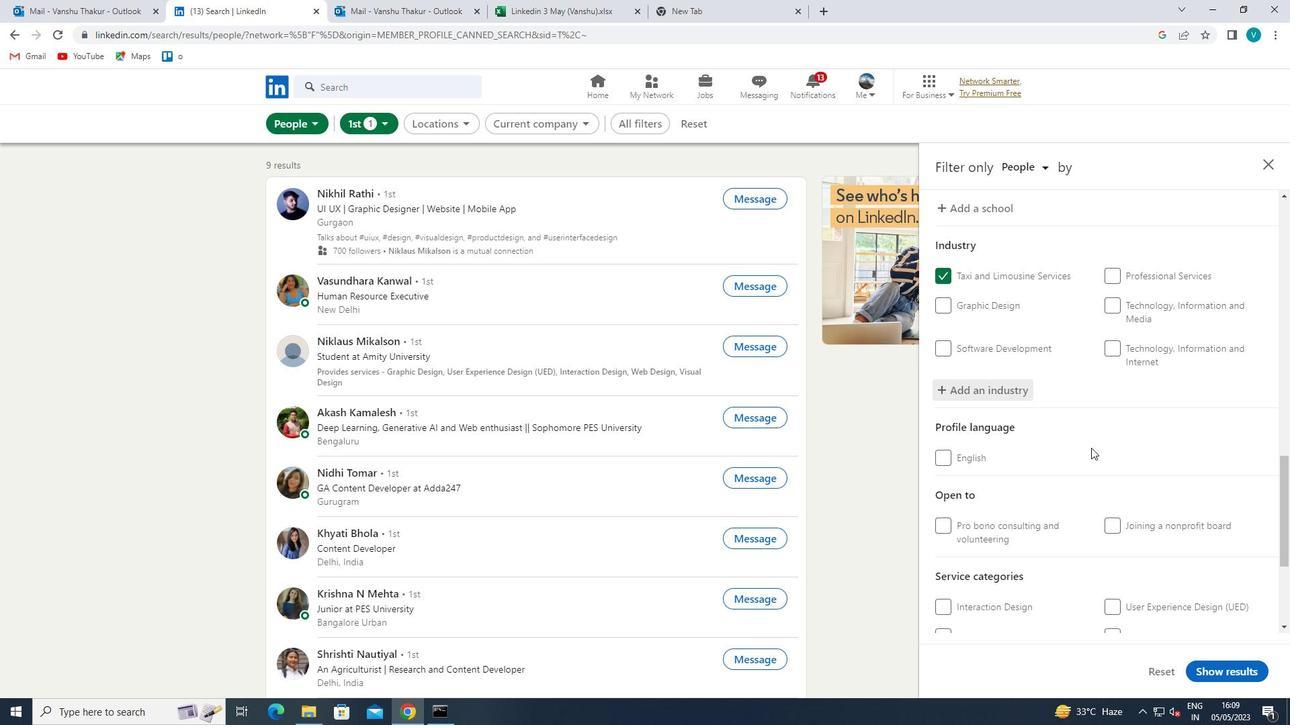 
Action: Mouse moved to (1163, 479)
Screenshot: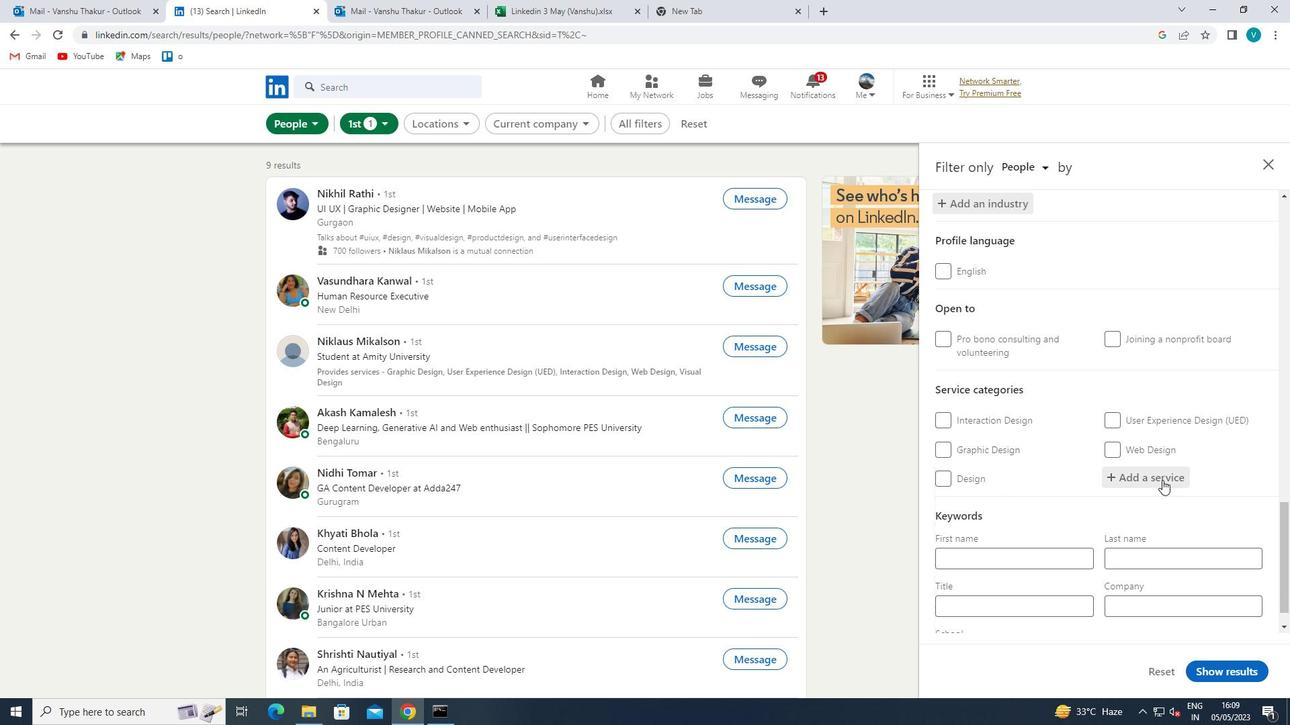 
Action: Mouse pressed left at (1163, 479)
Screenshot: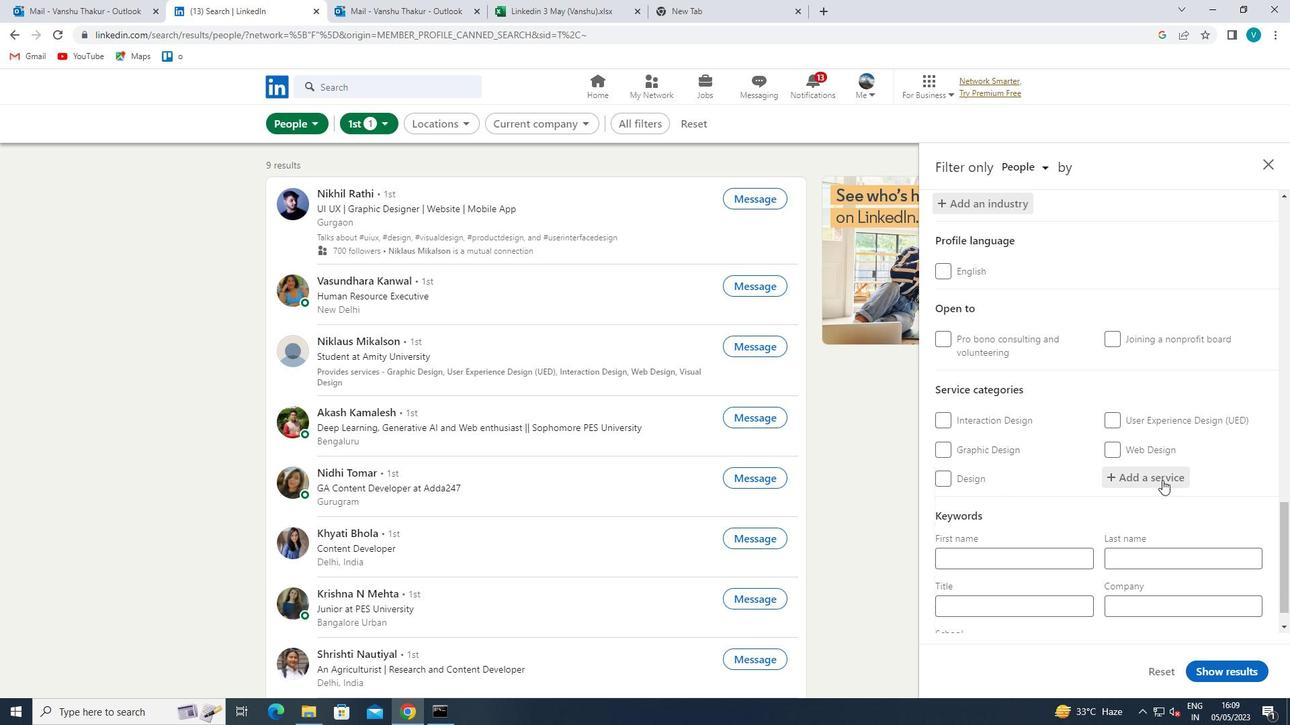 
Action: Key pressed <Key.shift>TELE
Screenshot: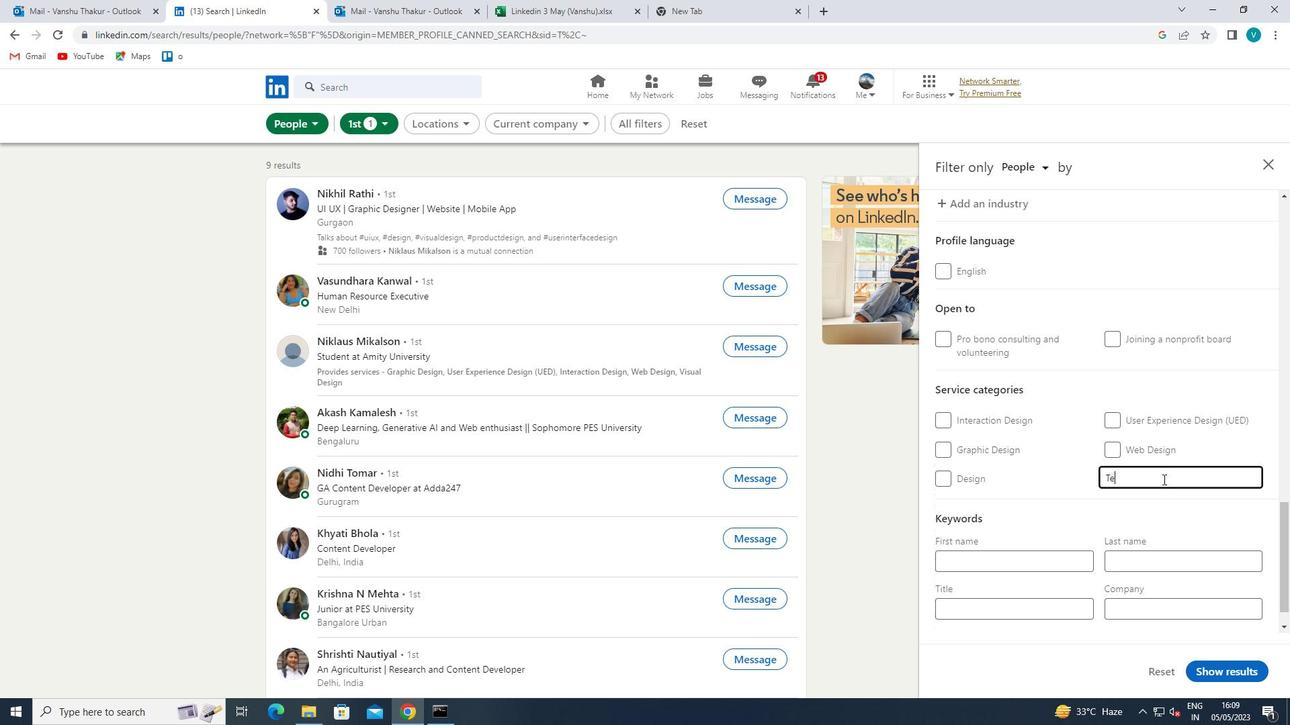 
Action: Mouse moved to (1122, 503)
Screenshot: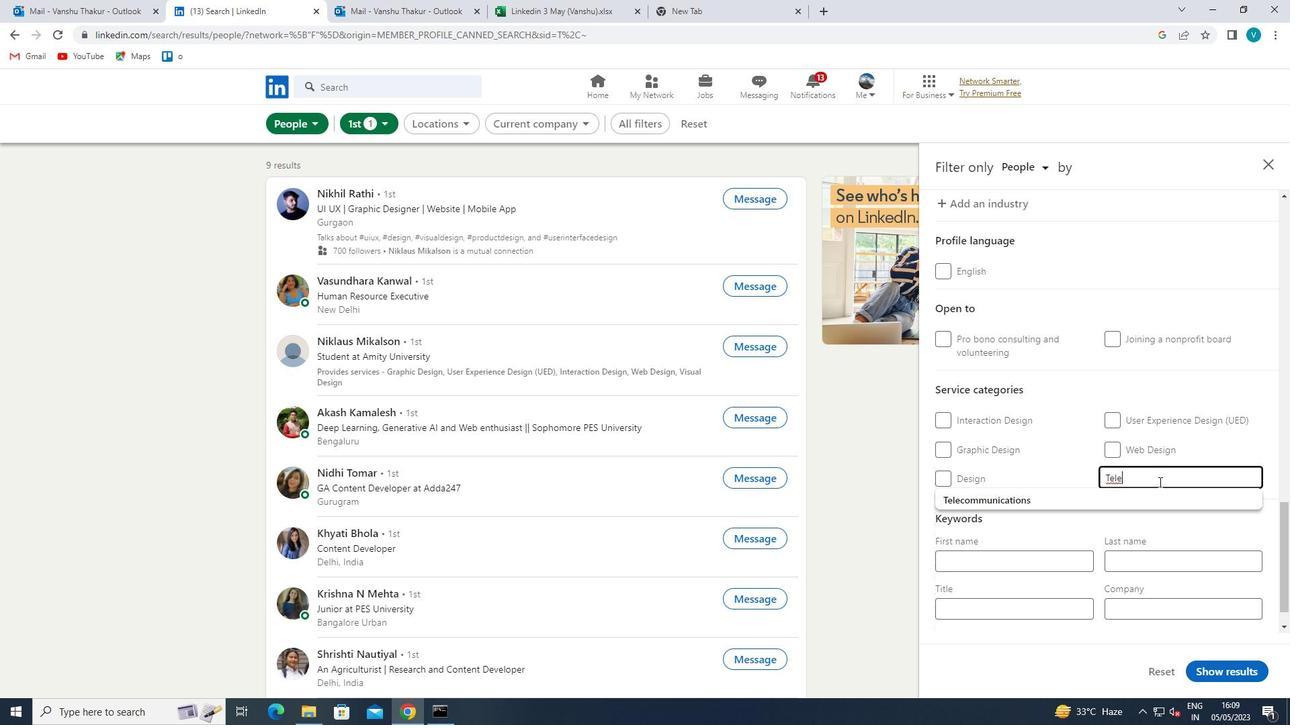 
Action: Mouse pressed left at (1122, 503)
Screenshot: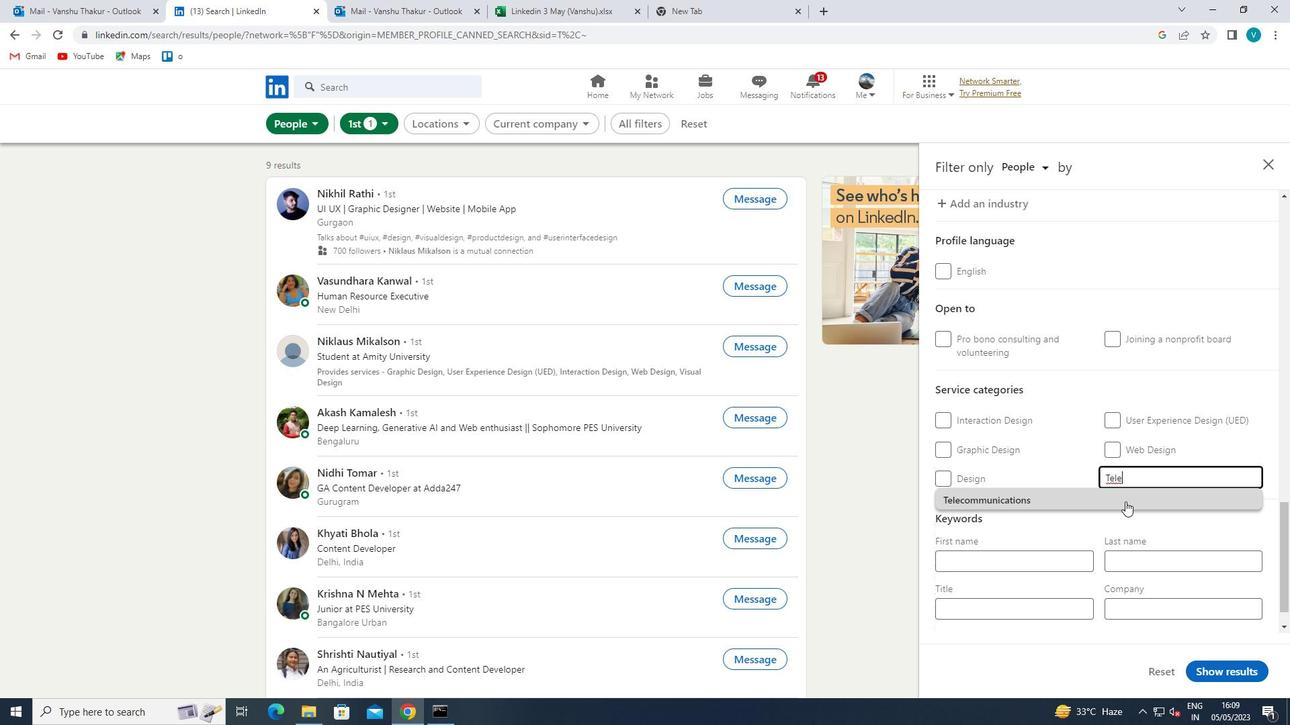 
Action: Mouse moved to (1118, 506)
Screenshot: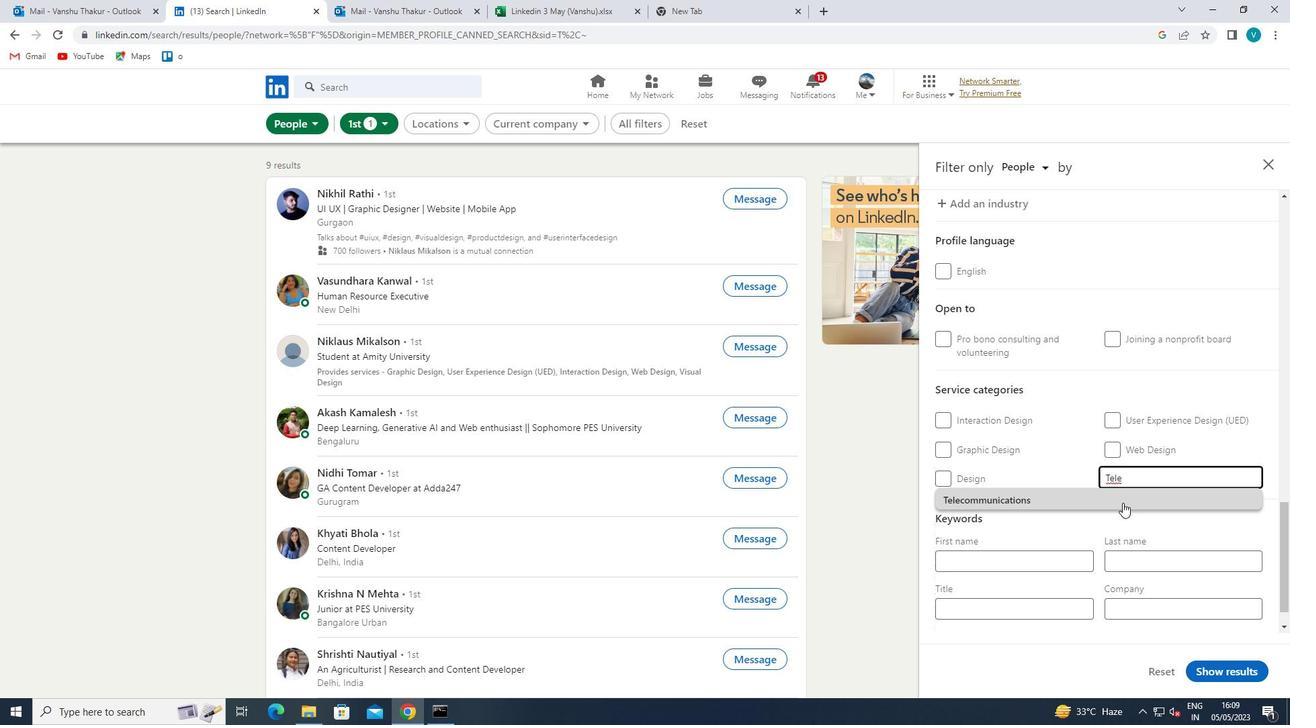 
Action: Mouse scrolled (1118, 505) with delta (0, 0)
Screenshot: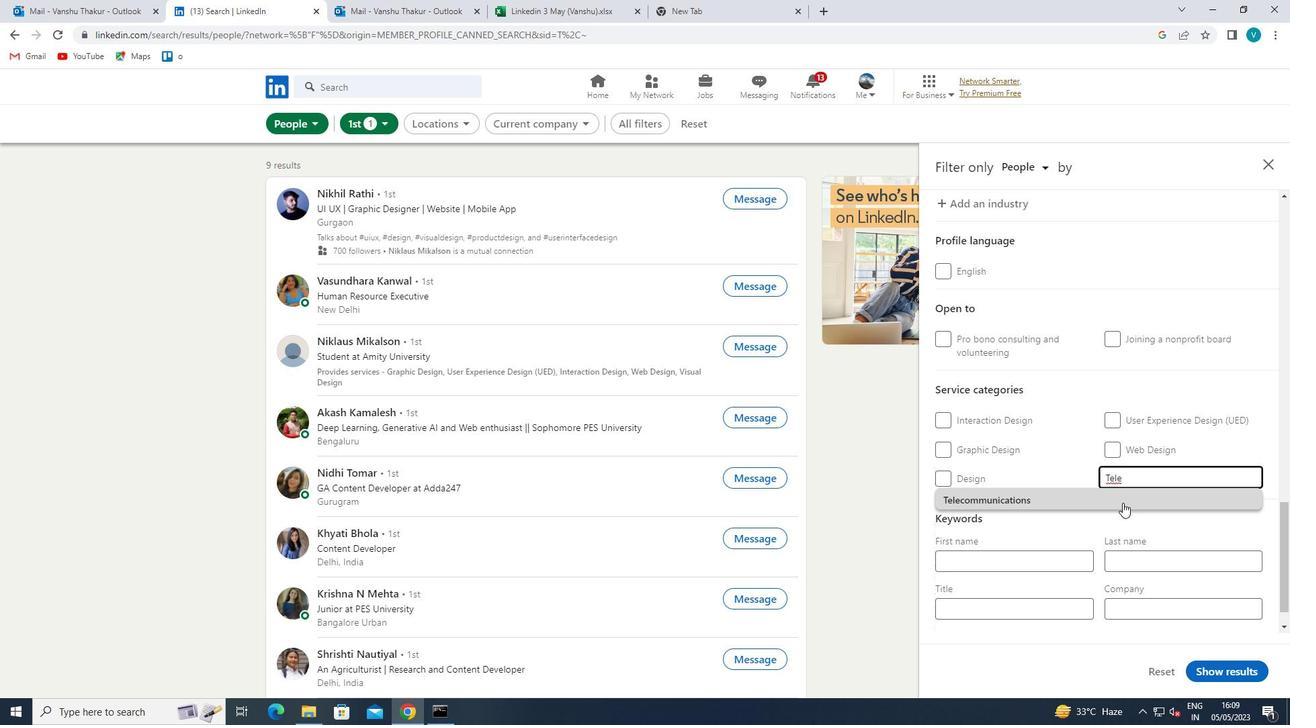 
Action: Mouse moved to (1116, 506)
Screenshot: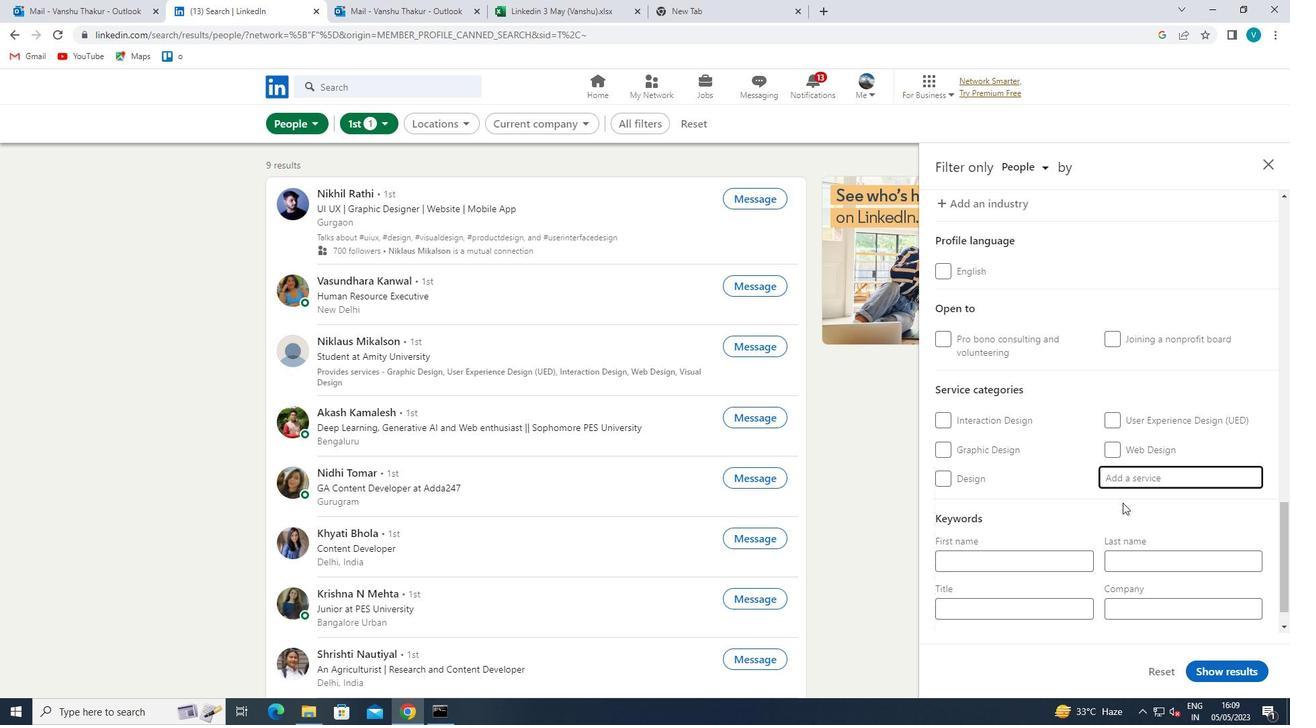 
Action: Mouse scrolled (1116, 506) with delta (0, 0)
Screenshot: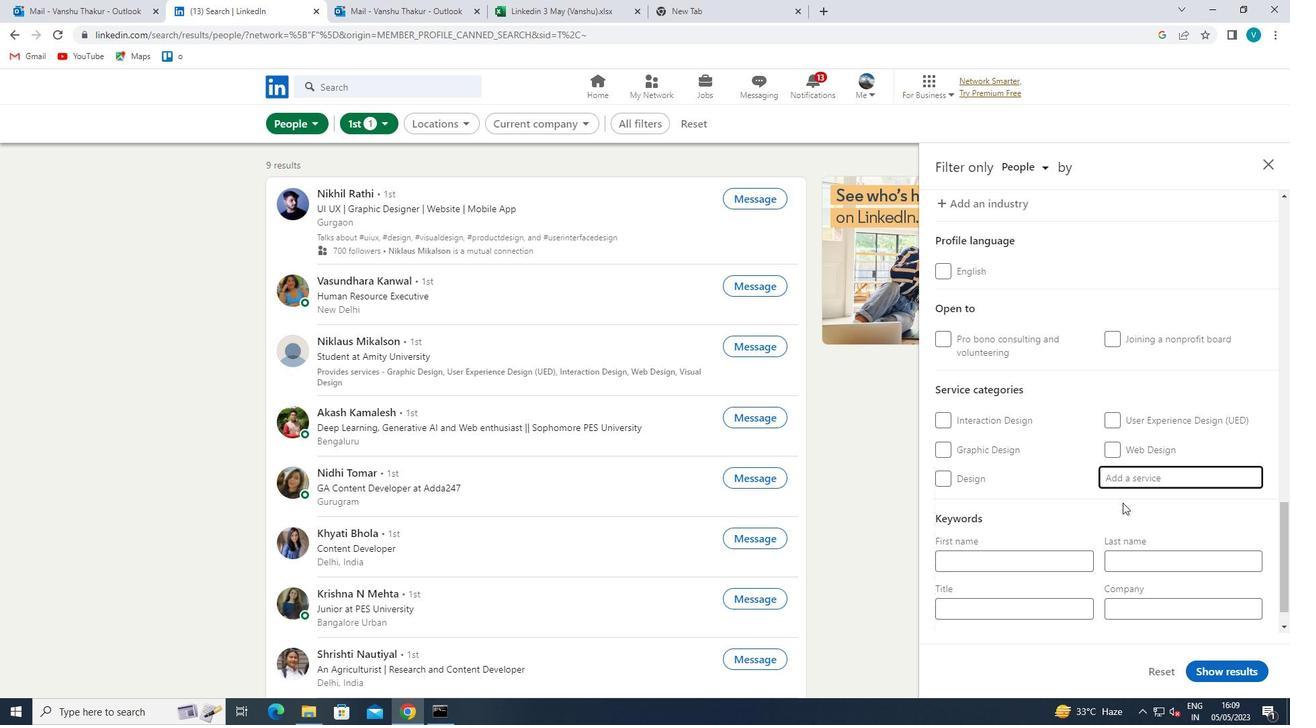 
Action: Mouse scrolled (1116, 506) with delta (0, 0)
Screenshot: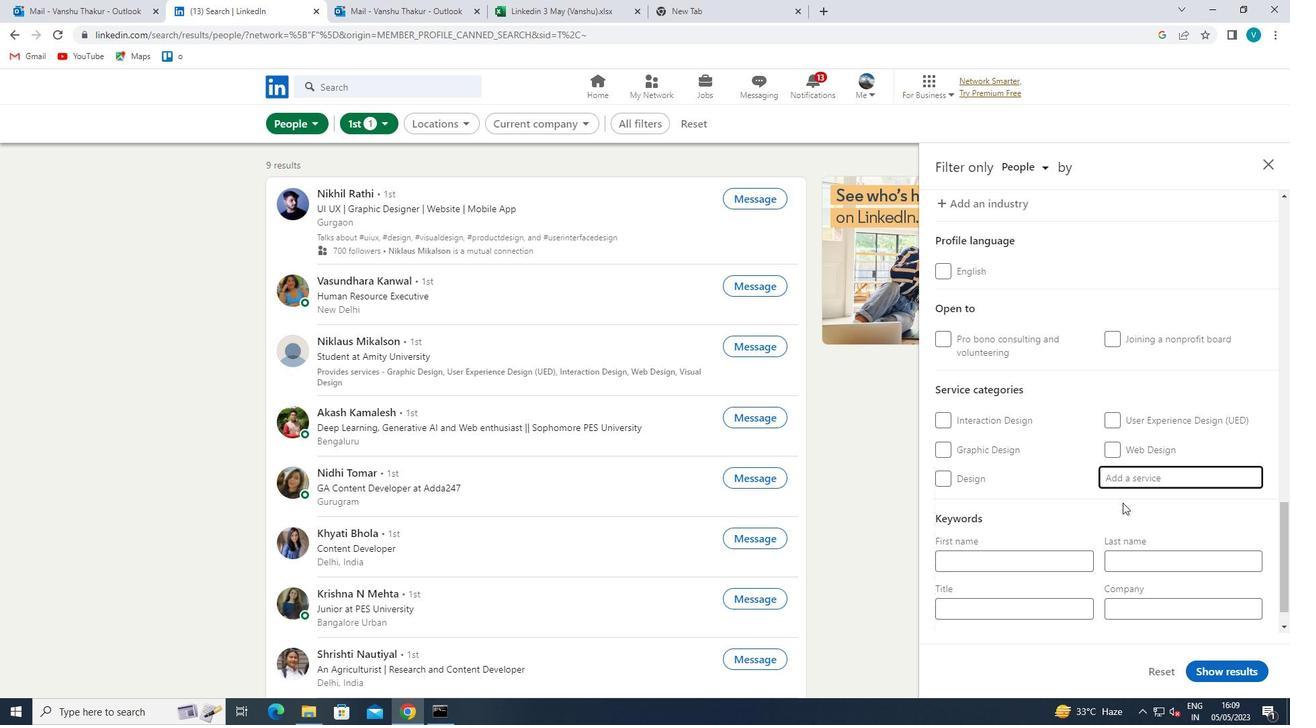 
Action: Mouse scrolled (1116, 506) with delta (0, 0)
Screenshot: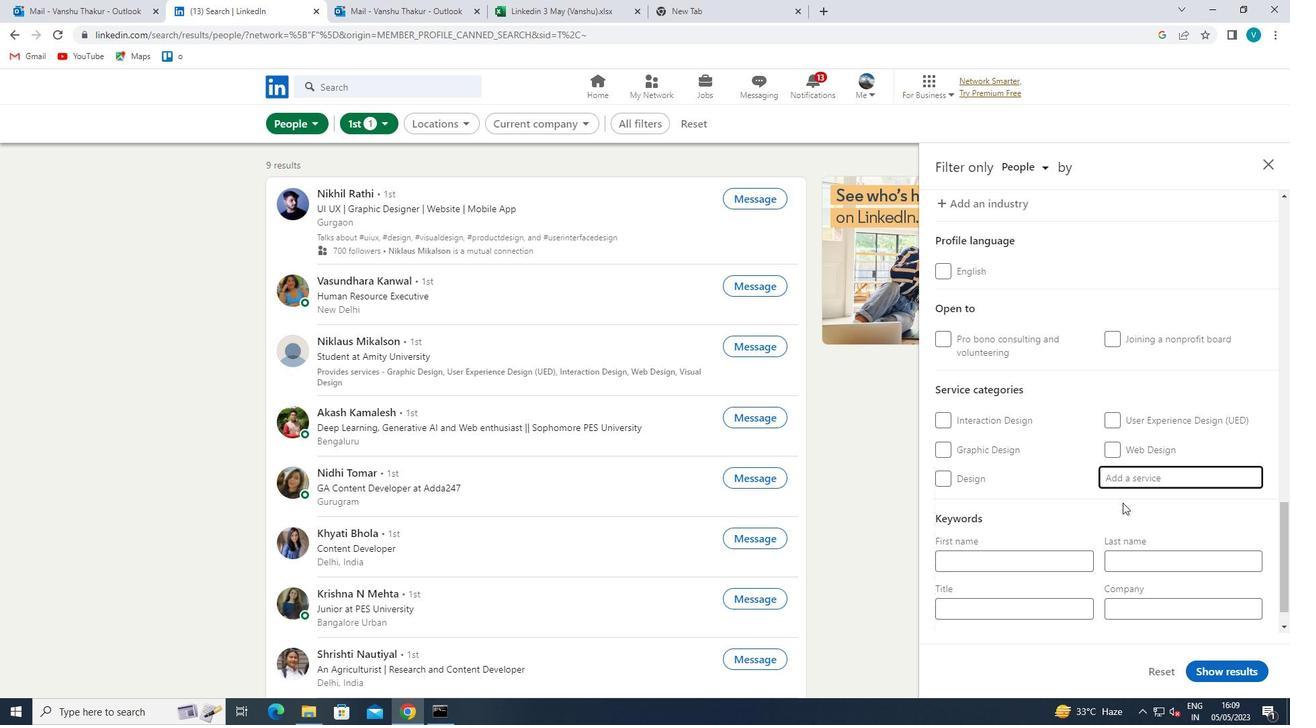 
Action: Mouse moved to (1049, 567)
Screenshot: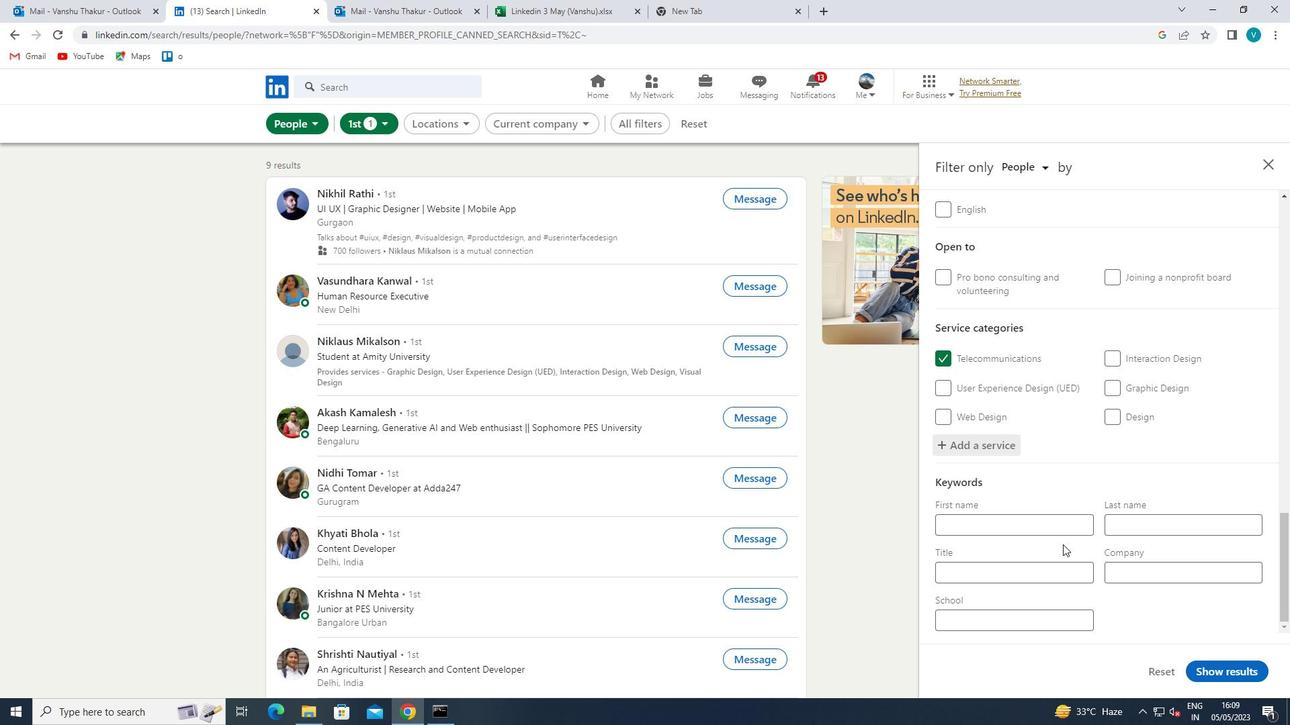 
Action: Mouse pressed left at (1049, 567)
Screenshot: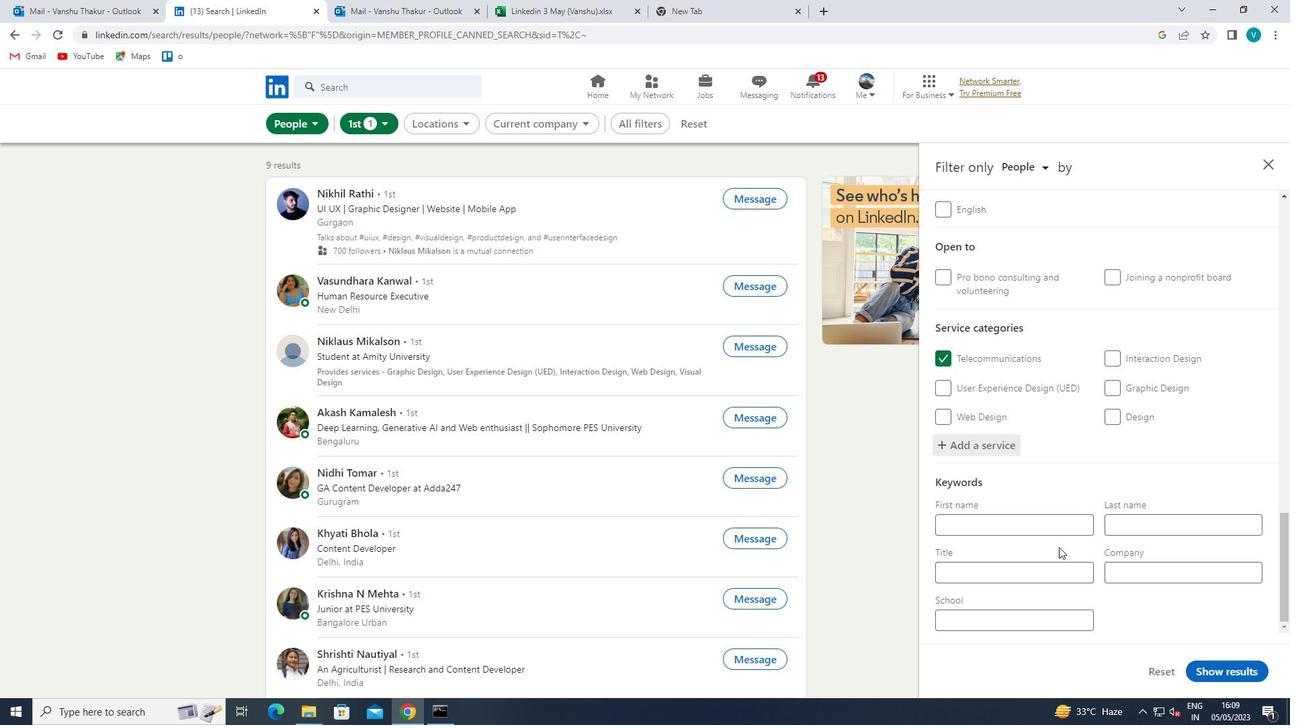 
Action: Key pressed <Key.shift>BRANCH<Key.space><Key.shift>MANAGERS
Screenshot: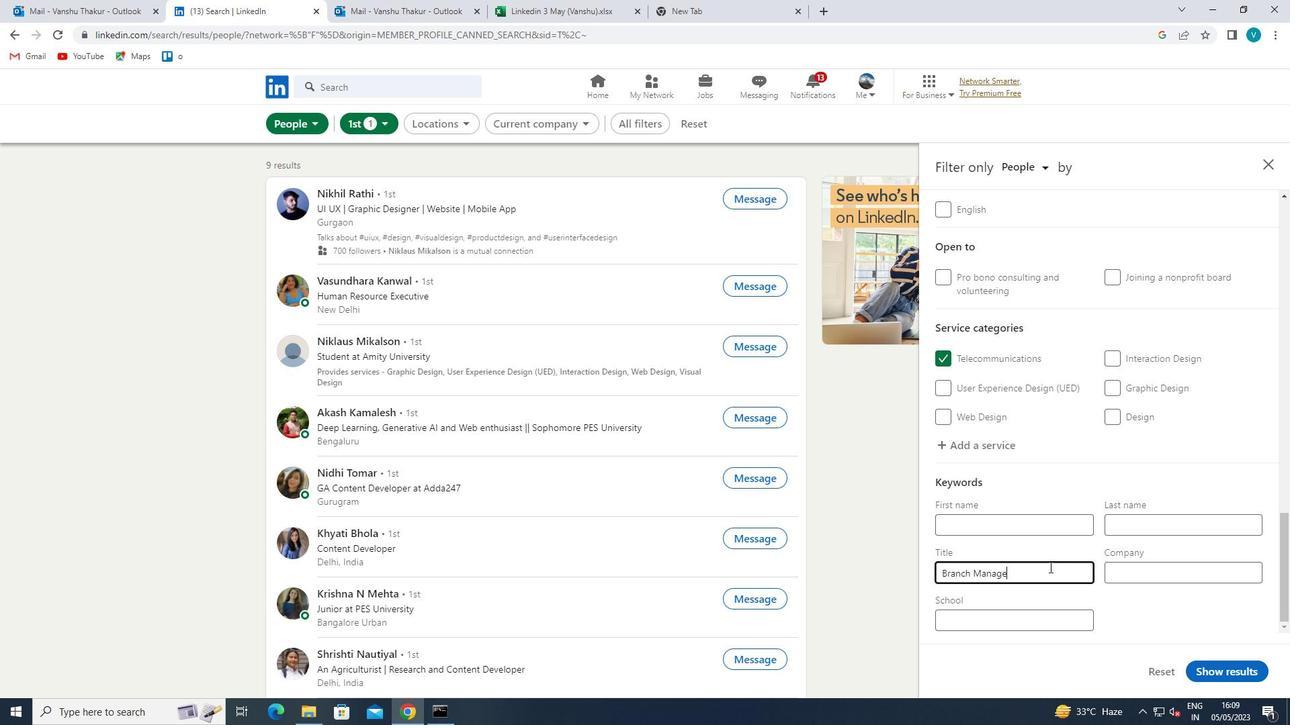 
Action: Mouse moved to (1048, 568)
Screenshot: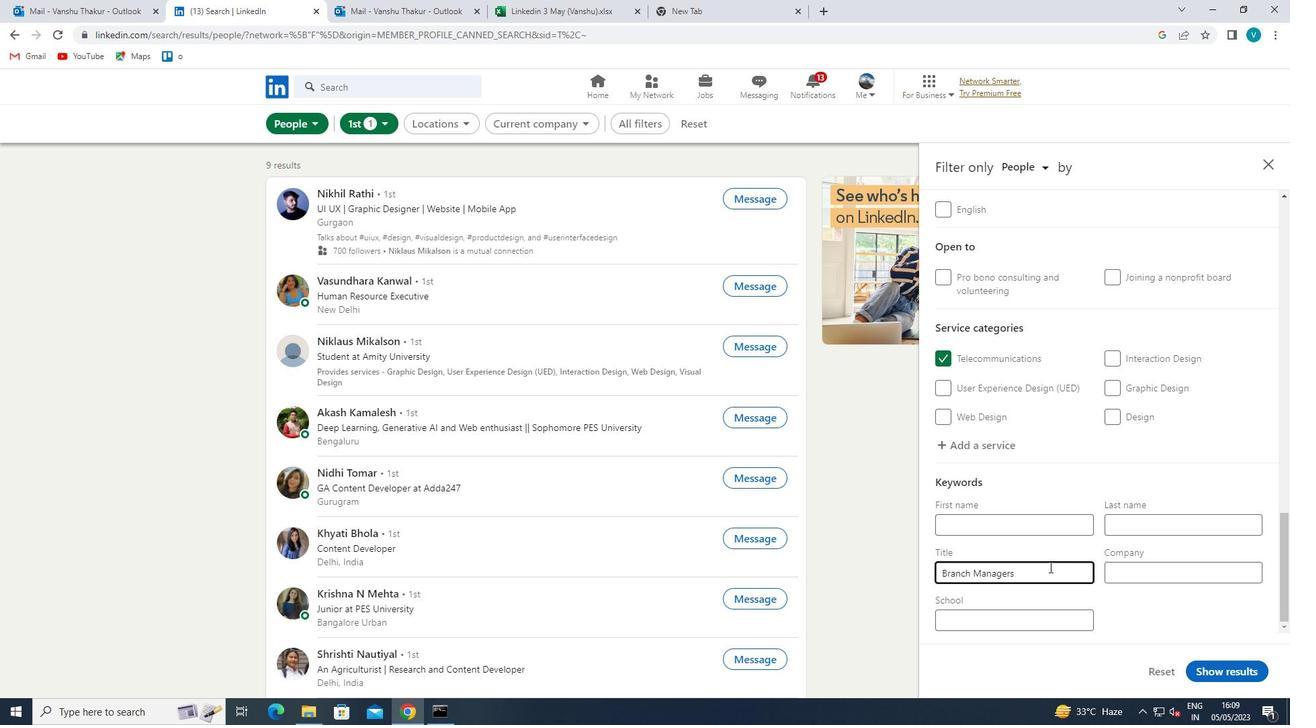 
Action: Key pressed <Key.backspace>
Screenshot: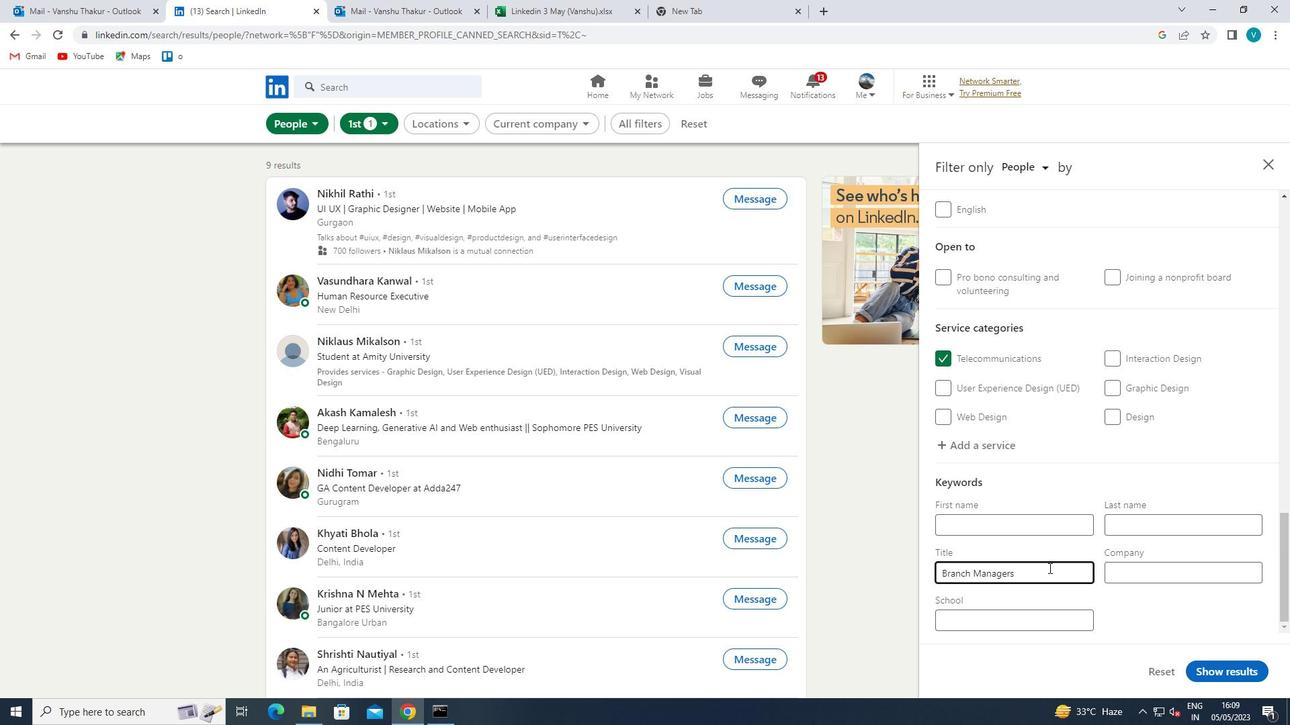 
Action: Mouse moved to (1243, 670)
Screenshot: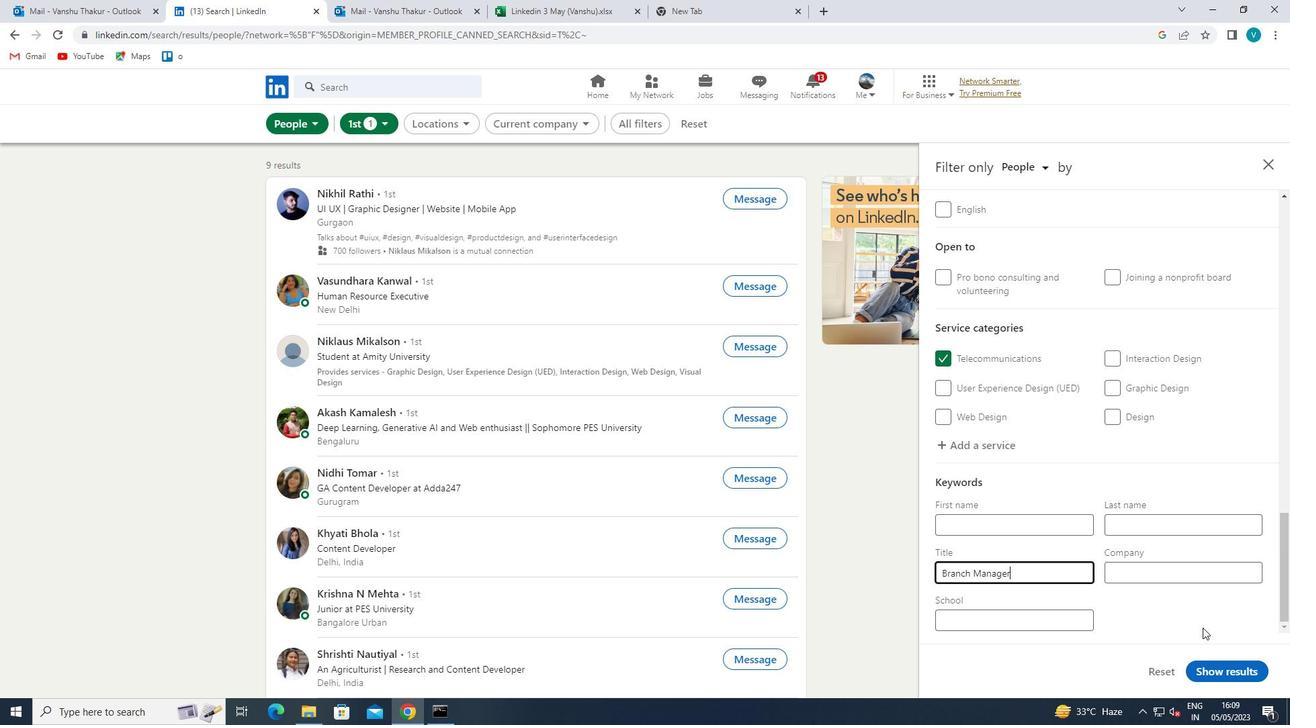 
Action: Mouse pressed left at (1243, 670)
Screenshot: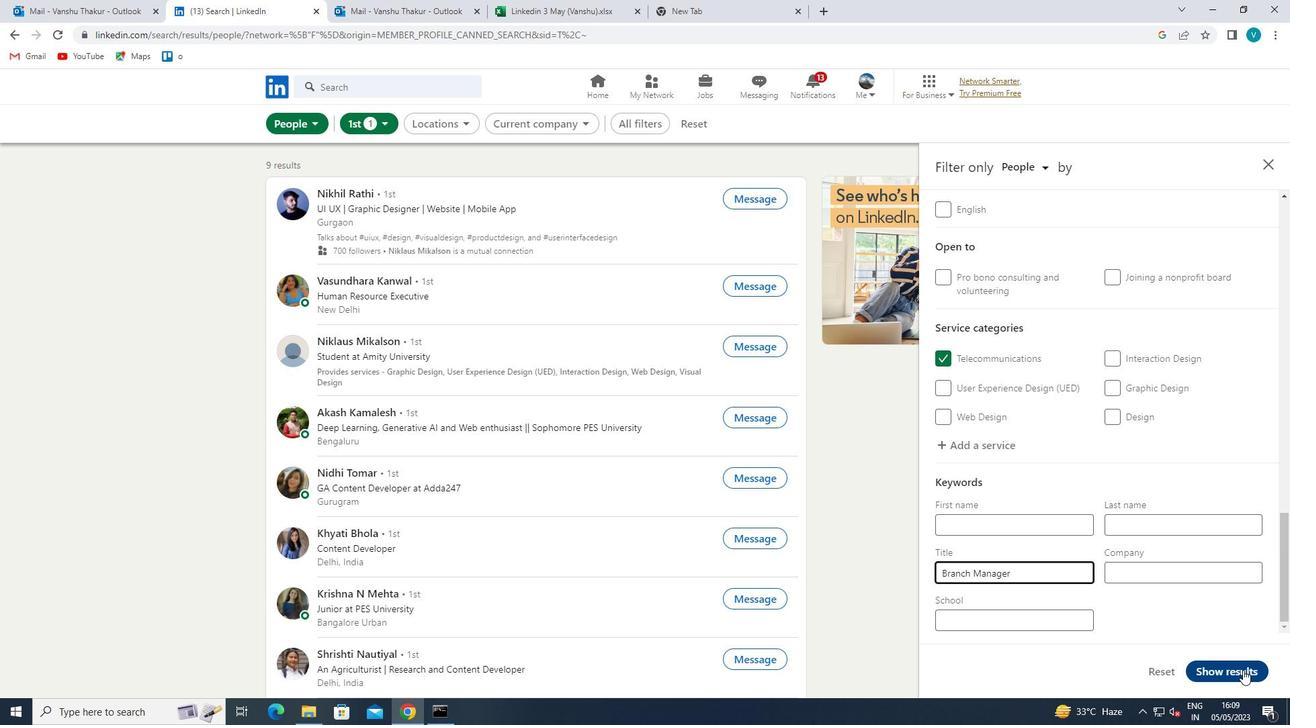 
